 Task: Find a house in Altona Meadows, Australia for 8 guests from 12th to 16th August, with a price range of ₹10,000 to ₹16,000, including amenities like TV, breakfast, gym, and free parking.
Action: Mouse moved to (525, 133)
Screenshot: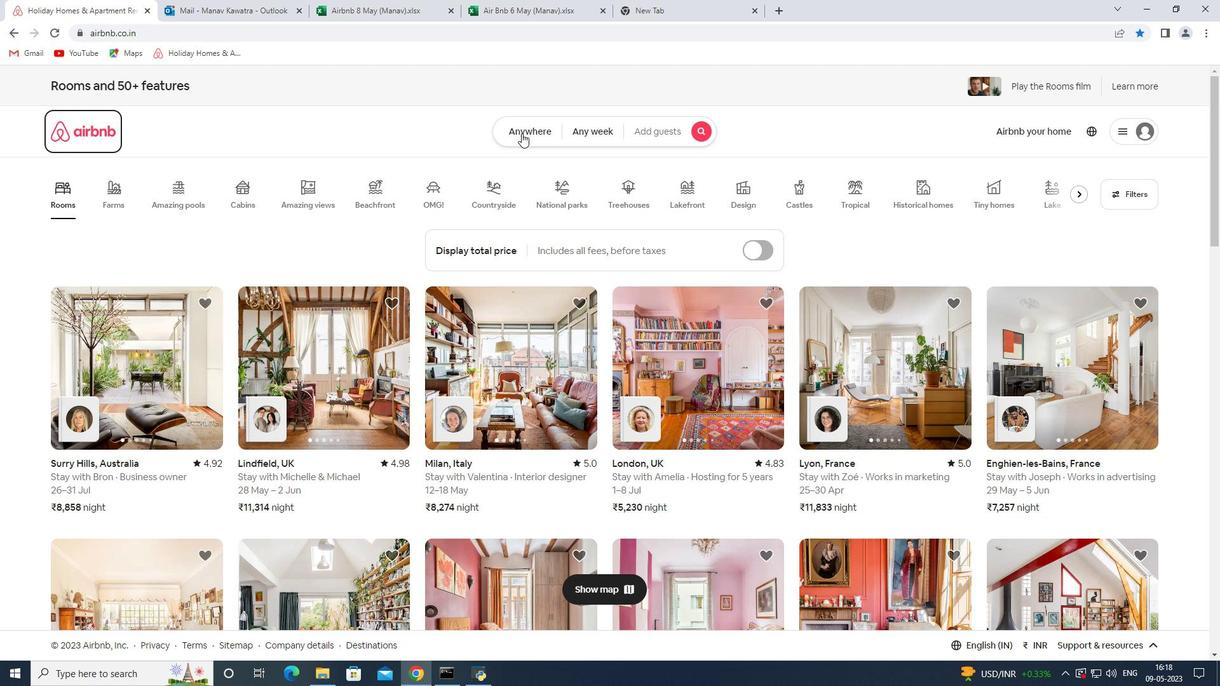 
Action: Mouse pressed left at (525, 133)
Screenshot: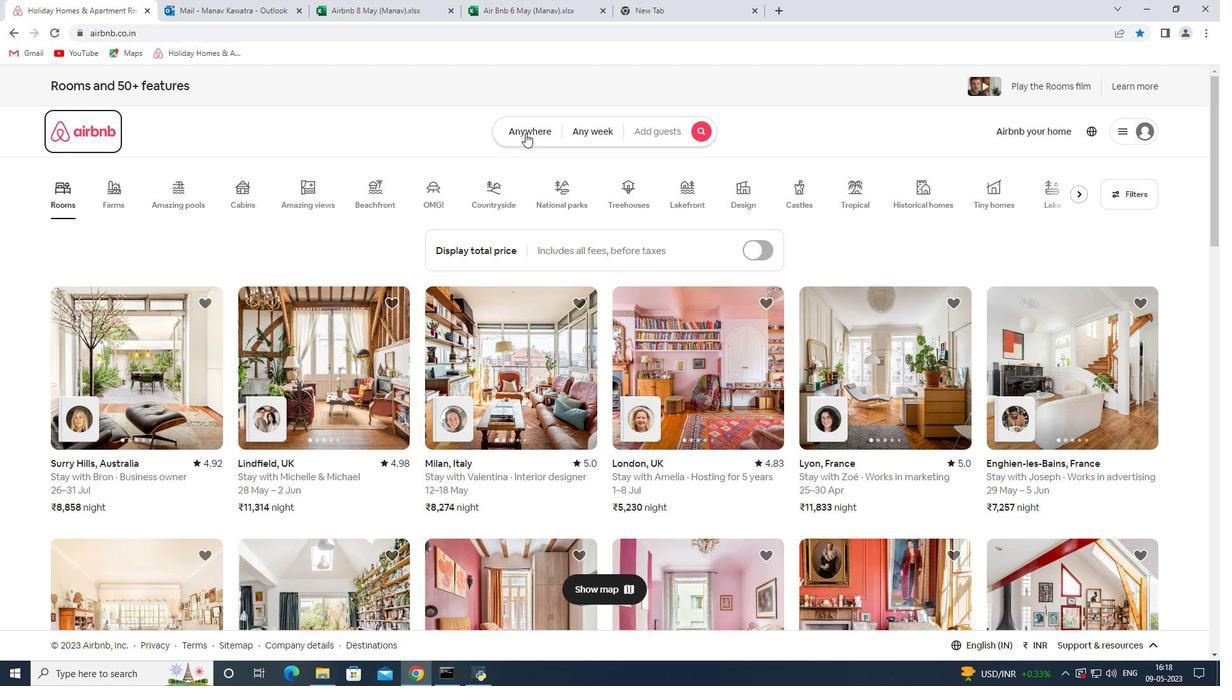 
Action: Mouse moved to (412, 192)
Screenshot: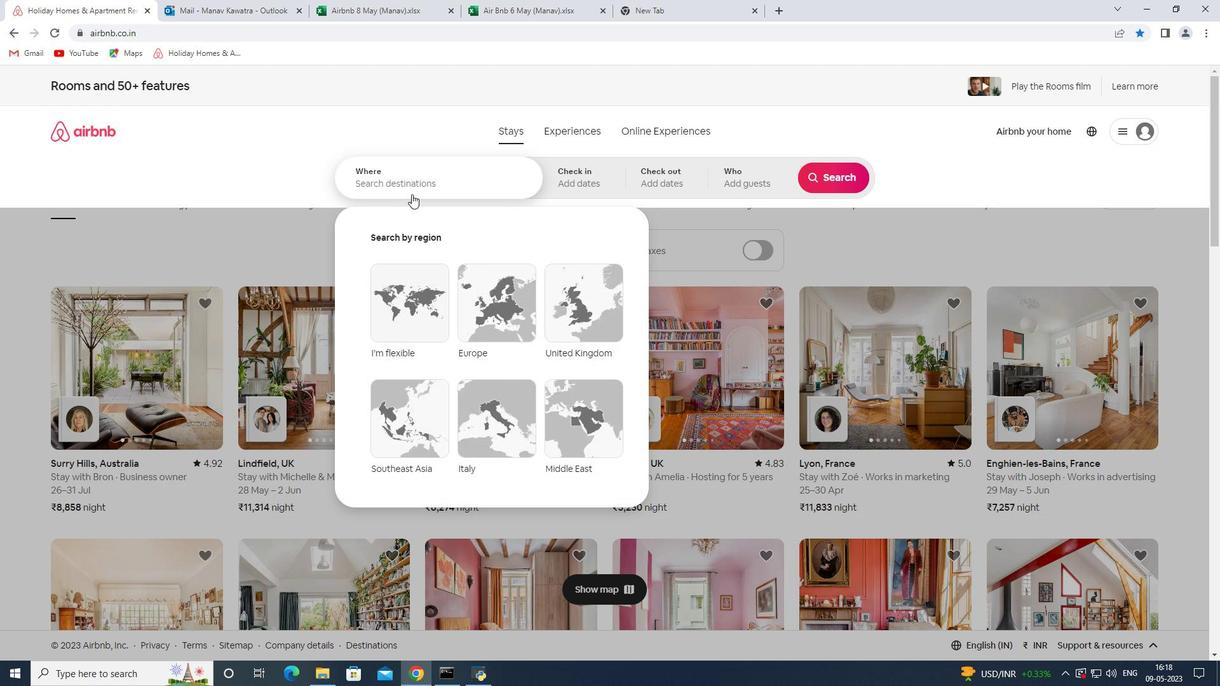 
Action: Mouse pressed left at (412, 192)
Screenshot: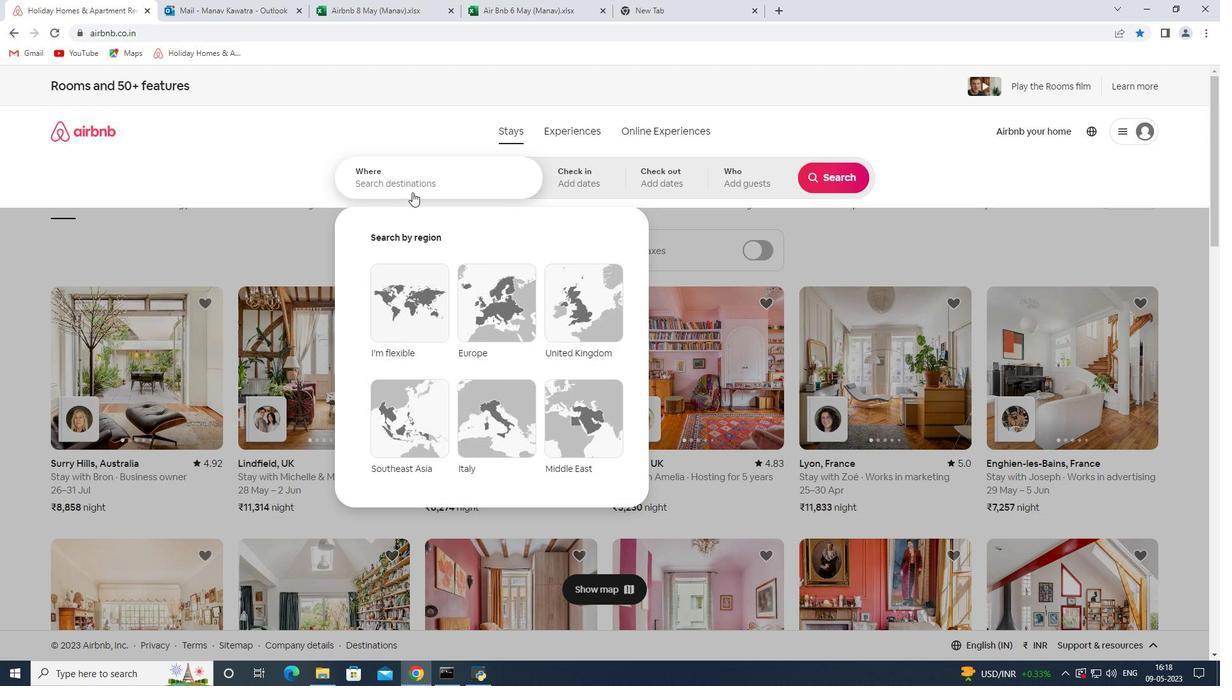 
Action: Key pressed <Key.shift>Altona<Key.space>mead
Screenshot: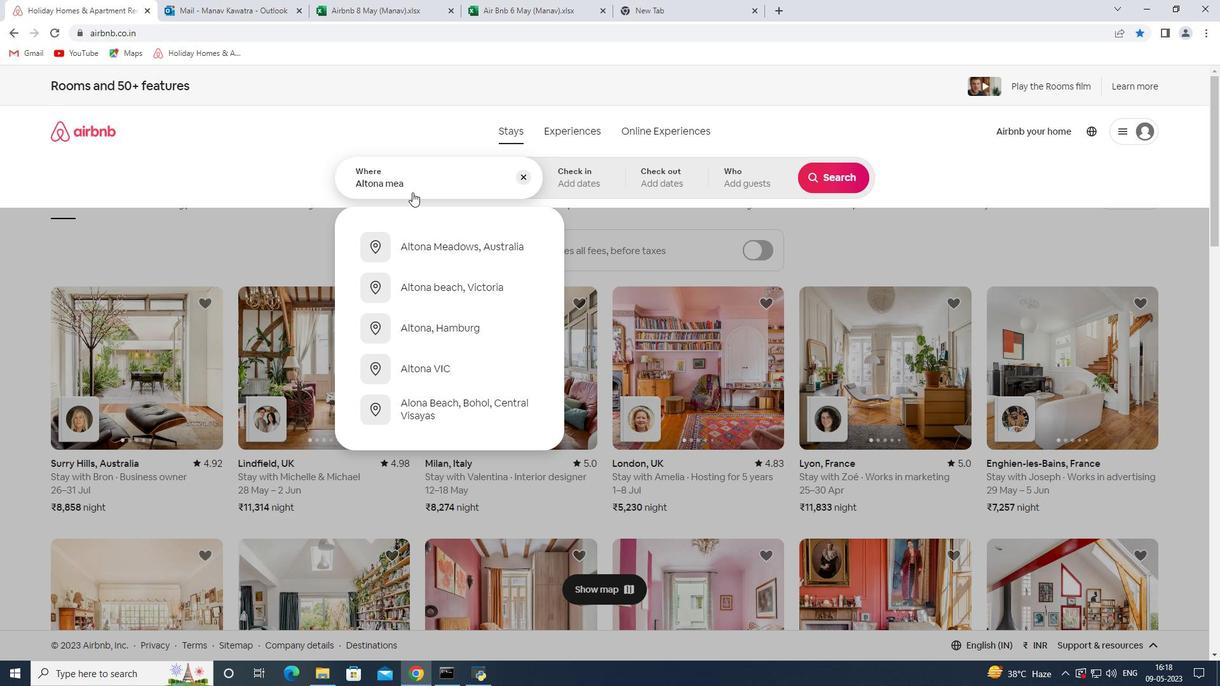 
Action: Mouse moved to (498, 242)
Screenshot: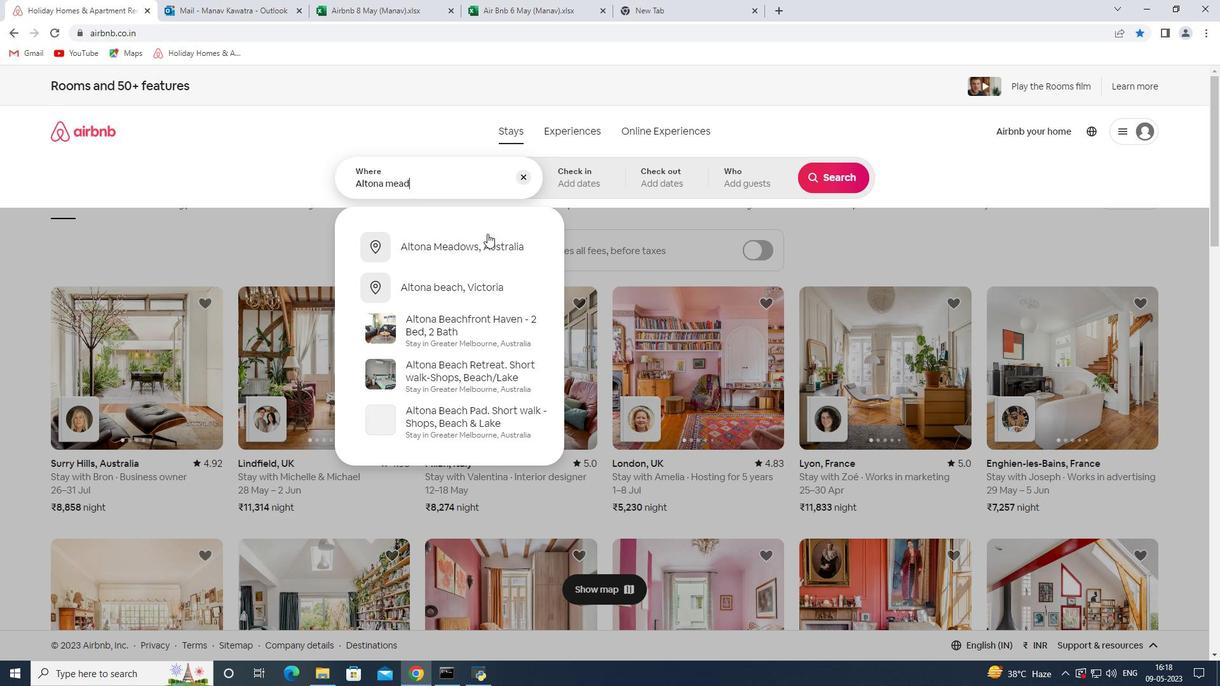 
Action: Mouse pressed left at (498, 242)
Screenshot: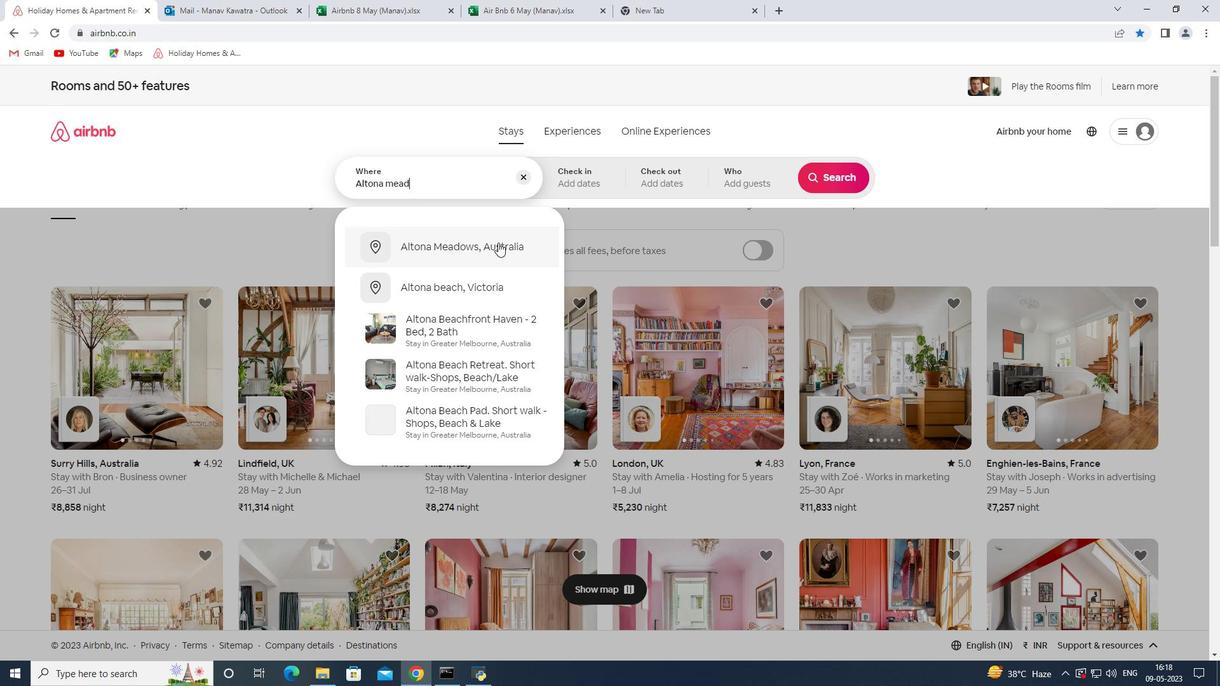 
Action: Mouse moved to (827, 277)
Screenshot: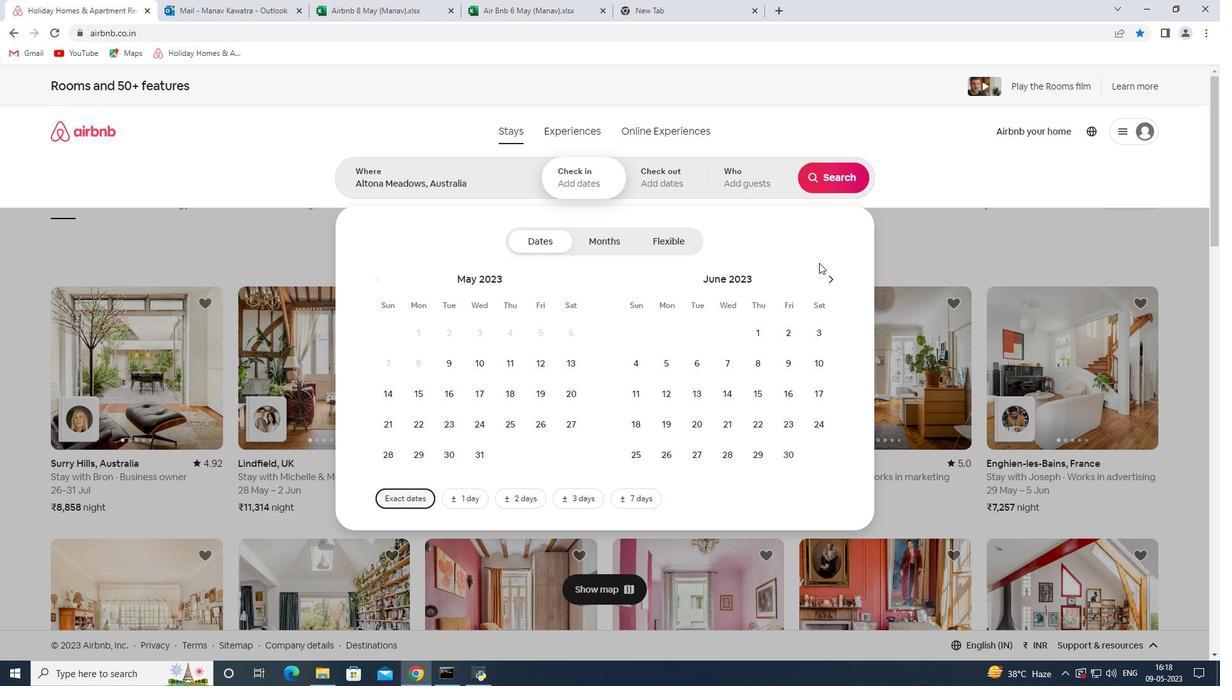 
Action: Mouse pressed left at (827, 277)
Screenshot: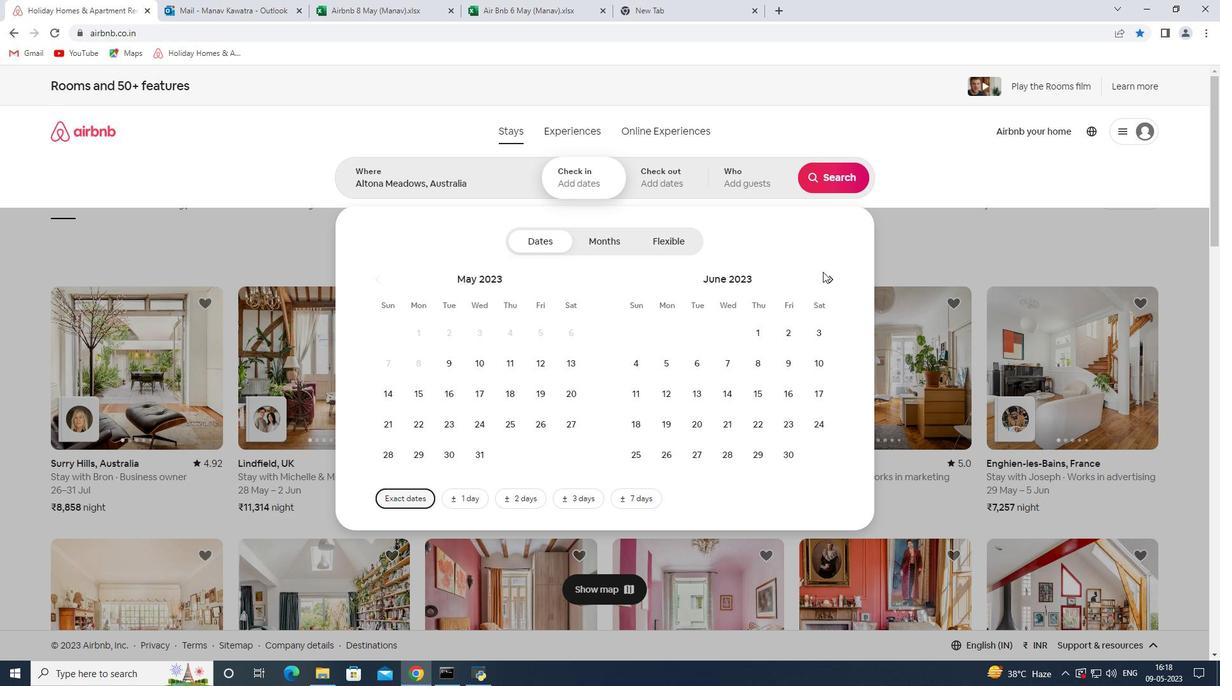 
Action: Mouse moved to (831, 276)
Screenshot: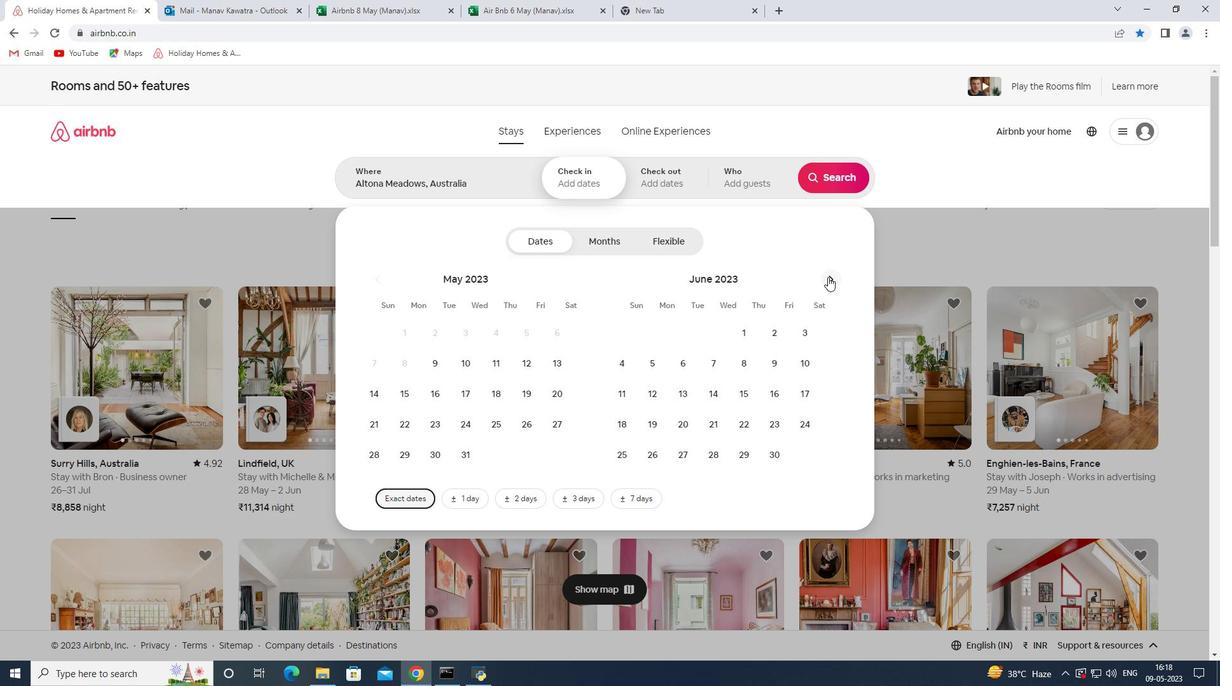 
Action: Mouse pressed left at (831, 276)
Screenshot: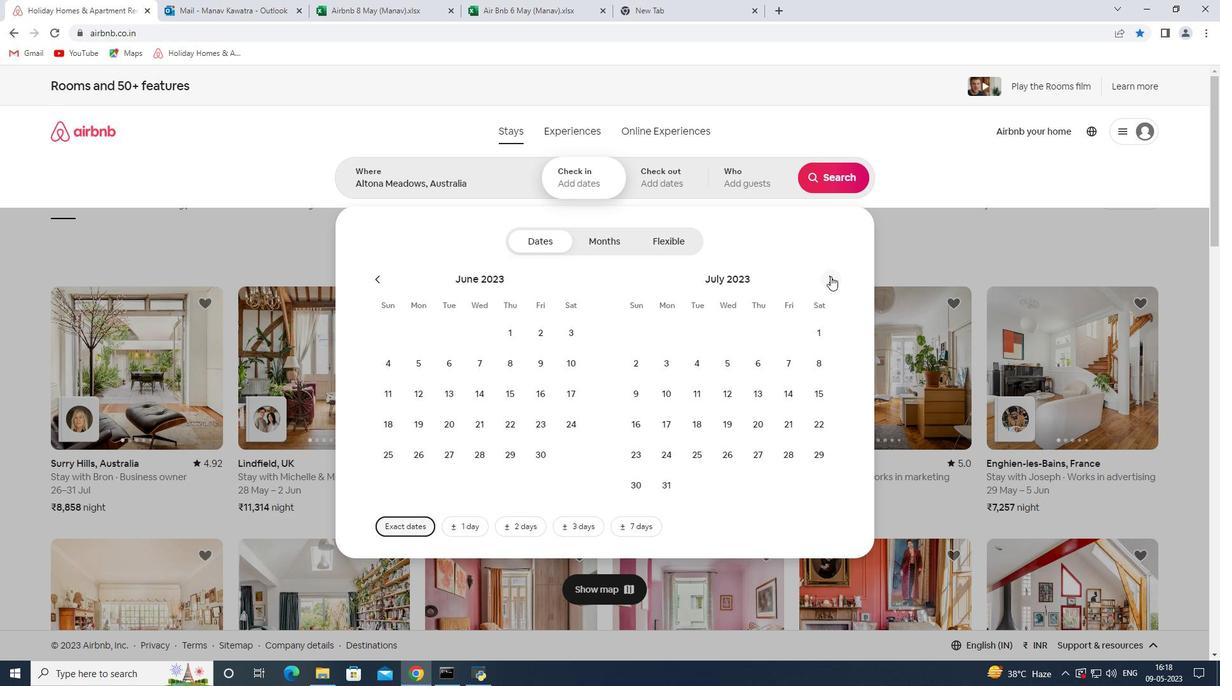 
Action: Mouse moved to (825, 285)
Screenshot: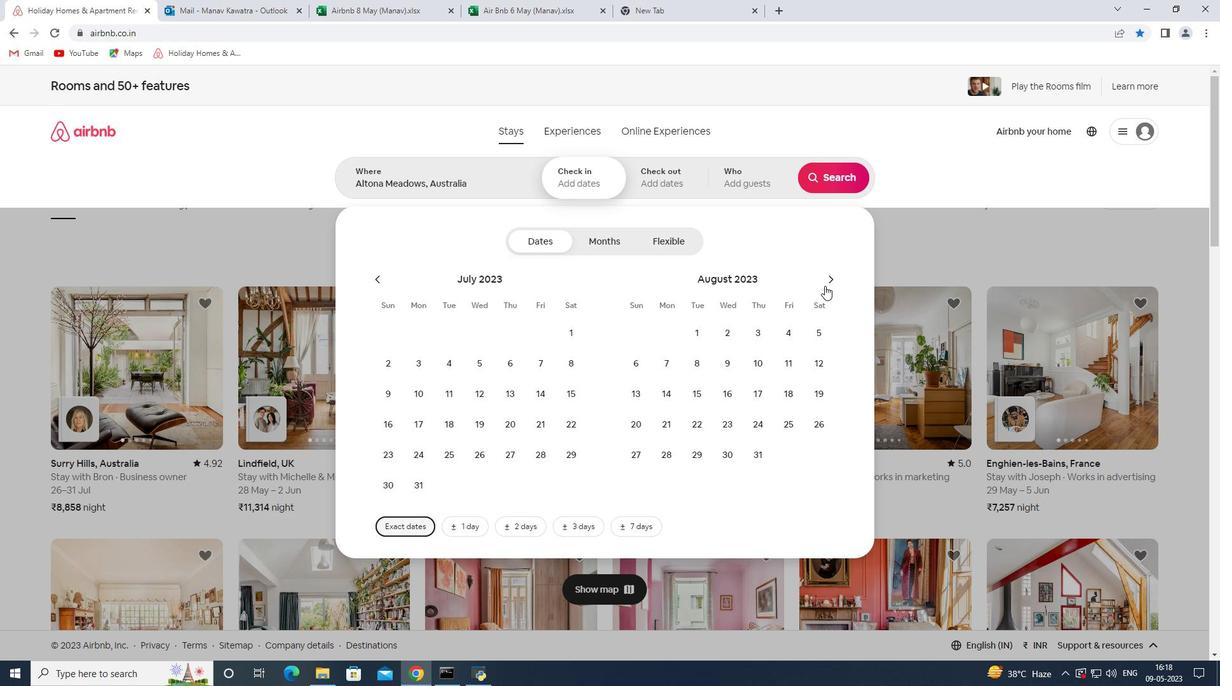 
Action: Mouse pressed left at (825, 285)
Screenshot: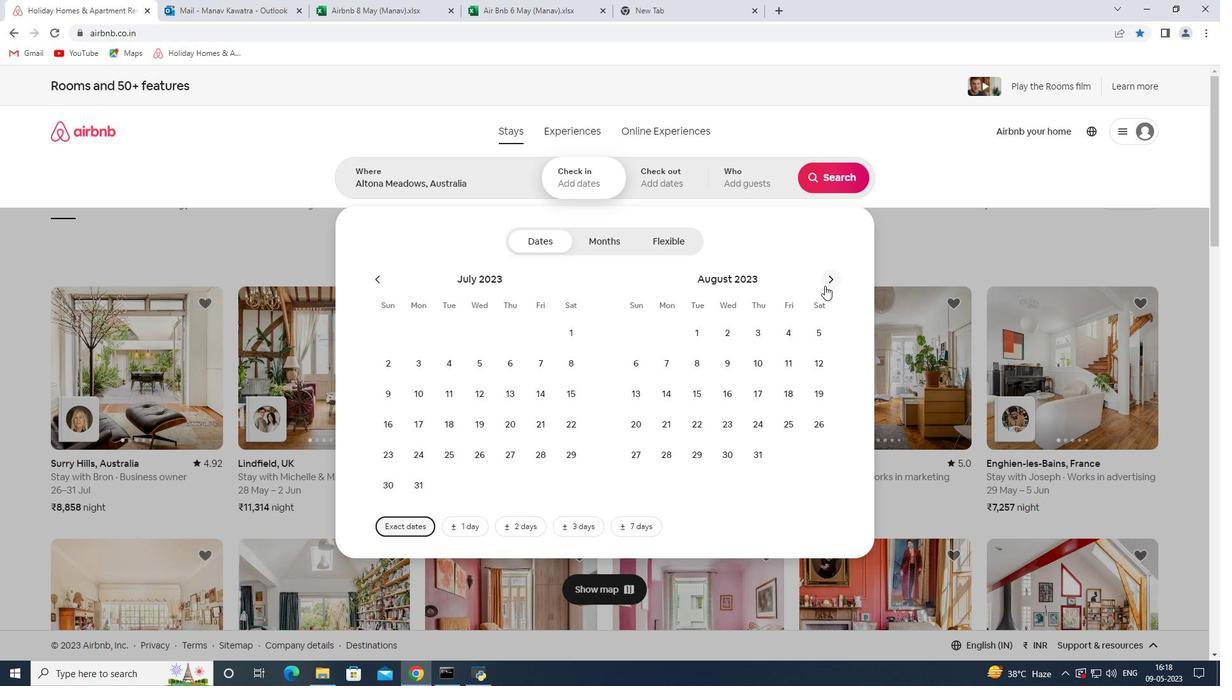 
Action: Mouse moved to (564, 361)
Screenshot: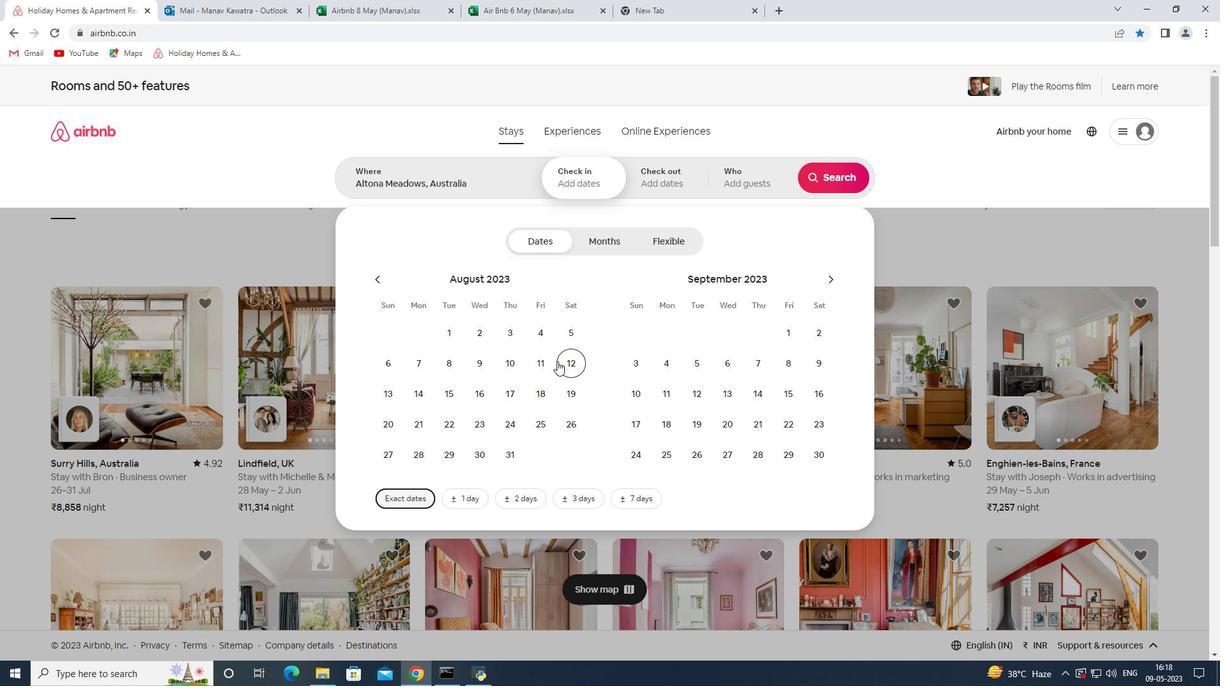 
Action: Mouse pressed left at (564, 361)
Screenshot: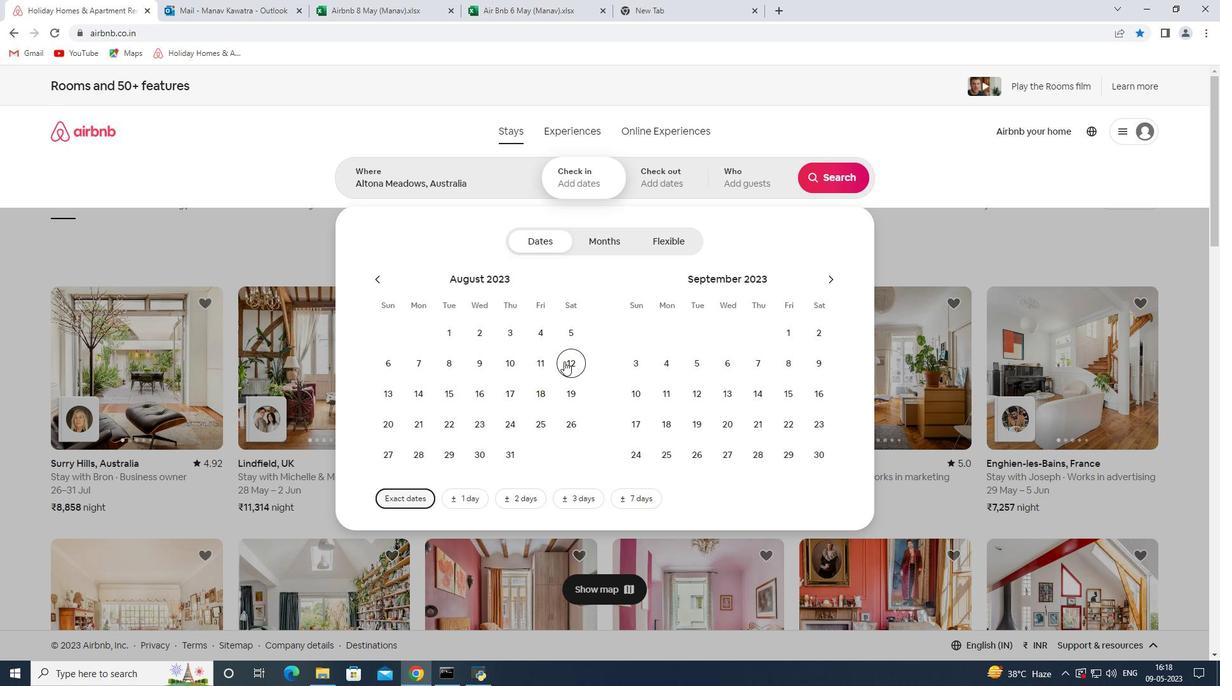 
Action: Mouse moved to (481, 390)
Screenshot: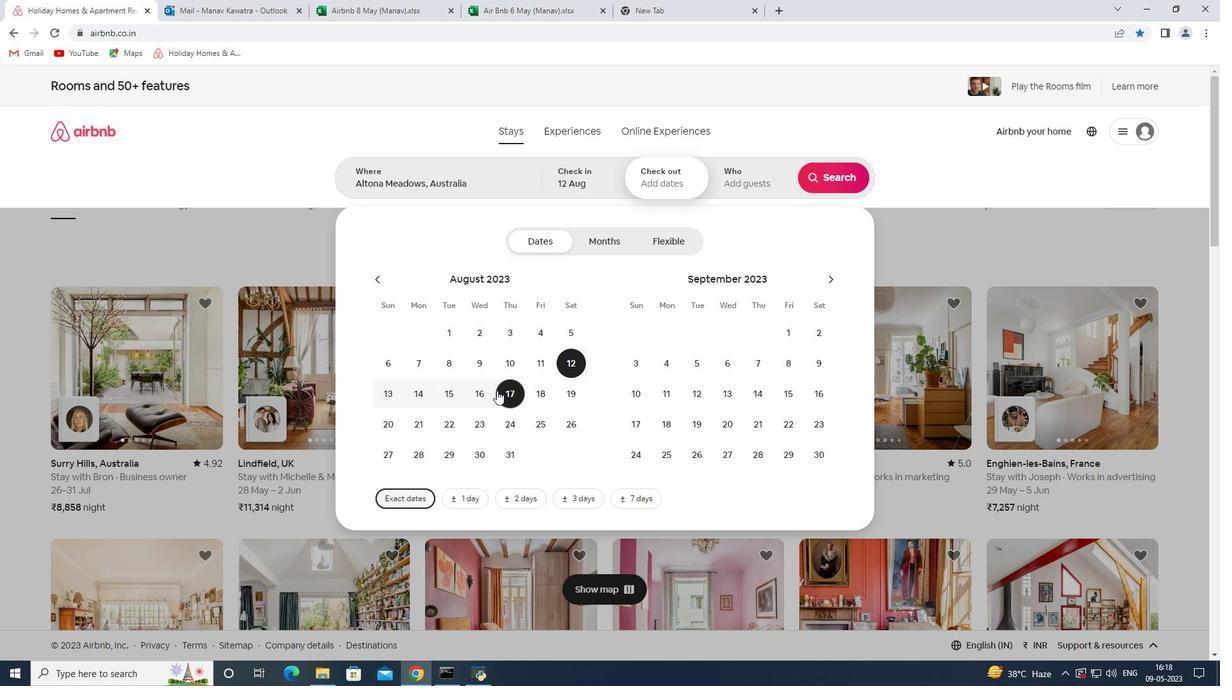 
Action: Mouse pressed left at (481, 390)
Screenshot: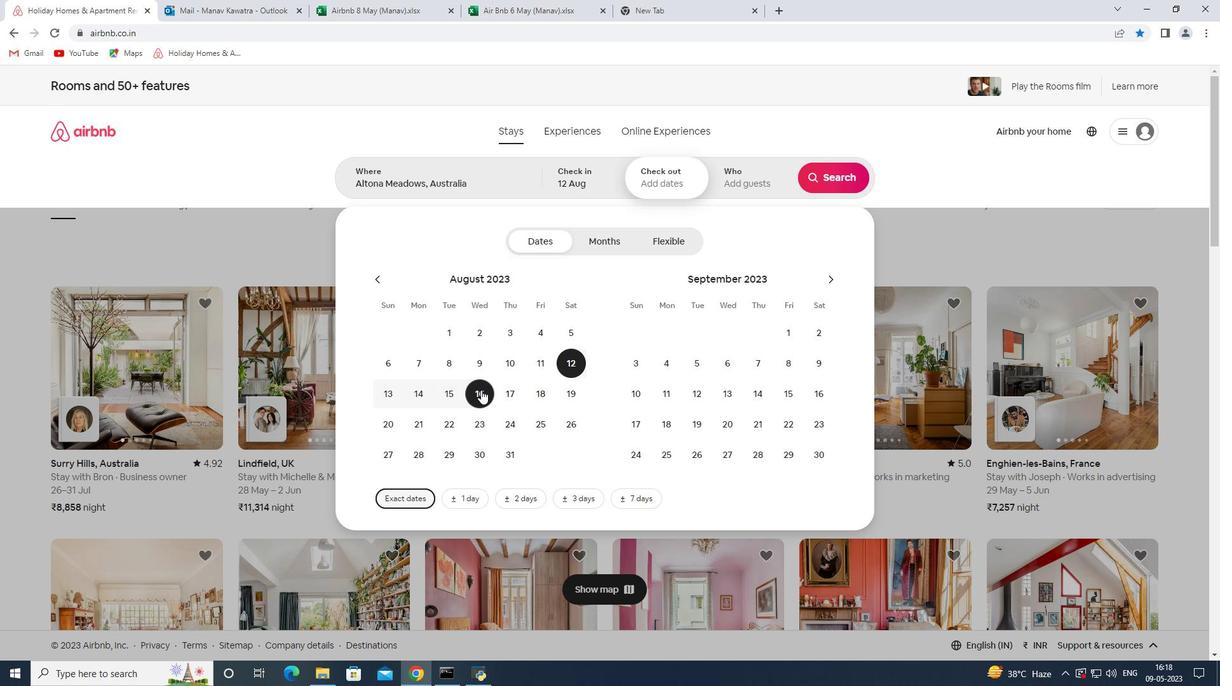 
Action: Mouse moved to (734, 174)
Screenshot: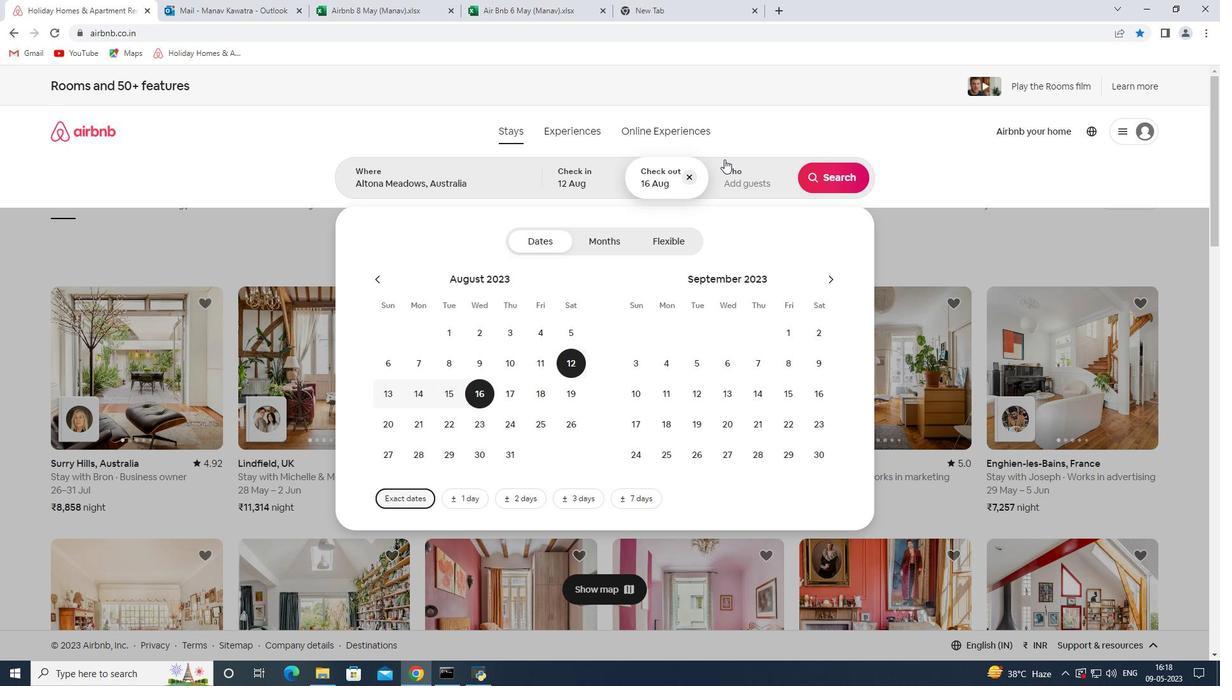 
Action: Mouse pressed left at (734, 174)
Screenshot: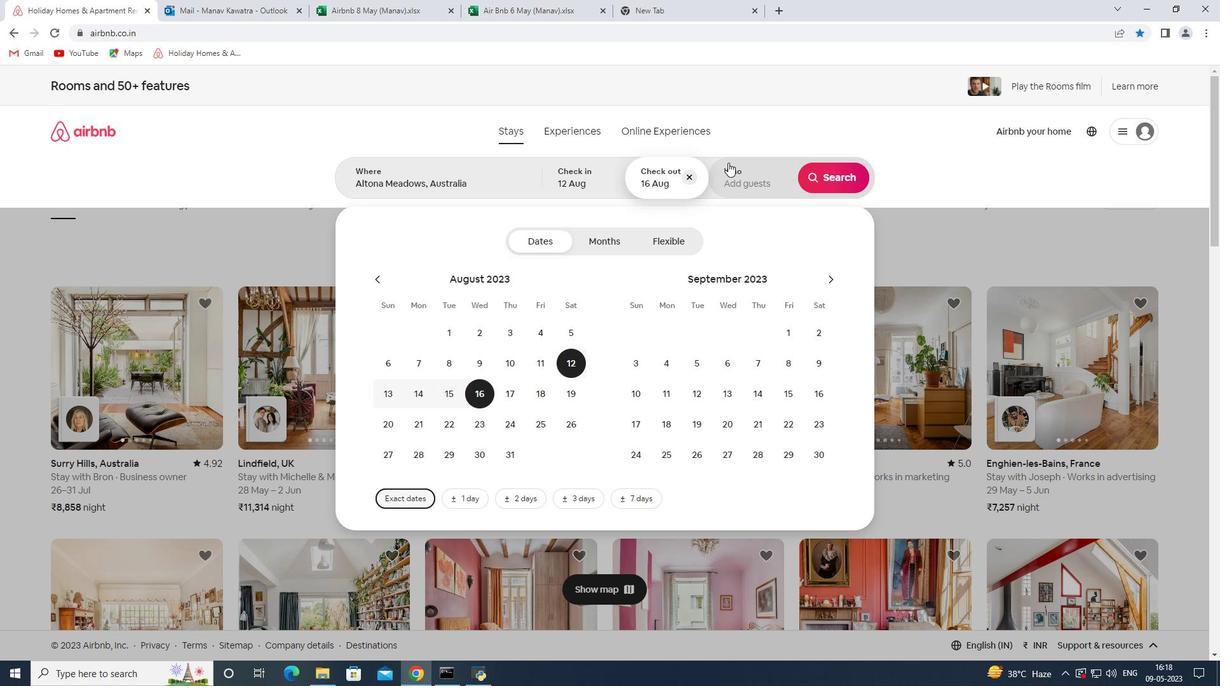 
Action: Mouse moved to (841, 242)
Screenshot: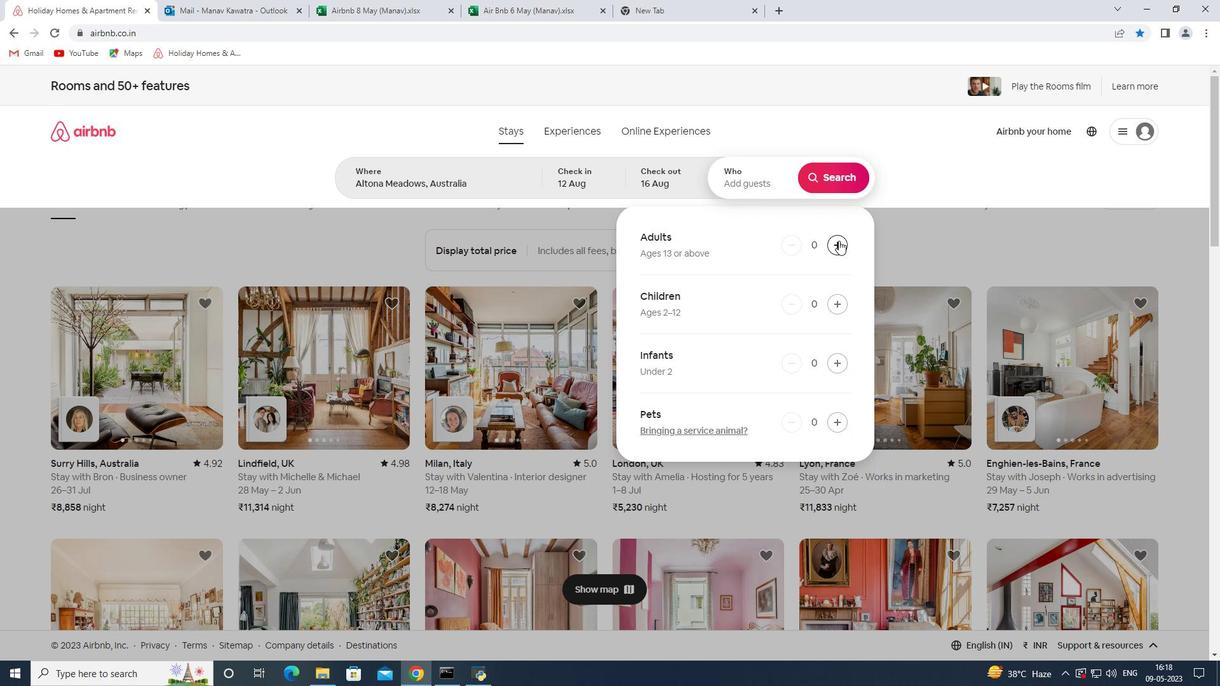 
Action: Mouse pressed left at (841, 242)
Screenshot: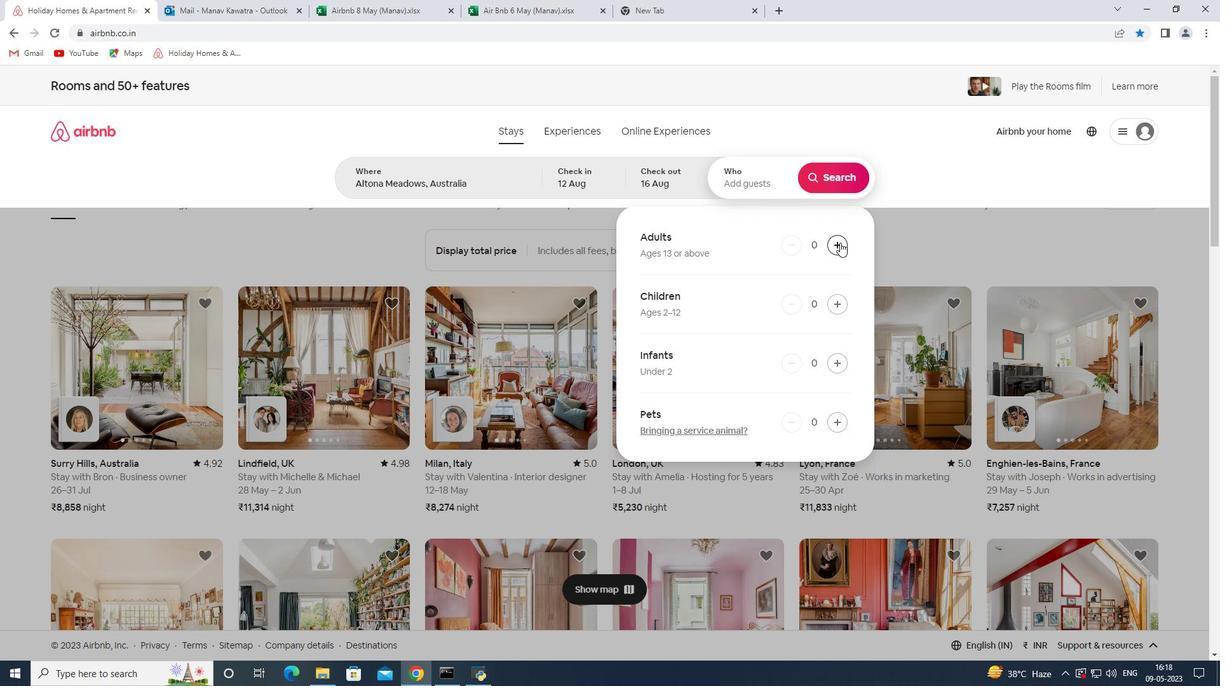 
Action: Mouse pressed left at (841, 242)
Screenshot: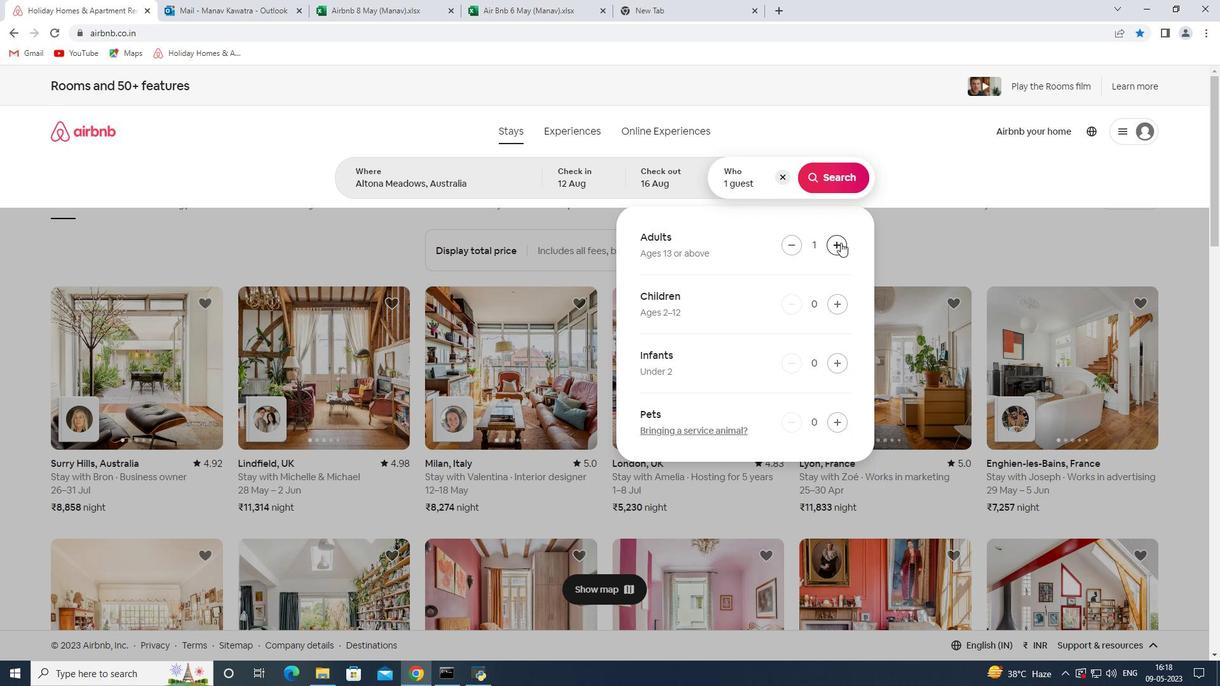 
Action: Mouse pressed left at (841, 242)
Screenshot: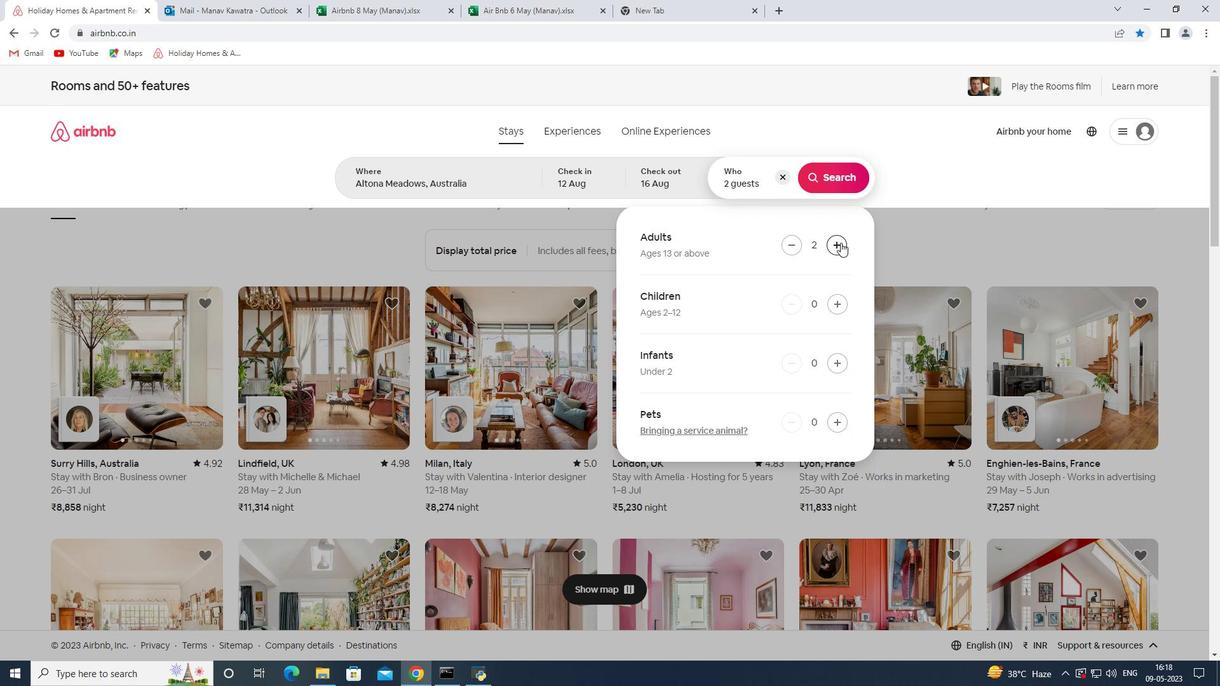 
Action: Mouse pressed left at (841, 242)
Screenshot: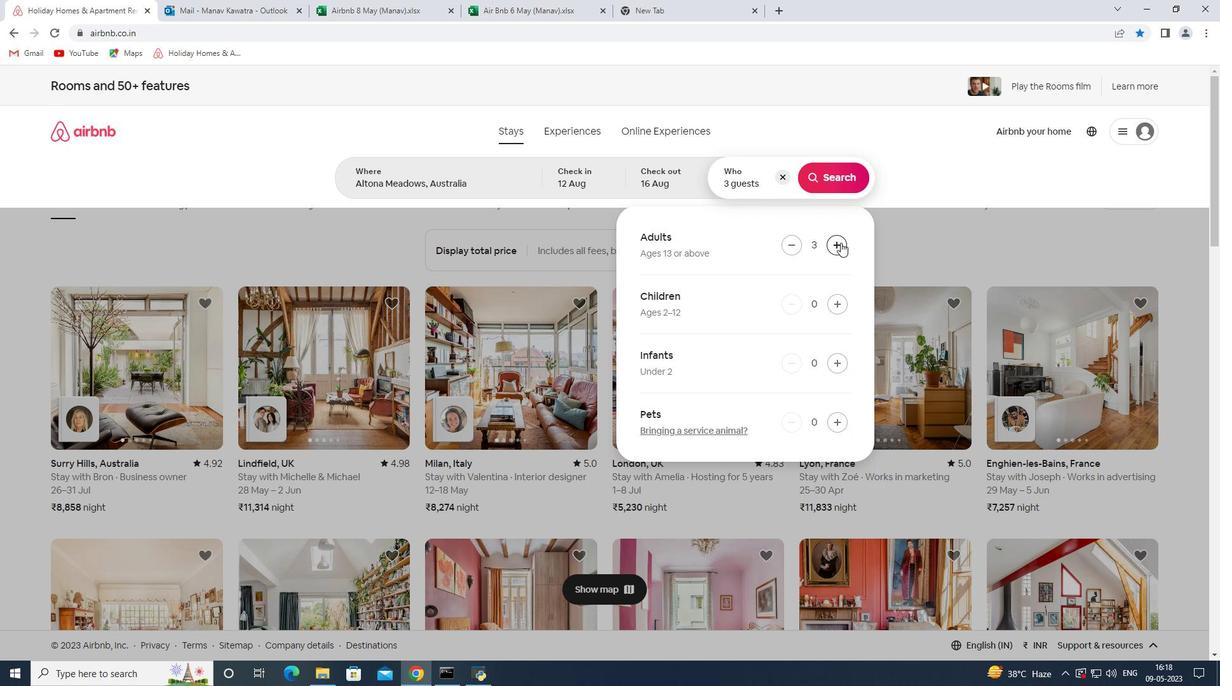
Action: Mouse moved to (841, 242)
Screenshot: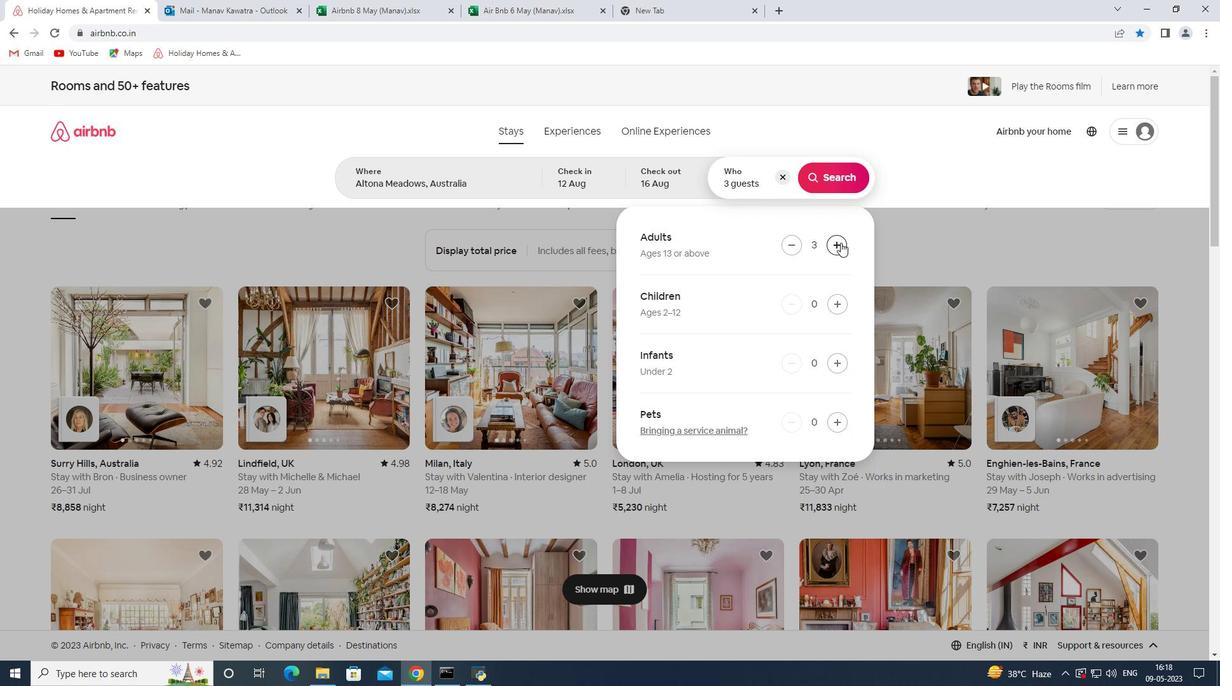 
Action: Mouse pressed left at (841, 242)
Screenshot: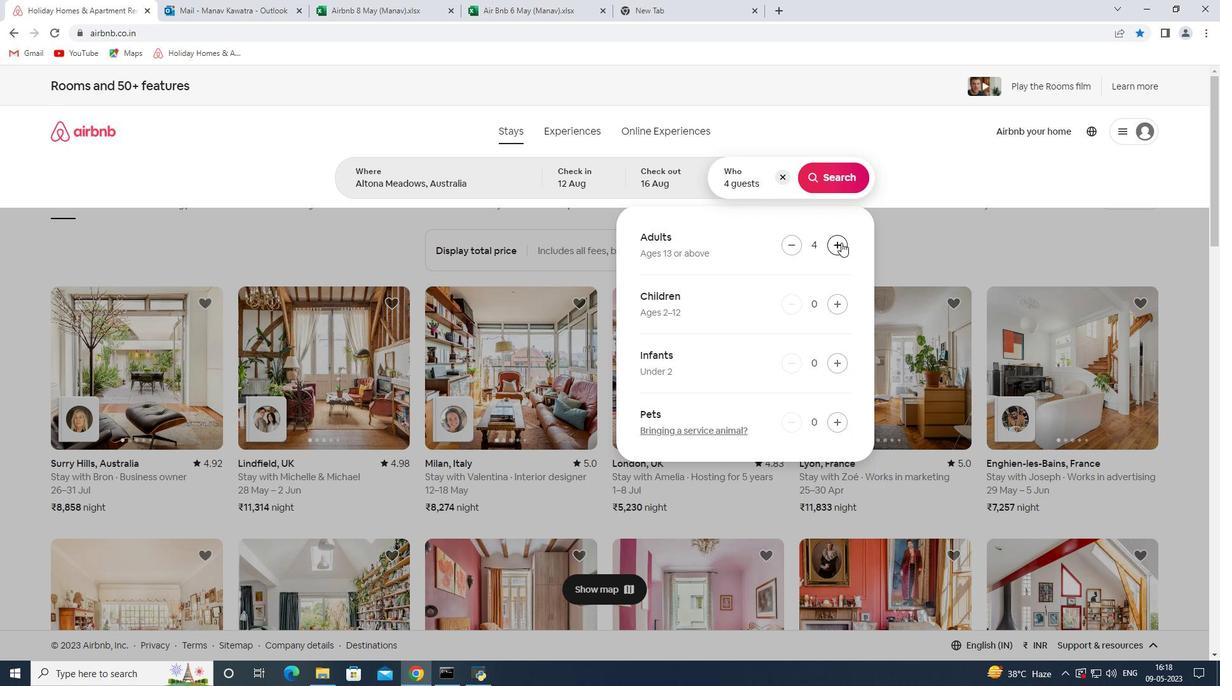 
Action: Mouse pressed left at (841, 242)
Screenshot: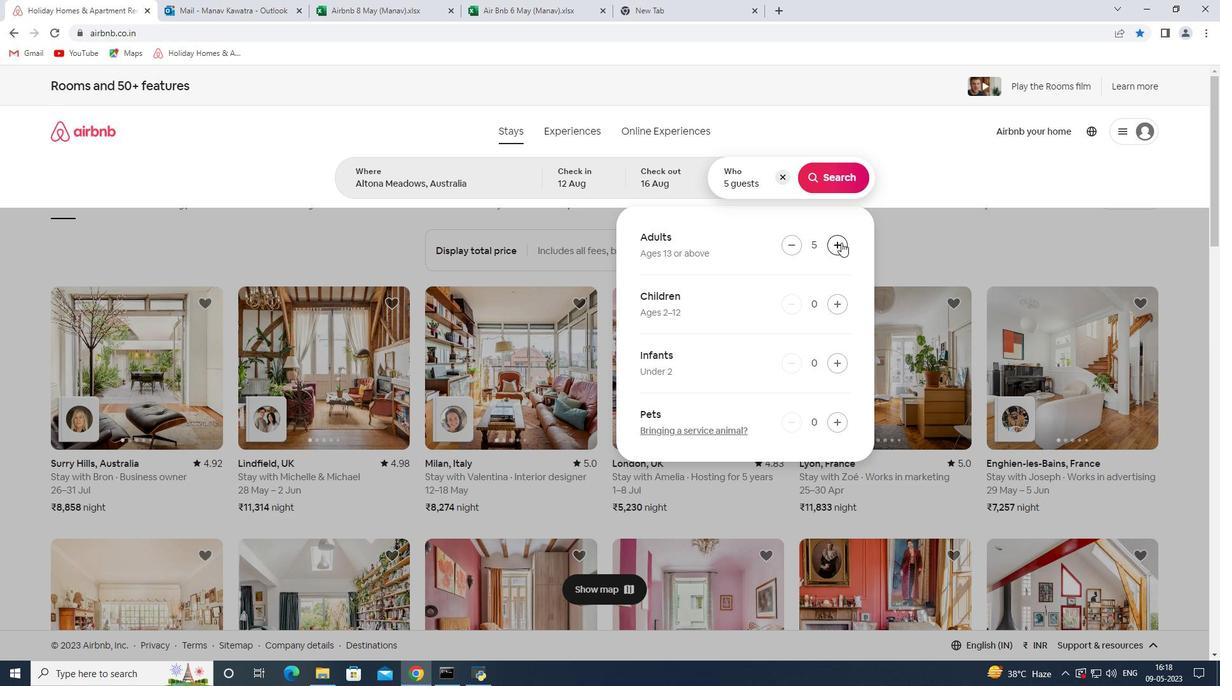 
Action: Mouse pressed left at (841, 242)
Screenshot: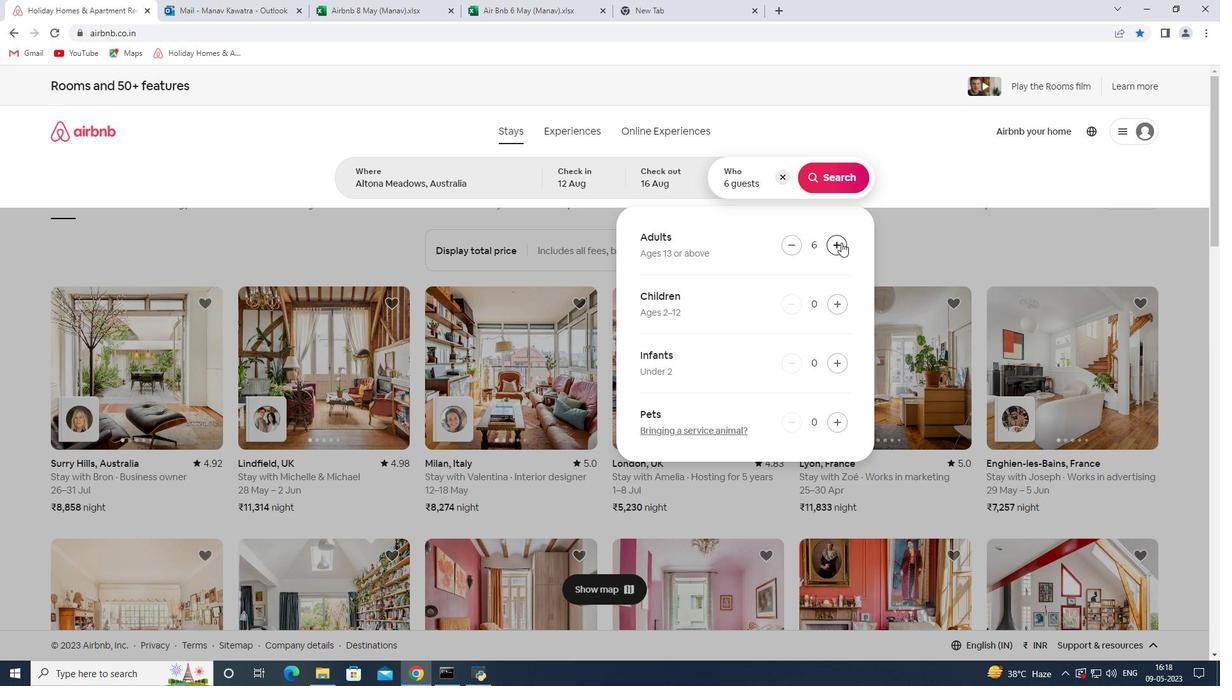 
Action: Mouse pressed left at (841, 242)
Screenshot: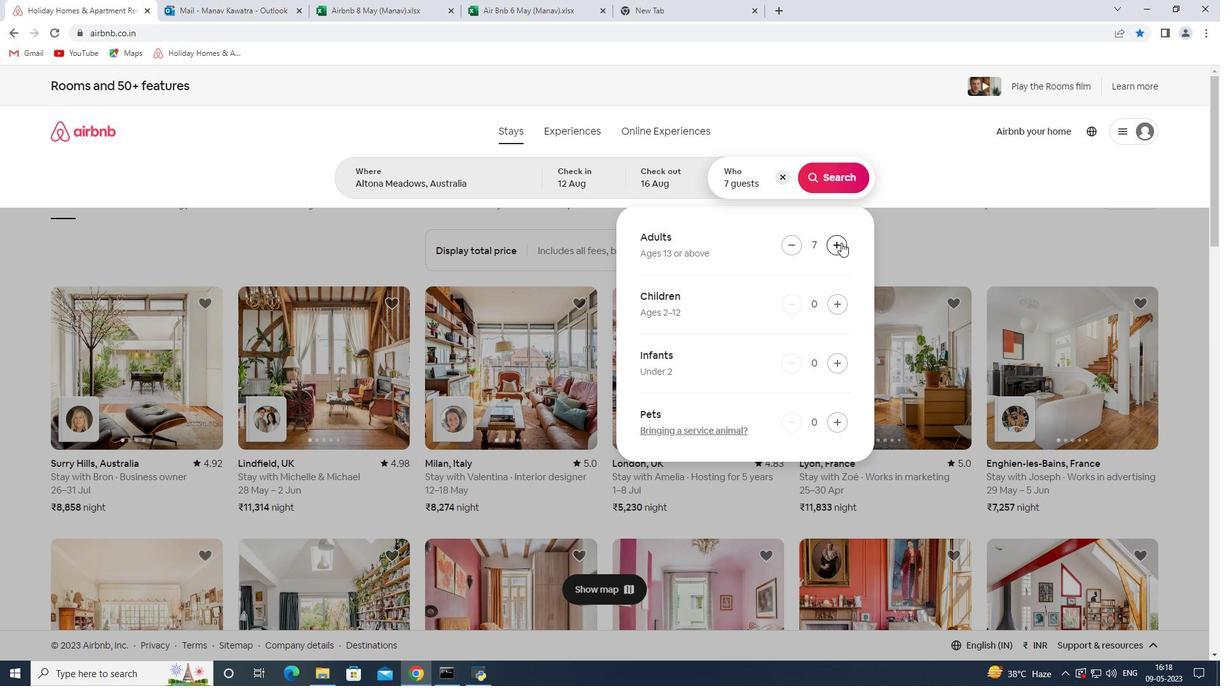 
Action: Mouse moved to (830, 189)
Screenshot: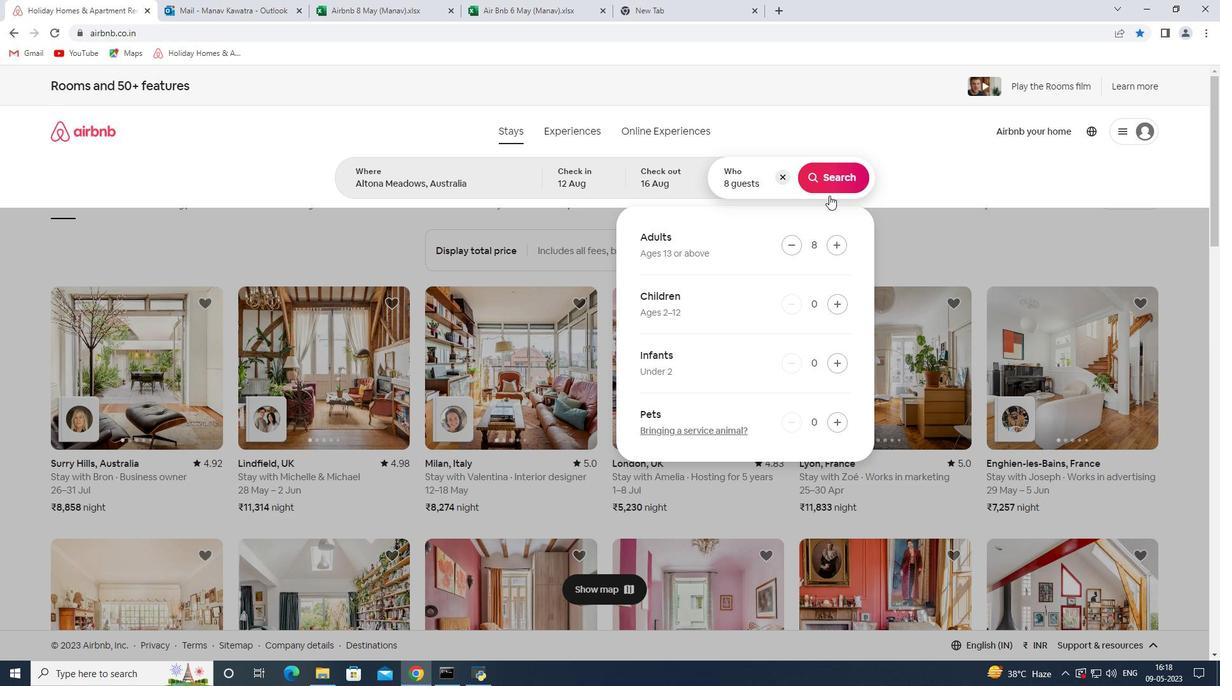 
Action: Mouse pressed left at (830, 189)
Screenshot: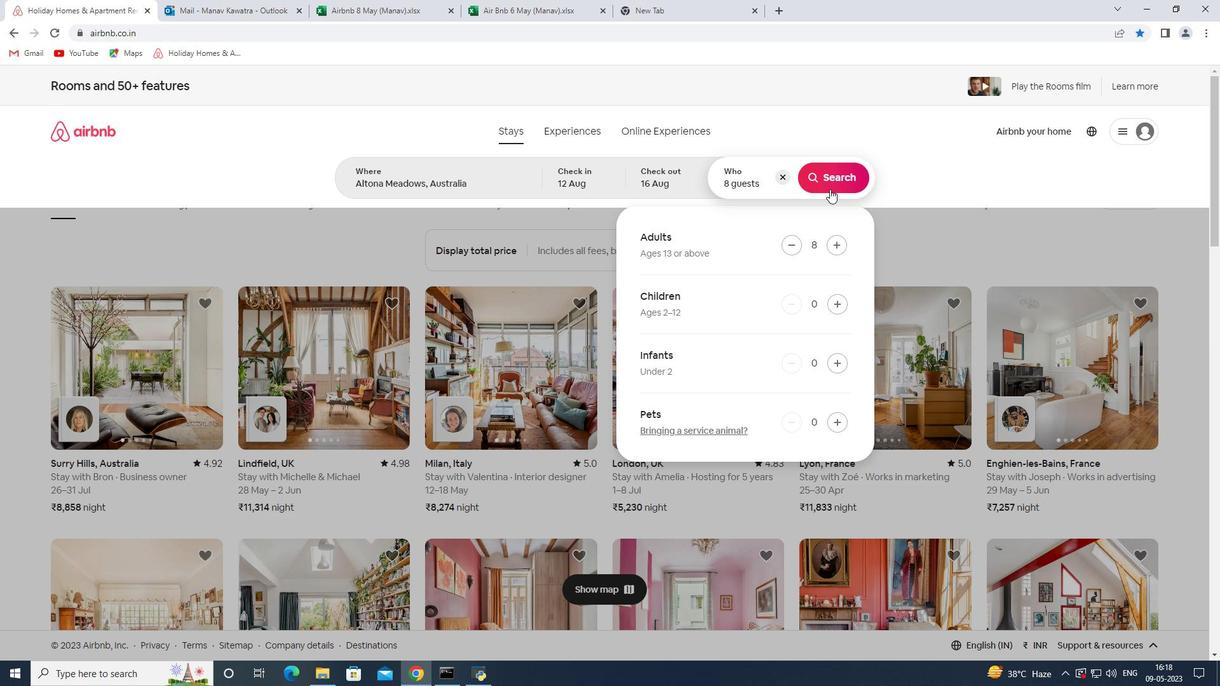 
Action: Mouse moved to (1173, 133)
Screenshot: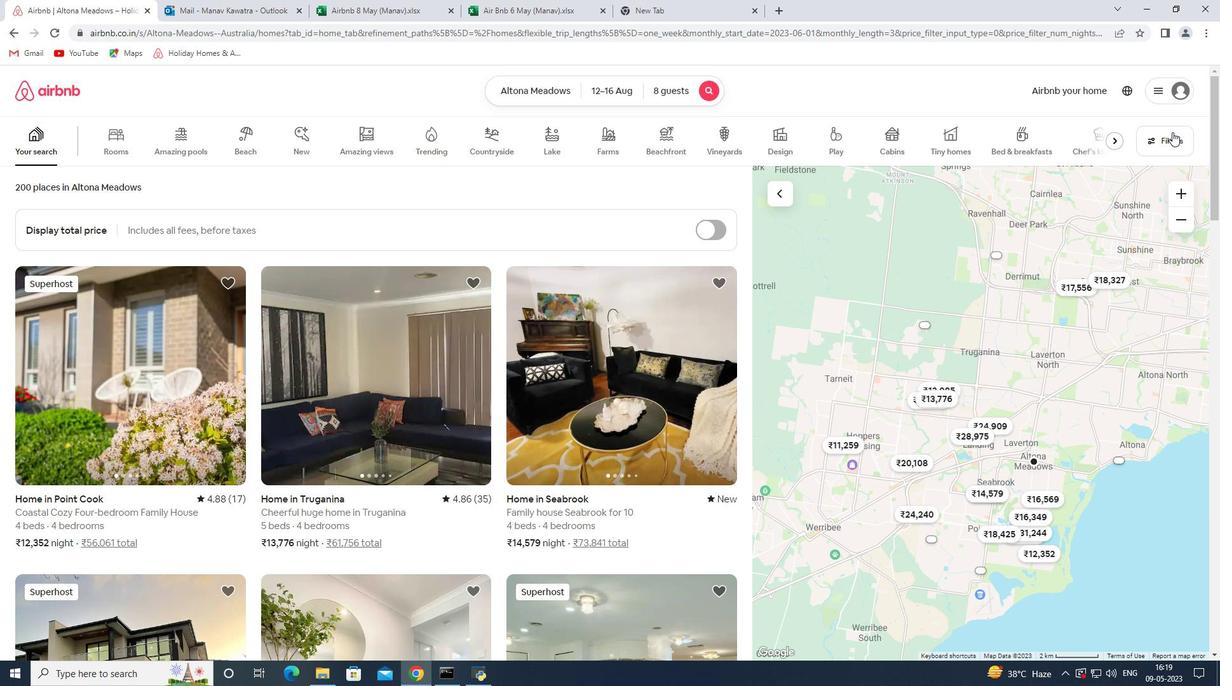 
Action: Mouse pressed left at (1173, 133)
Screenshot: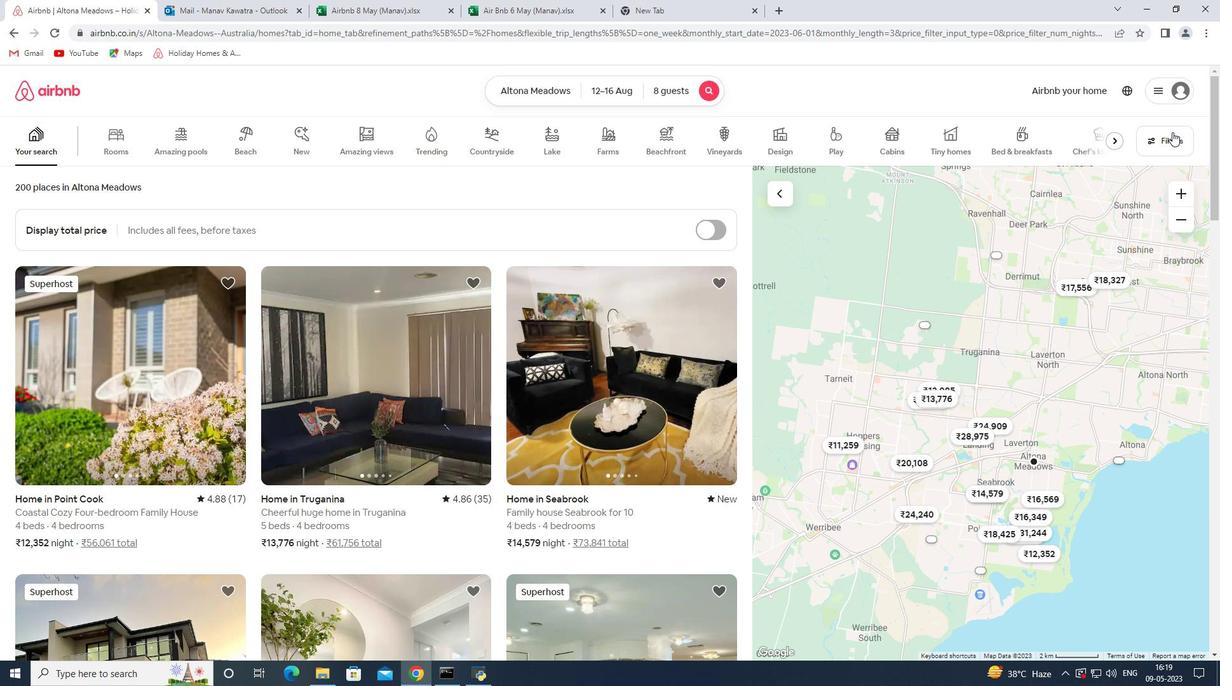 
Action: Mouse moved to (455, 455)
Screenshot: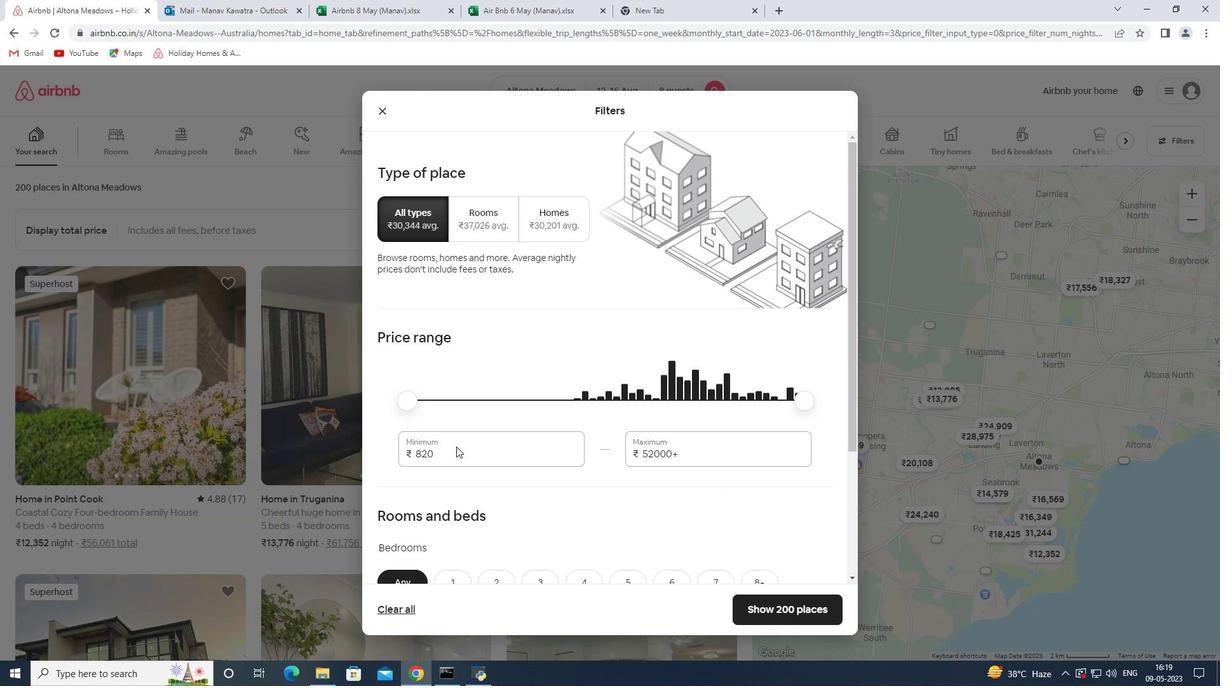 
Action: Mouse pressed left at (455, 455)
Screenshot: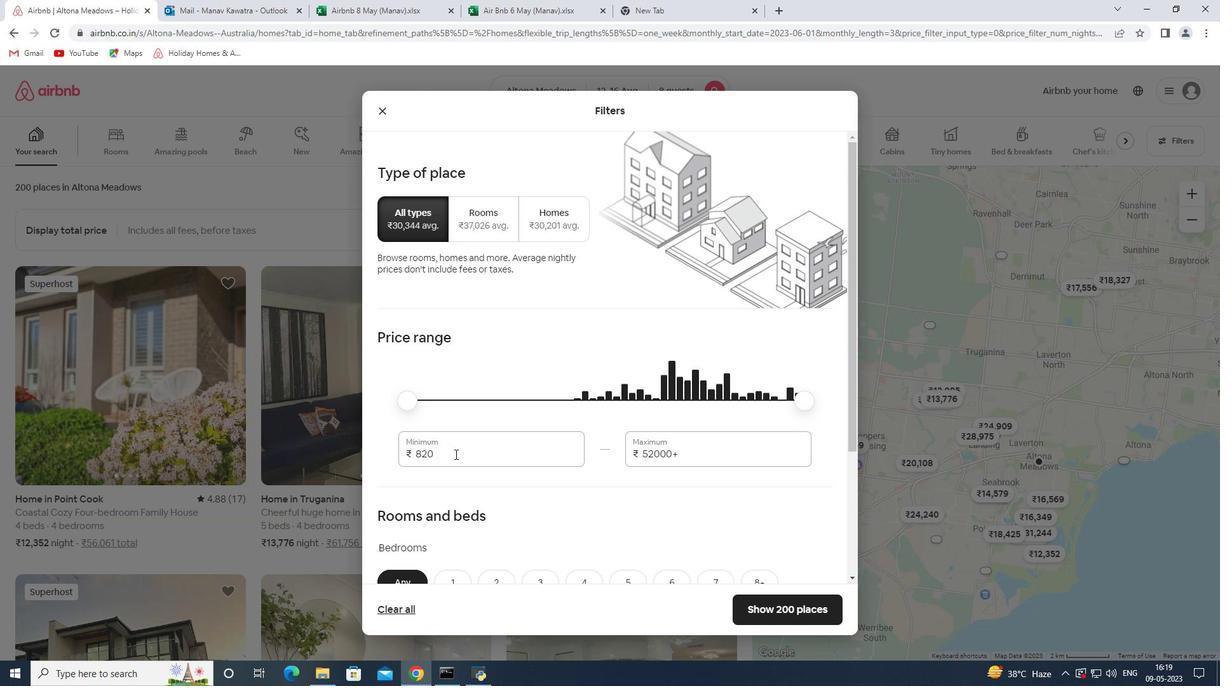 
Action: Mouse moved to (464, 455)
Screenshot: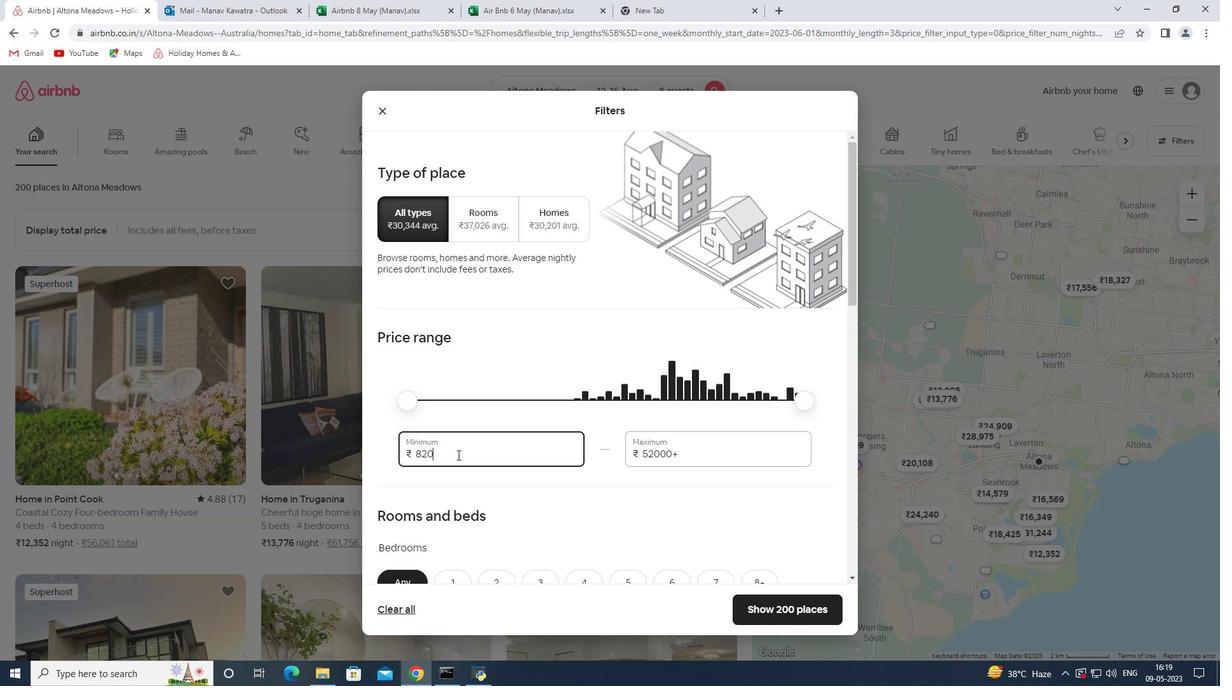
Action: Mouse pressed left at (464, 455)
Screenshot: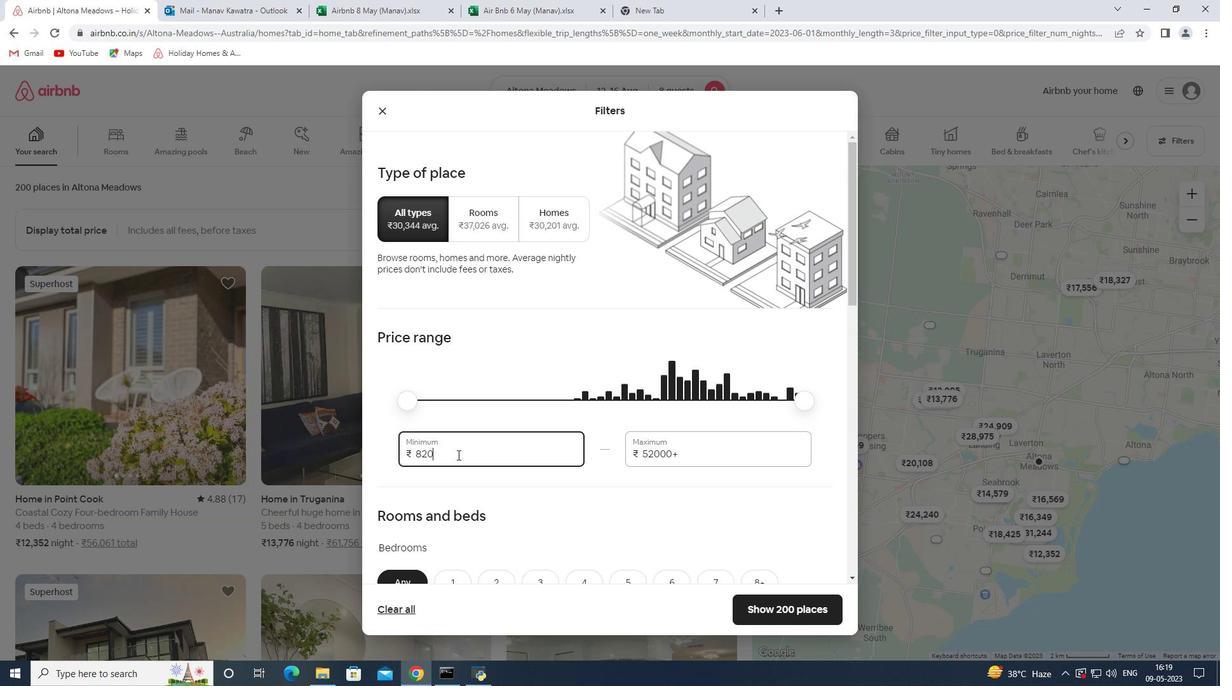 
Action: Mouse pressed left at (464, 455)
Screenshot: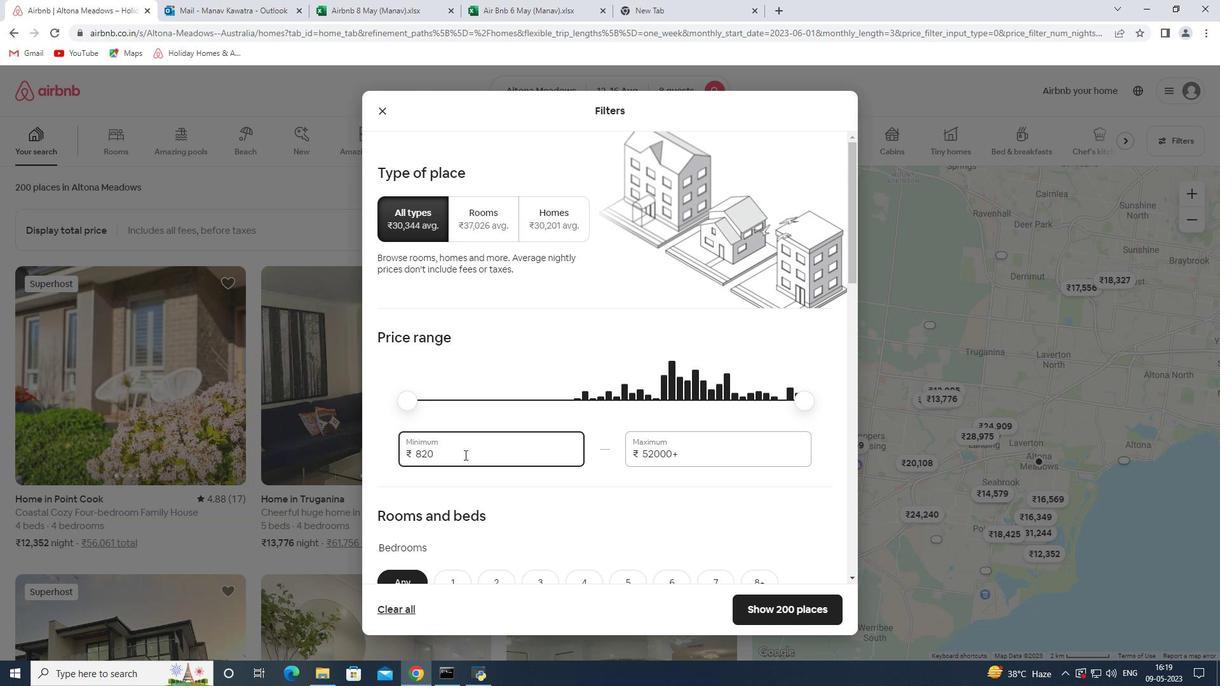 
Action: Key pressed 10000<Key.tab>16000
Screenshot: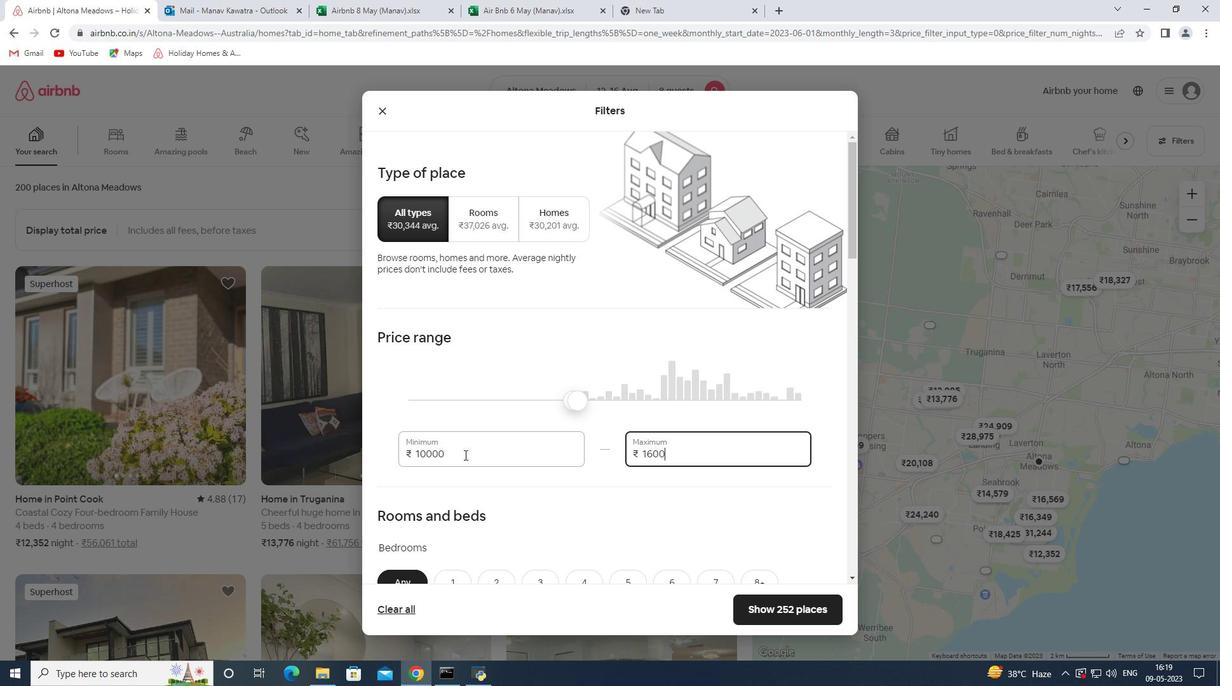 
Action: Mouse moved to (492, 447)
Screenshot: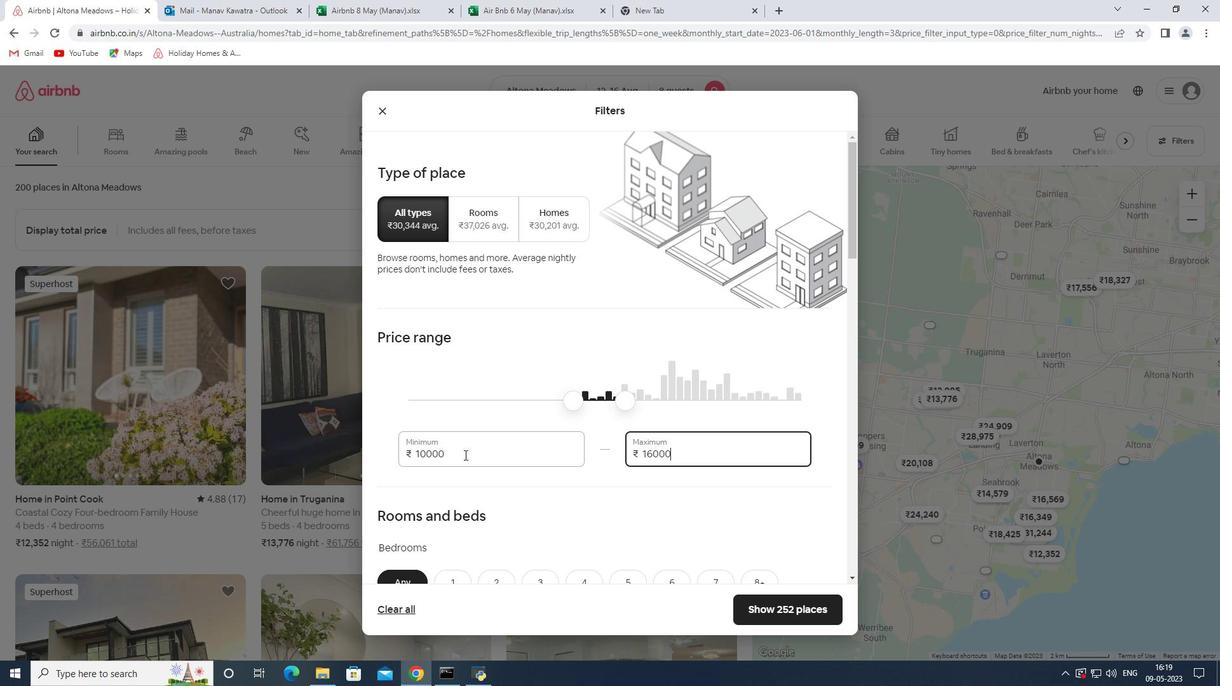 
Action: Mouse scrolled (492, 446) with delta (0, 0)
Screenshot: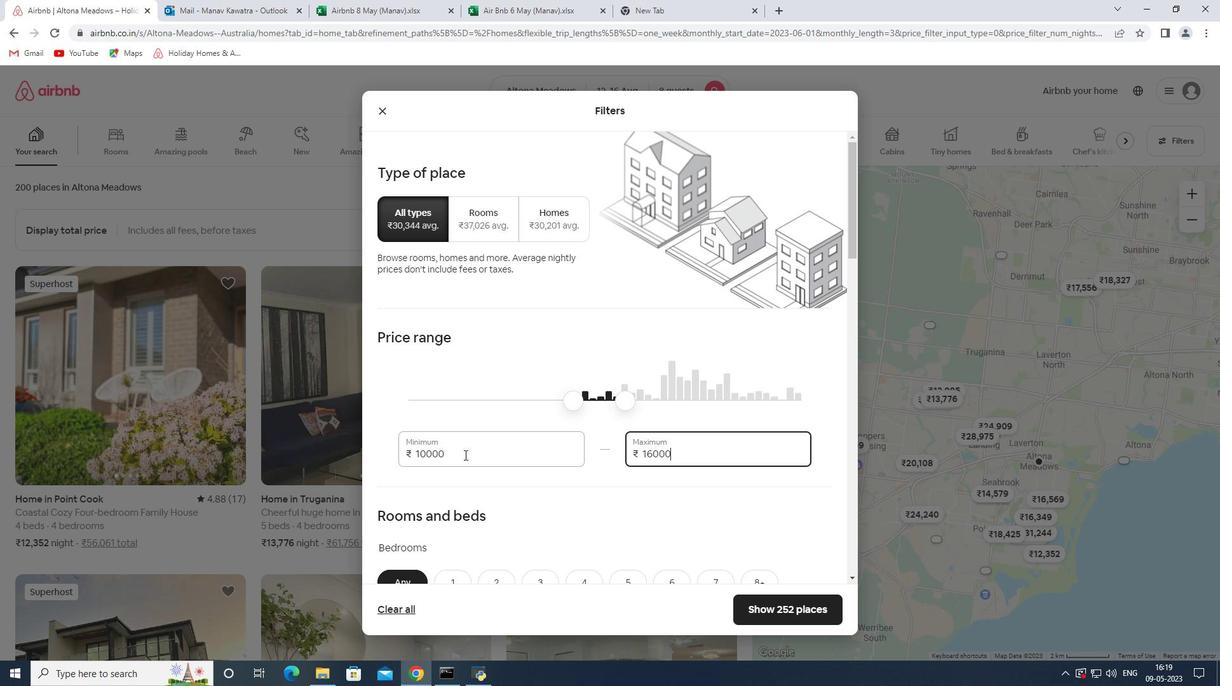 
Action: Mouse moved to (524, 436)
Screenshot: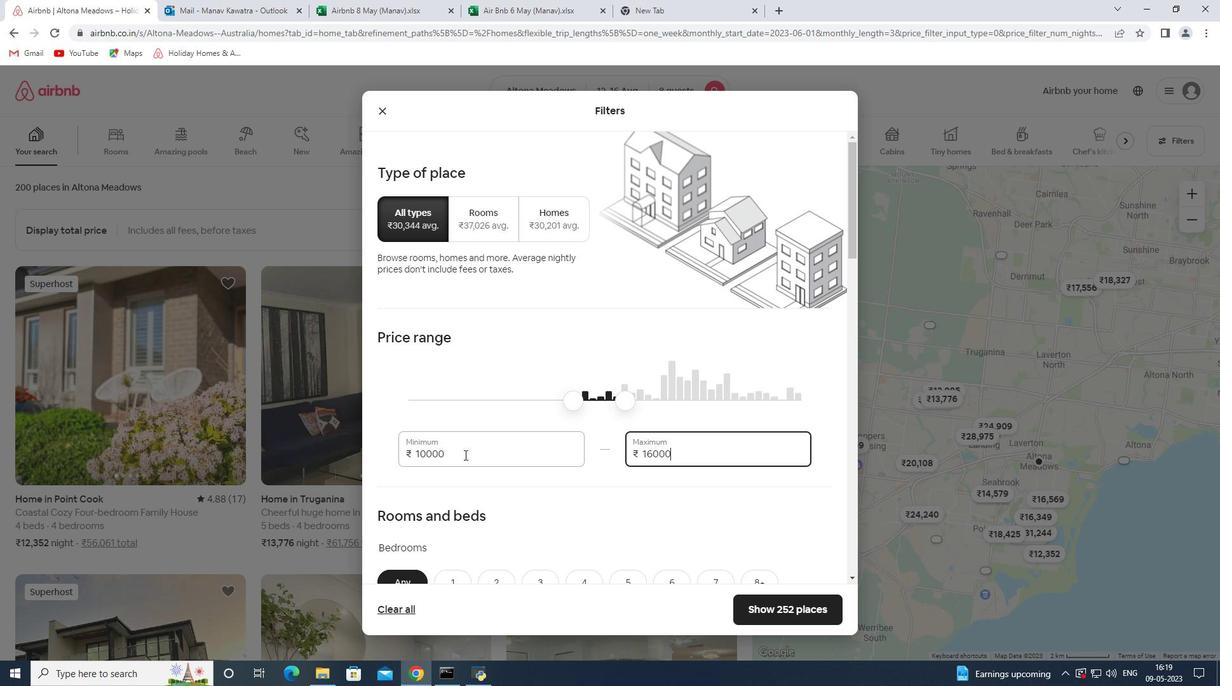 
Action: Mouse scrolled (524, 436) with delta (0, 0)
Screenshot: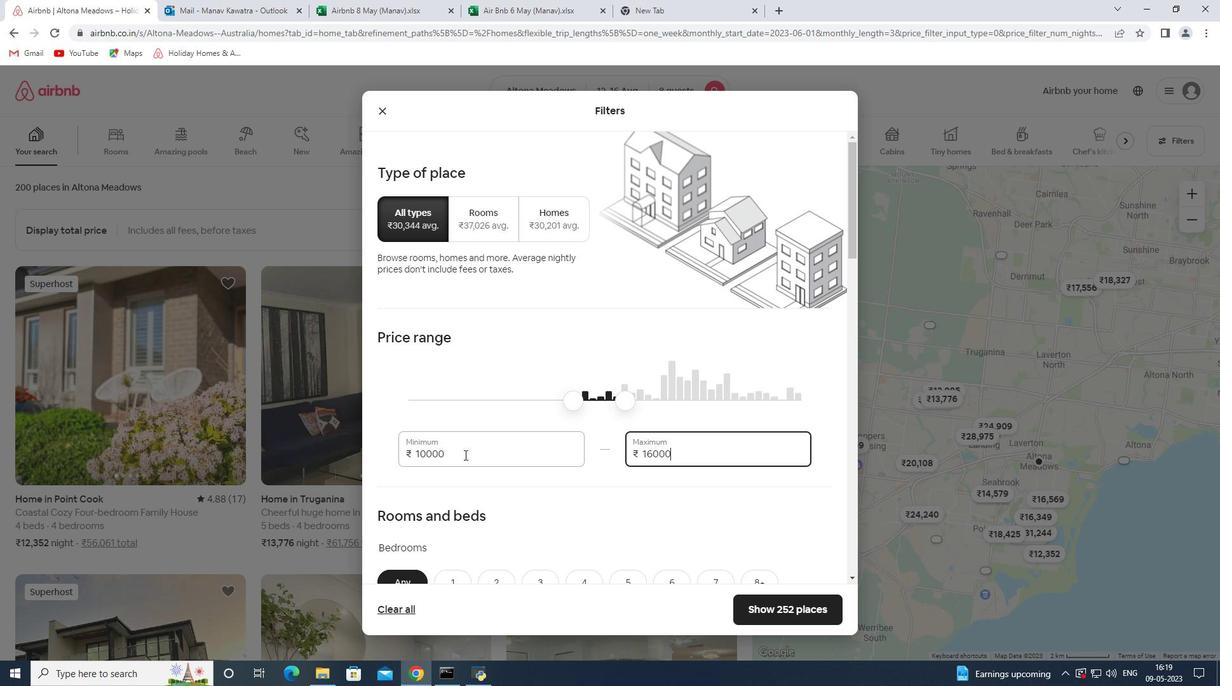 
Action: Mouse moved to (548, 427)
Screenshot: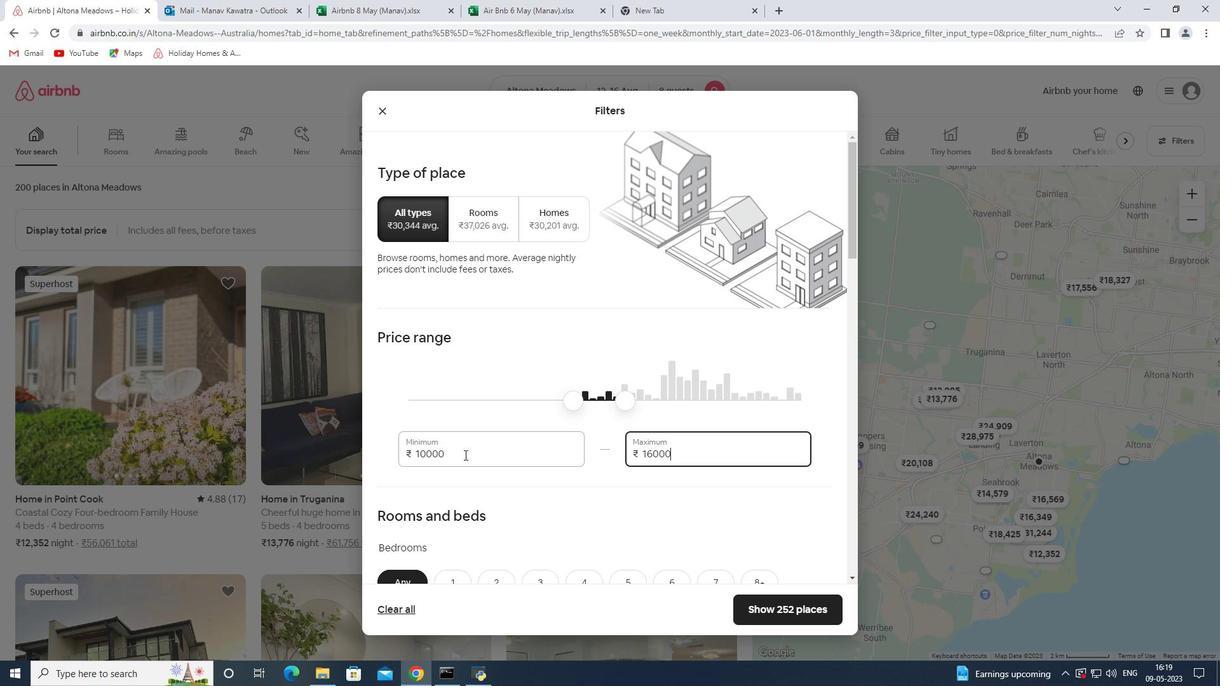 
Action: Mouse scrolled (548, 427) with delta (0, 0)
Screenshot: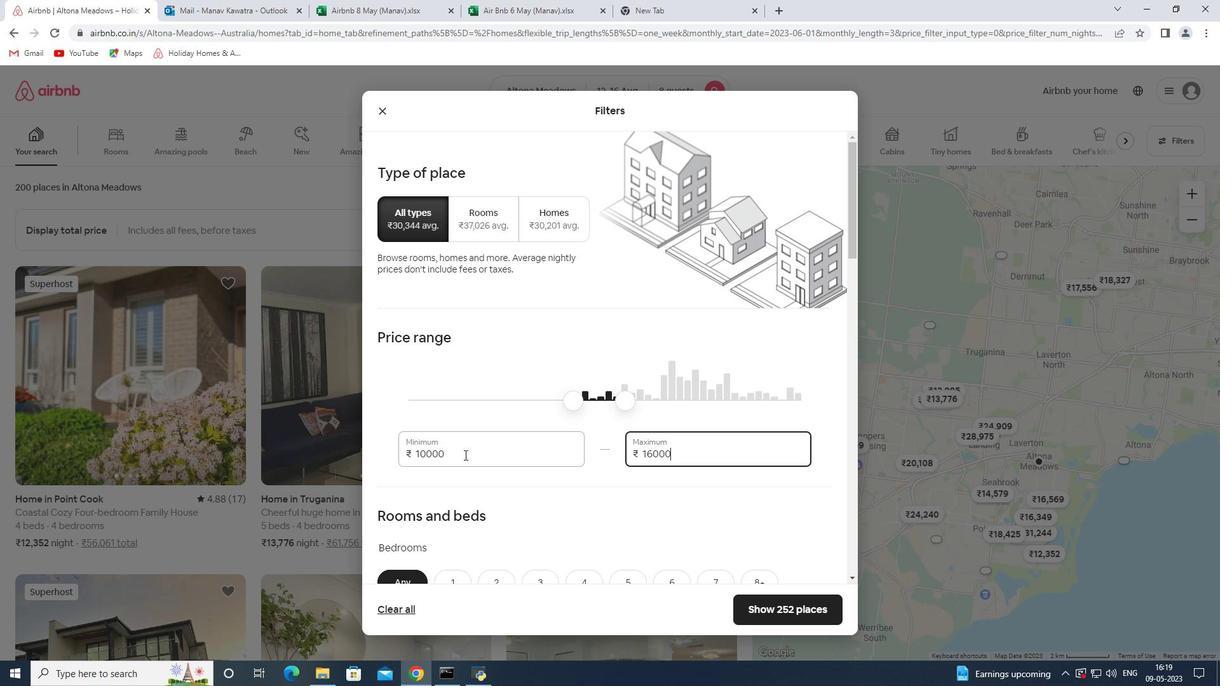 
Action: Mouse moved to (574, 411)
Screenshot: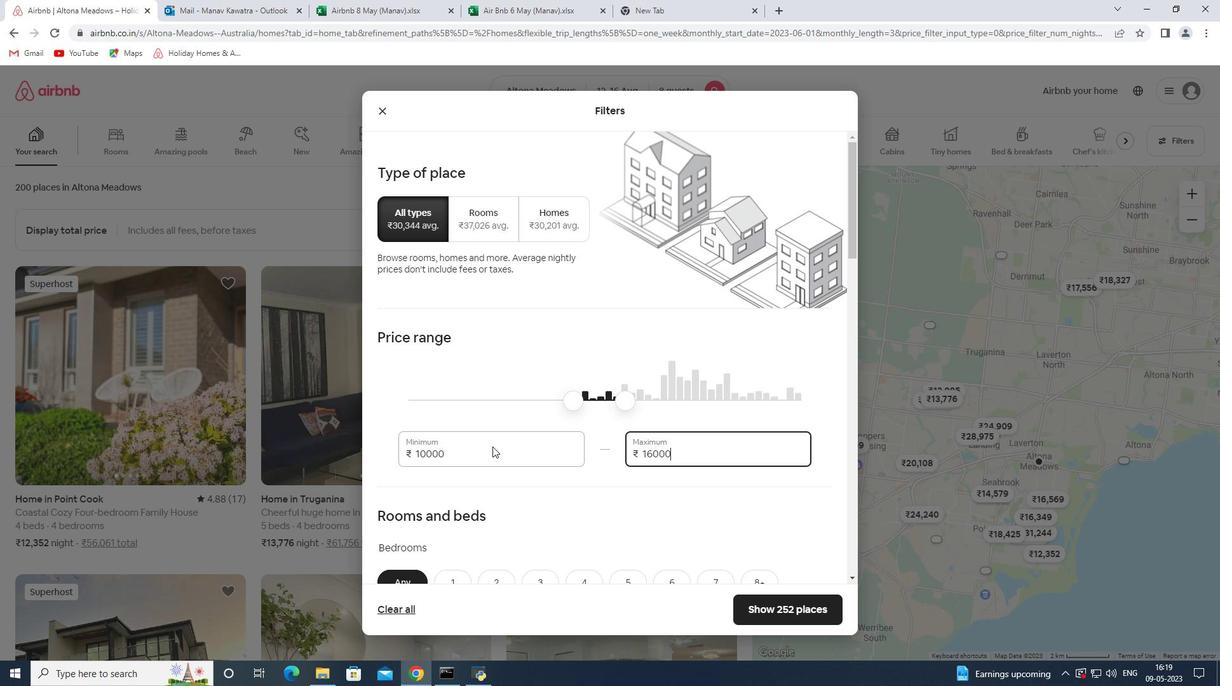 
Action: Mouse scrolled (574, 410) with delta (0, 0)
Screenshot: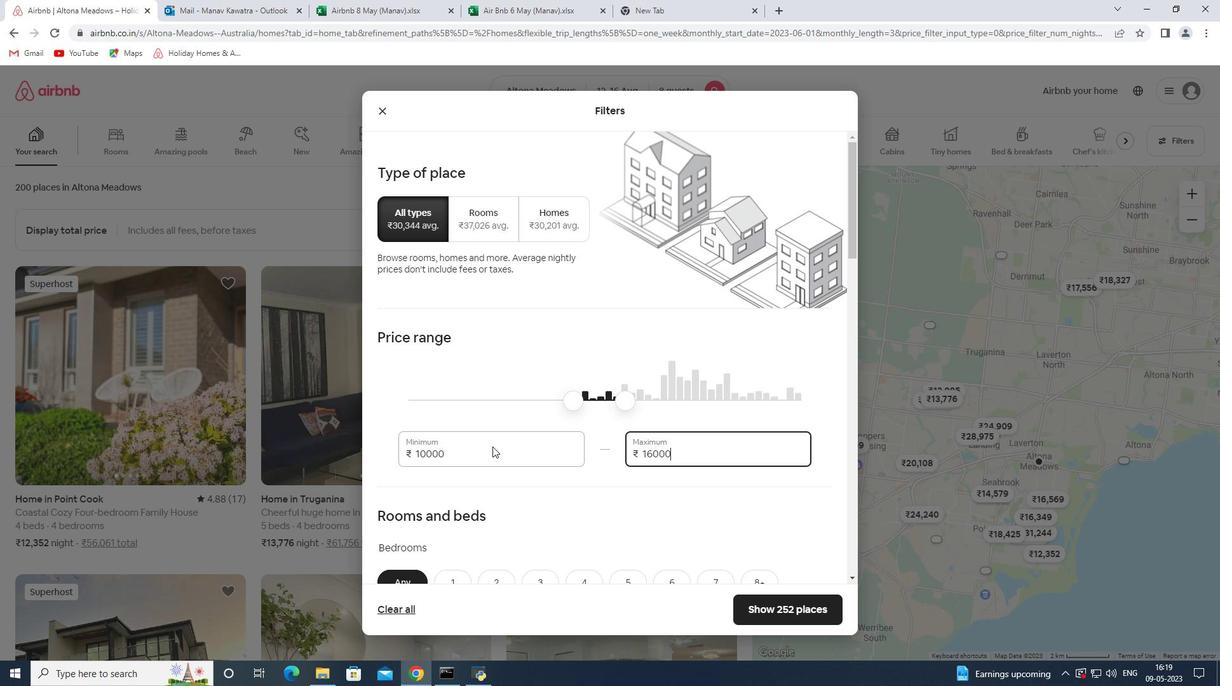 
Action: Mouse moved to (771, 335)
Screenshot: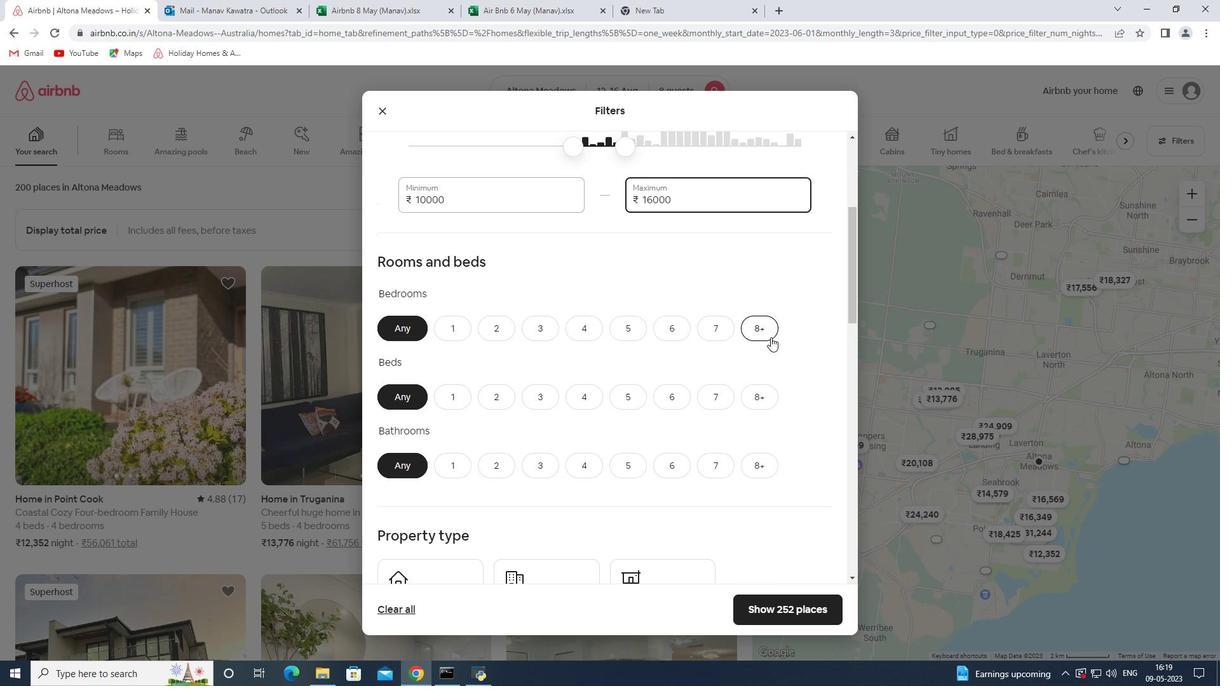 
Action: Mouse pressed left at (771, 335)
Screenshot: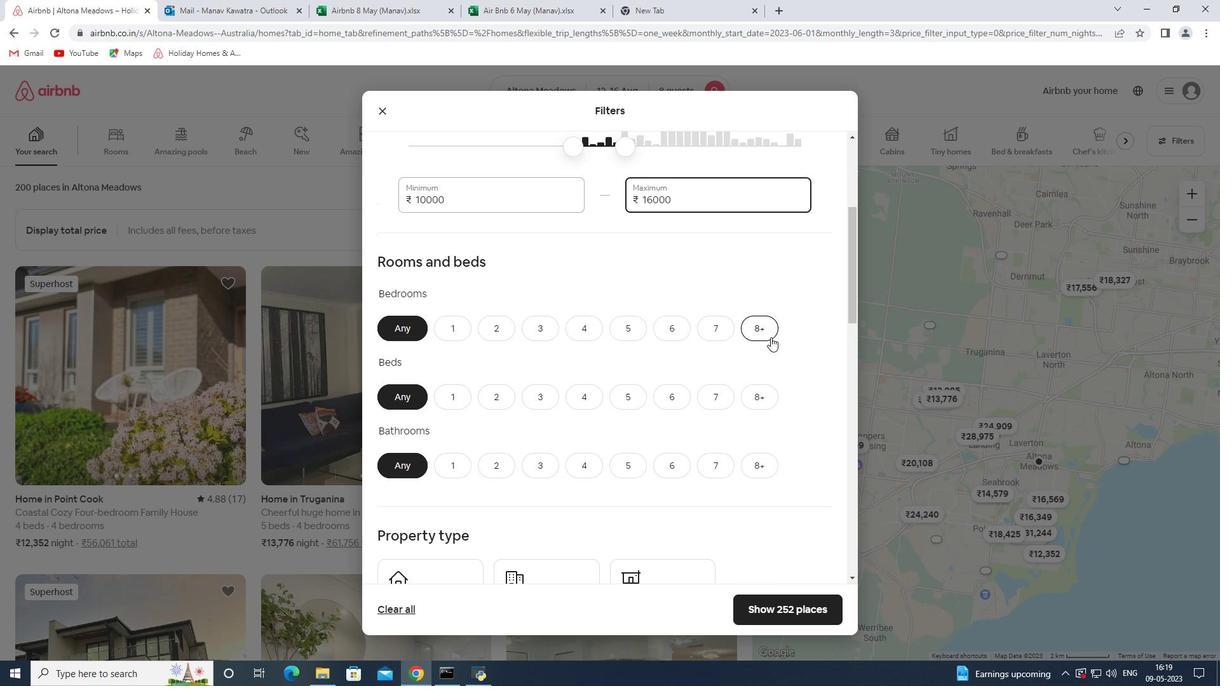 
Action: Mouse moved to (767, 392)
Screenshot: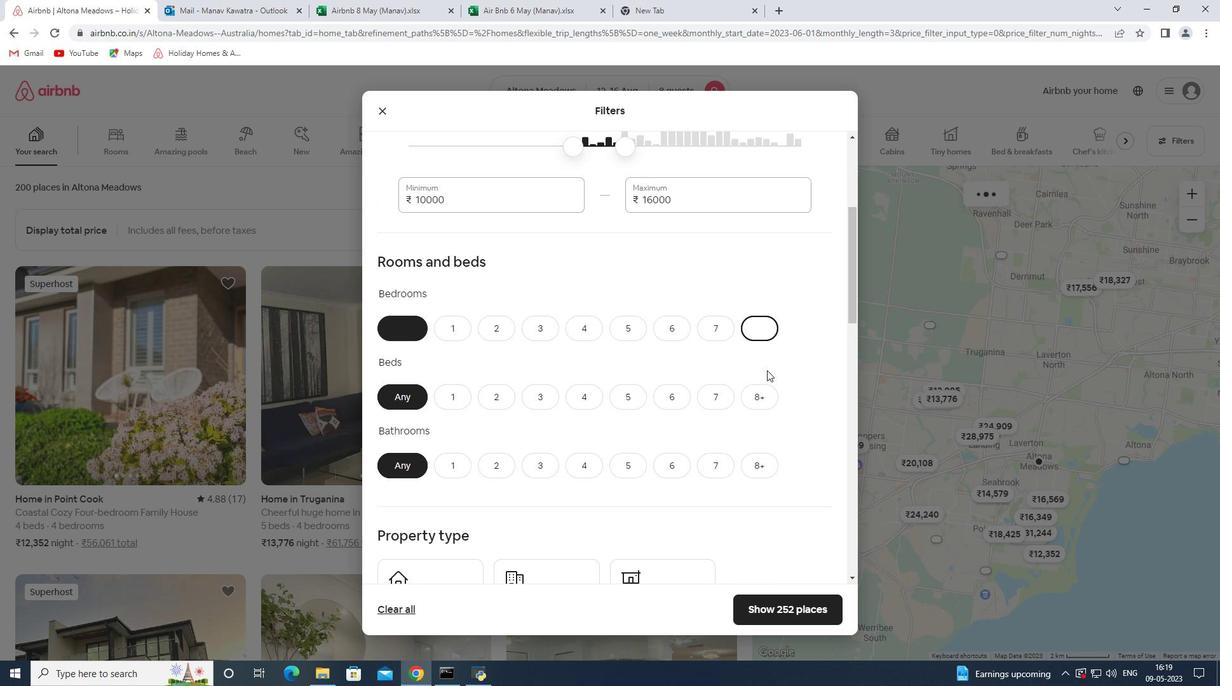 
Action: Mouse pressed left at (767, 392)
Screenshot: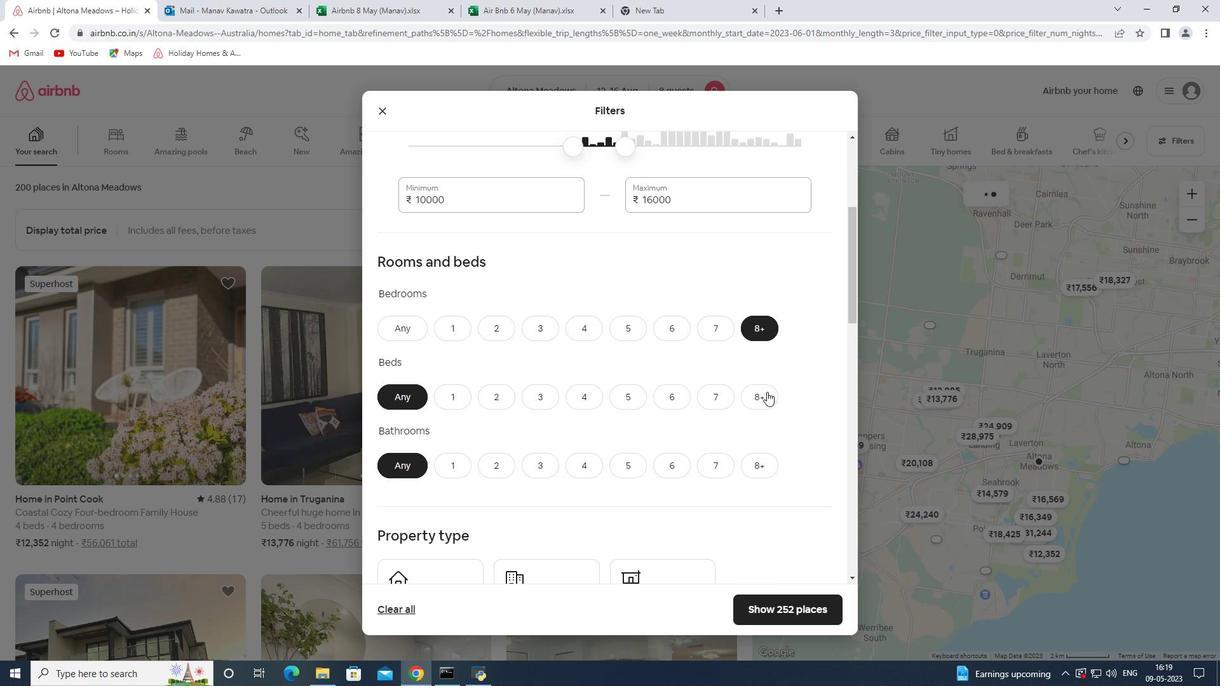 
Action: Mouse moved to (773, 462)
Screenshot: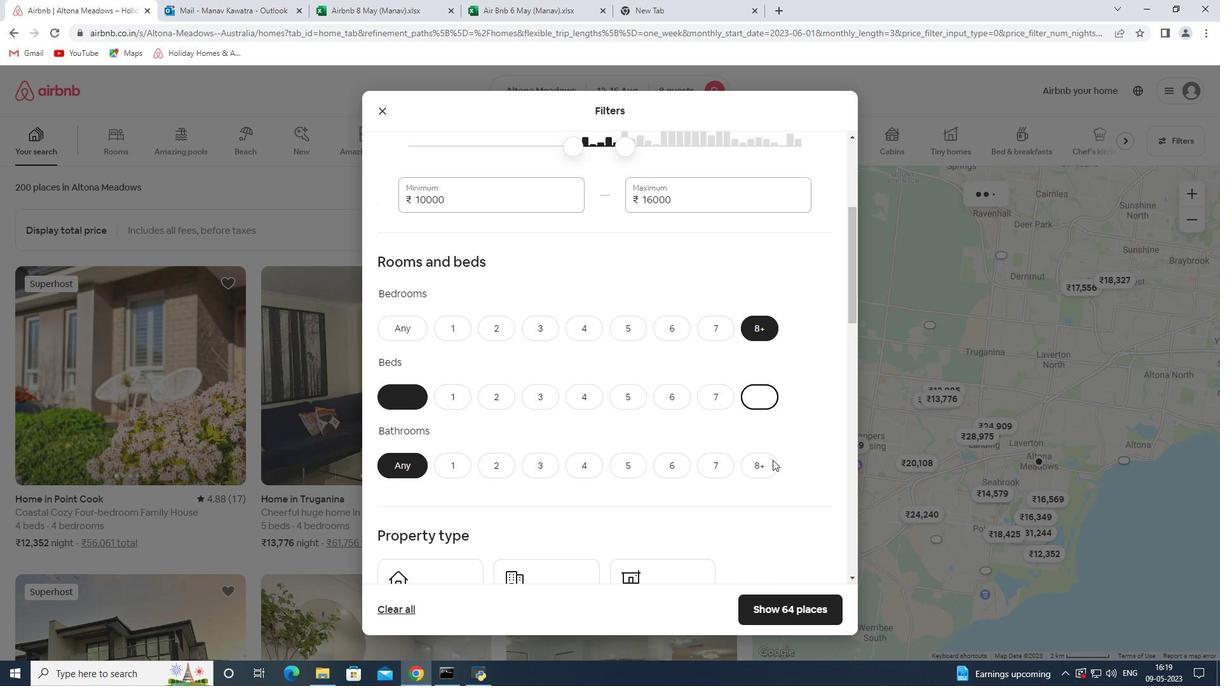 
Action: Mouse pressed left at (773, 462)
Screenshot: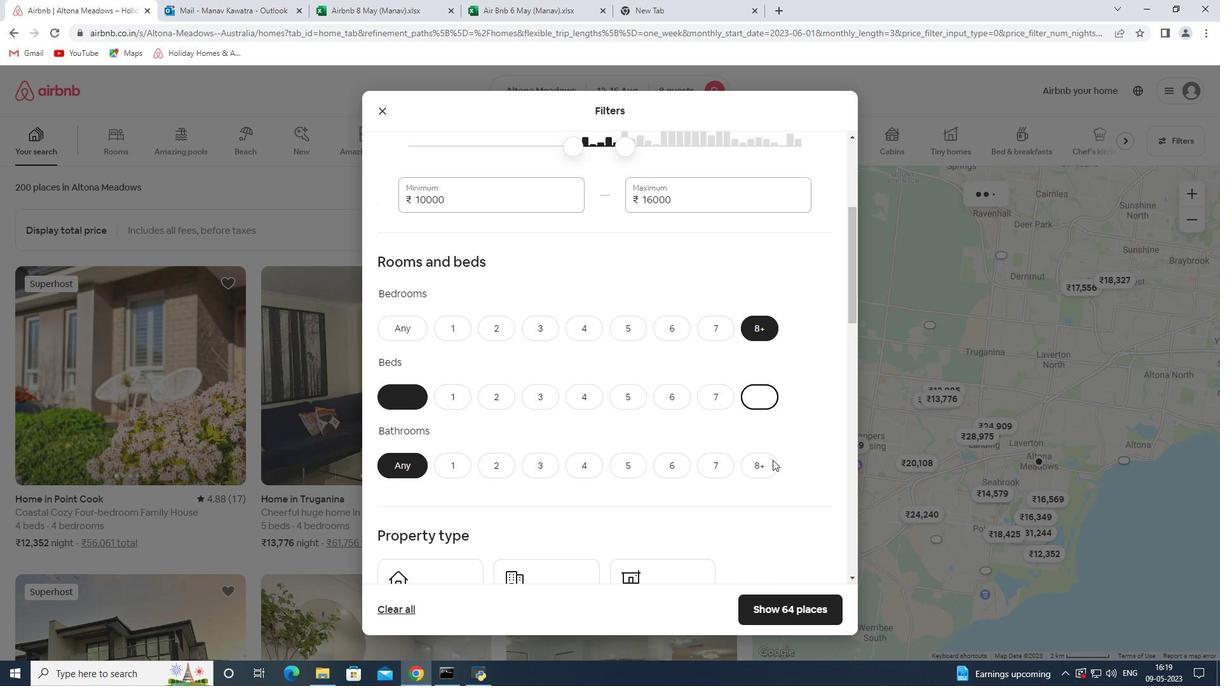 
Action: Mouse moved to (670, 436)
Screenshot: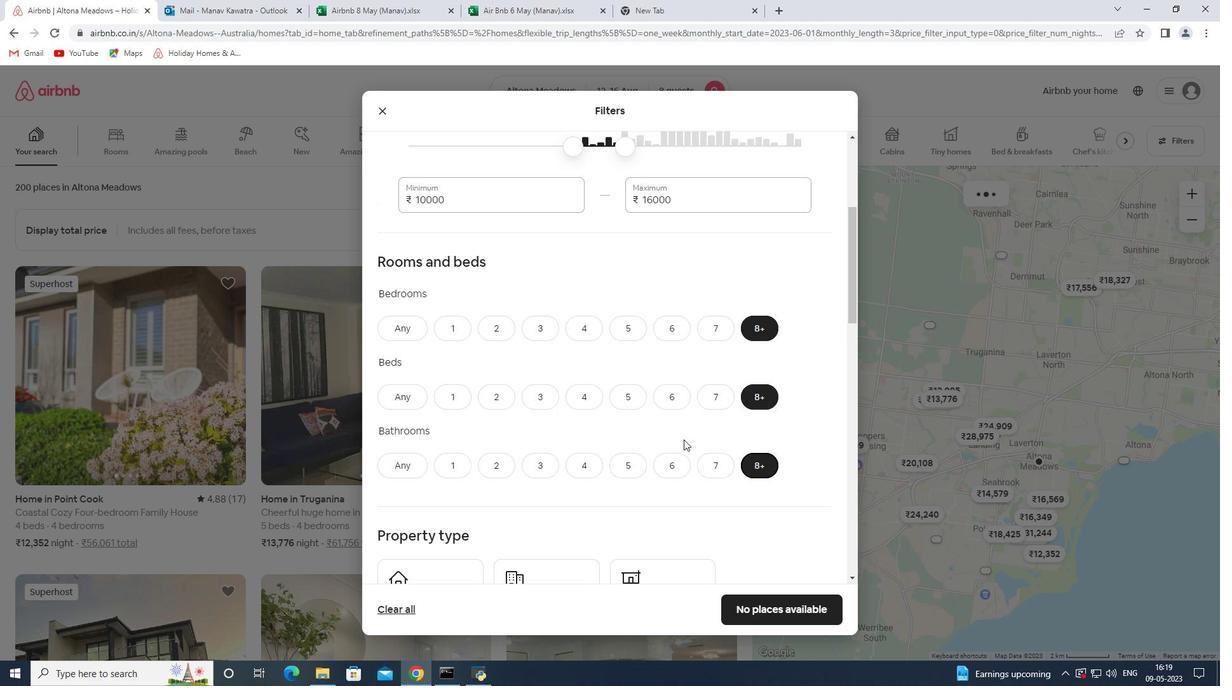 
Action: Mouse scrolled (670, 435) with delta (0, 0)
Screenshot: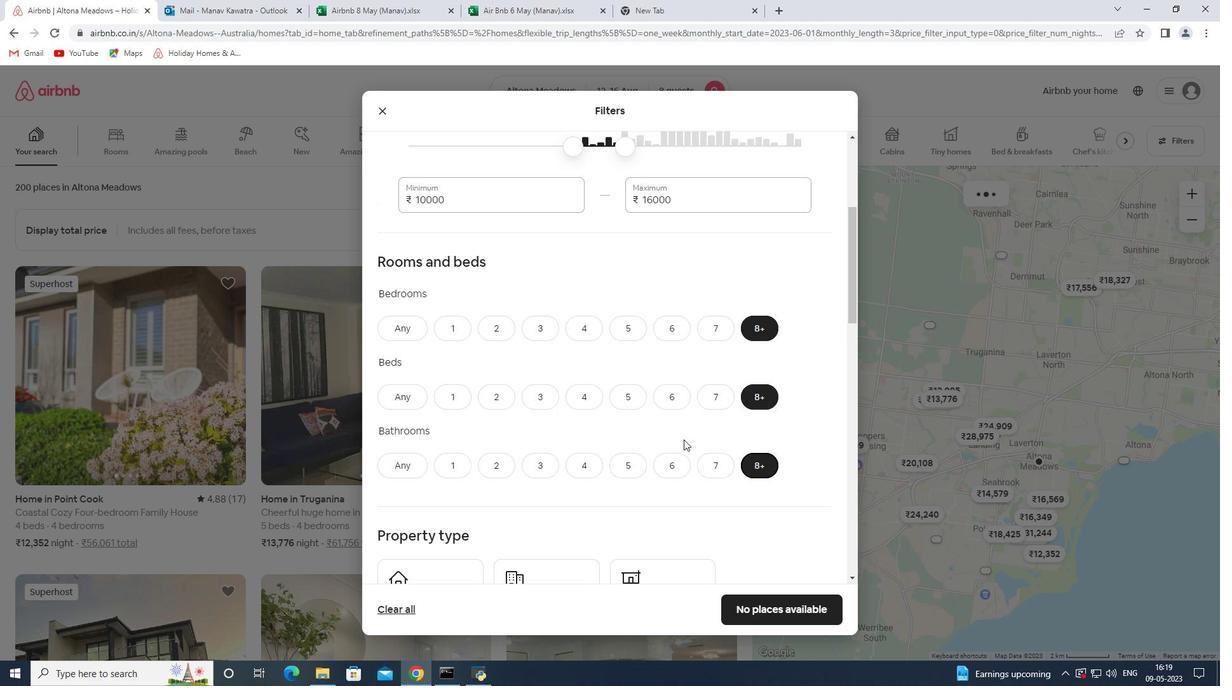 
Action: Mouse moved to (665, 433)
Screenshot: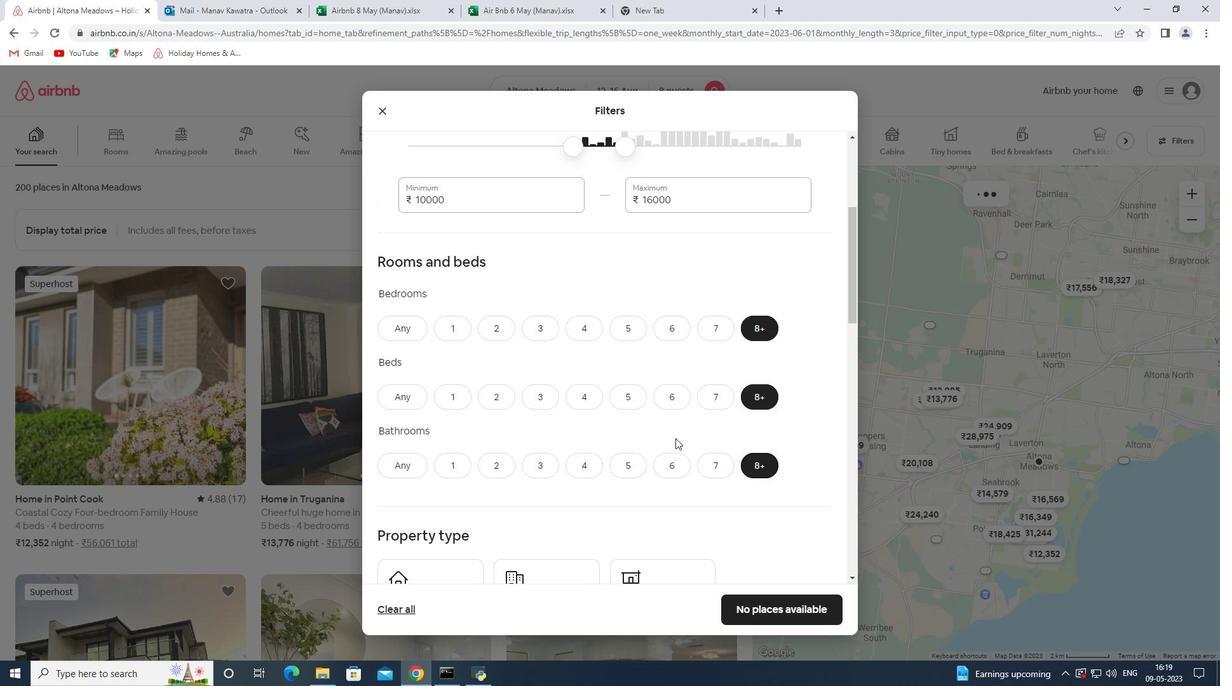 
Action: Mouse scrolled (665, 433) with delta (0, 0)
Screenshot: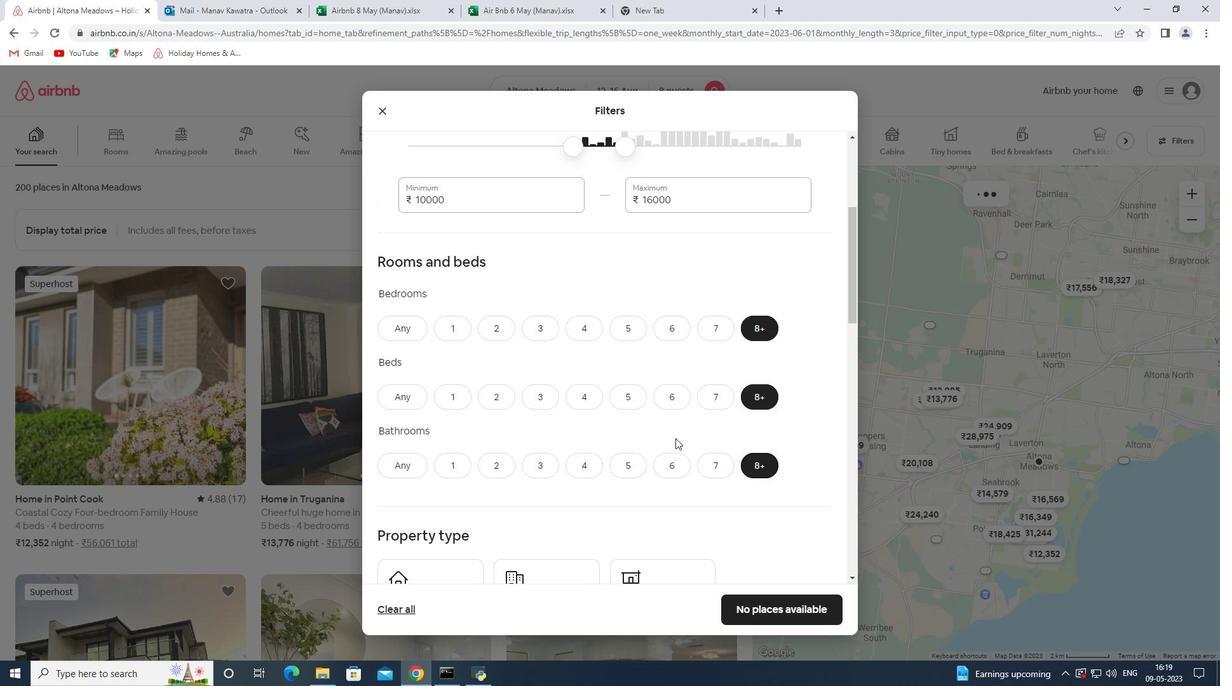 
Action: Mouse moved to (663, 431)
Screenshot: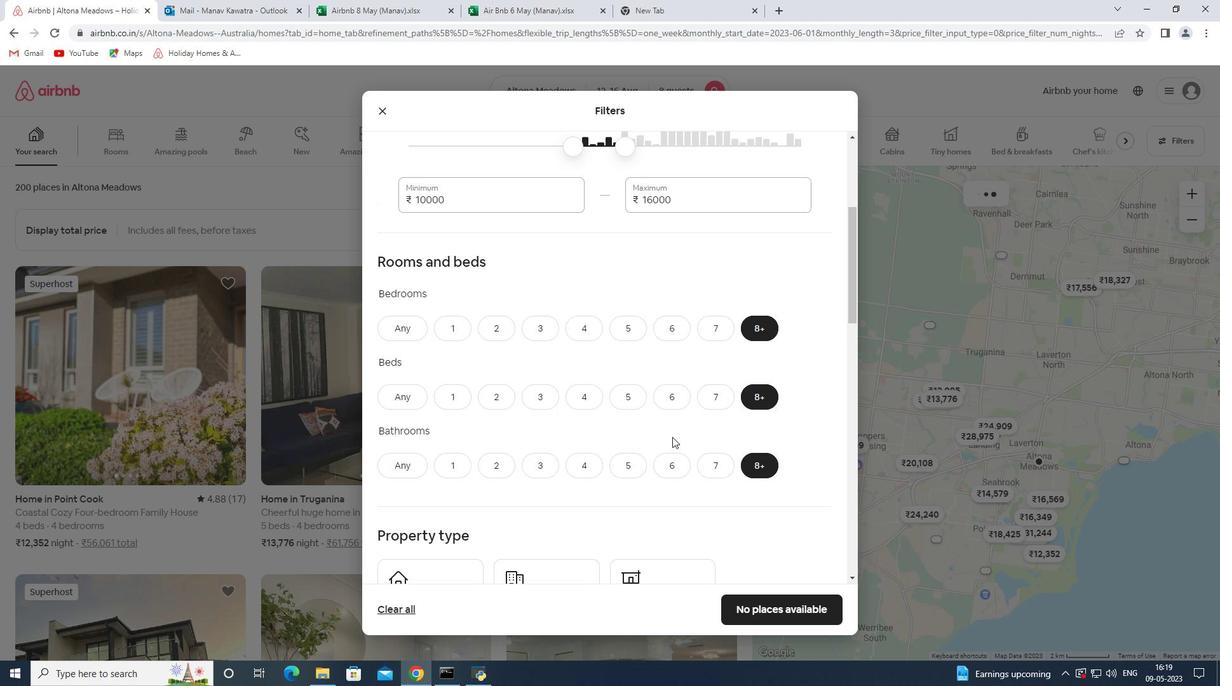 
Action: Mouse scrolled (663, 431) with delta (0, 0)
Screenshot: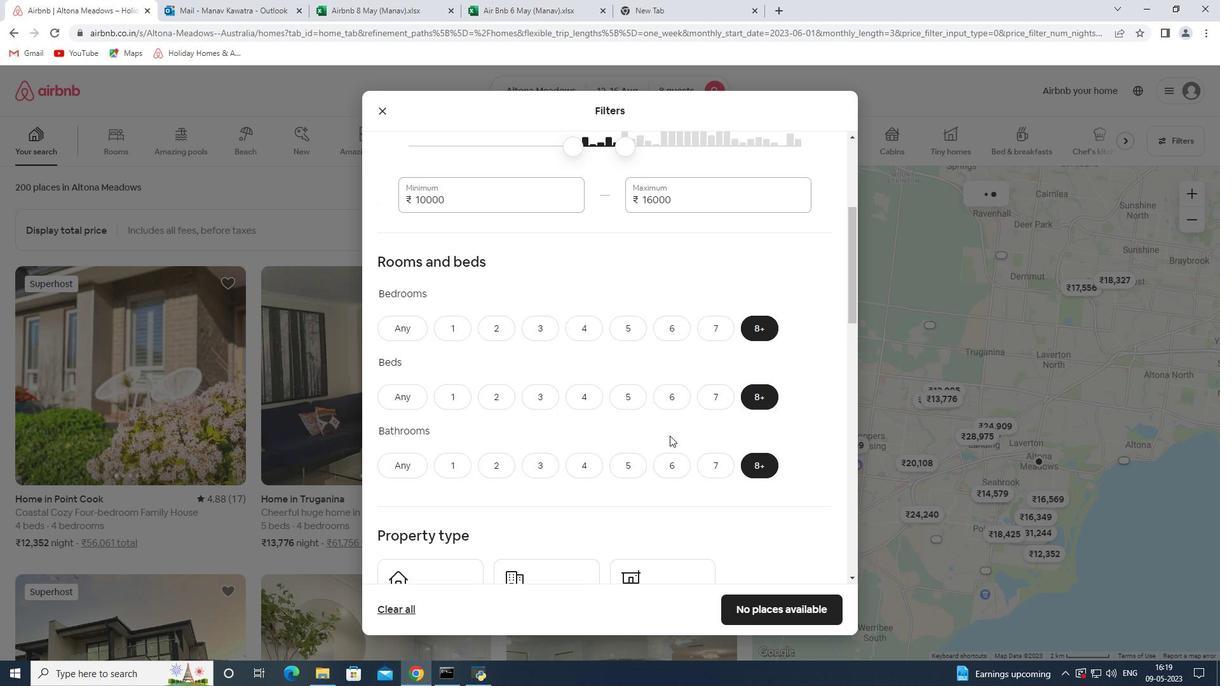 
Action: Mouse moved to (662, 429)
Screenshot: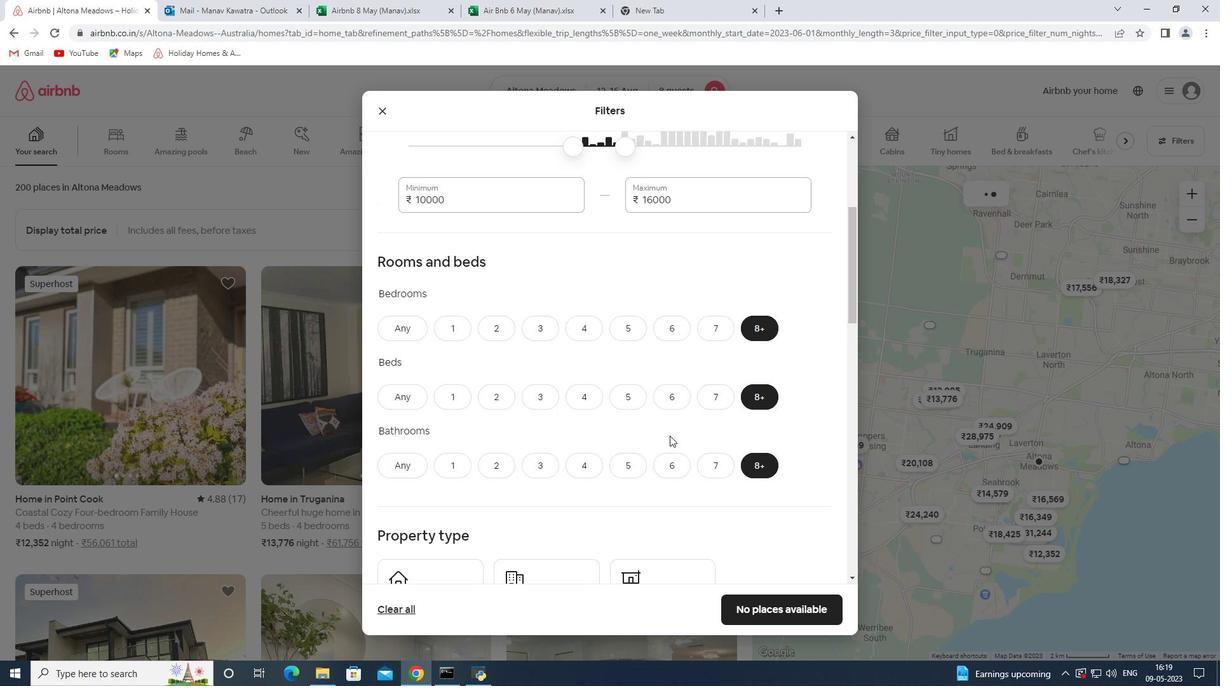 
Action: Mouse scrolled (662, 428) with delta (0, 0)
Screenshot: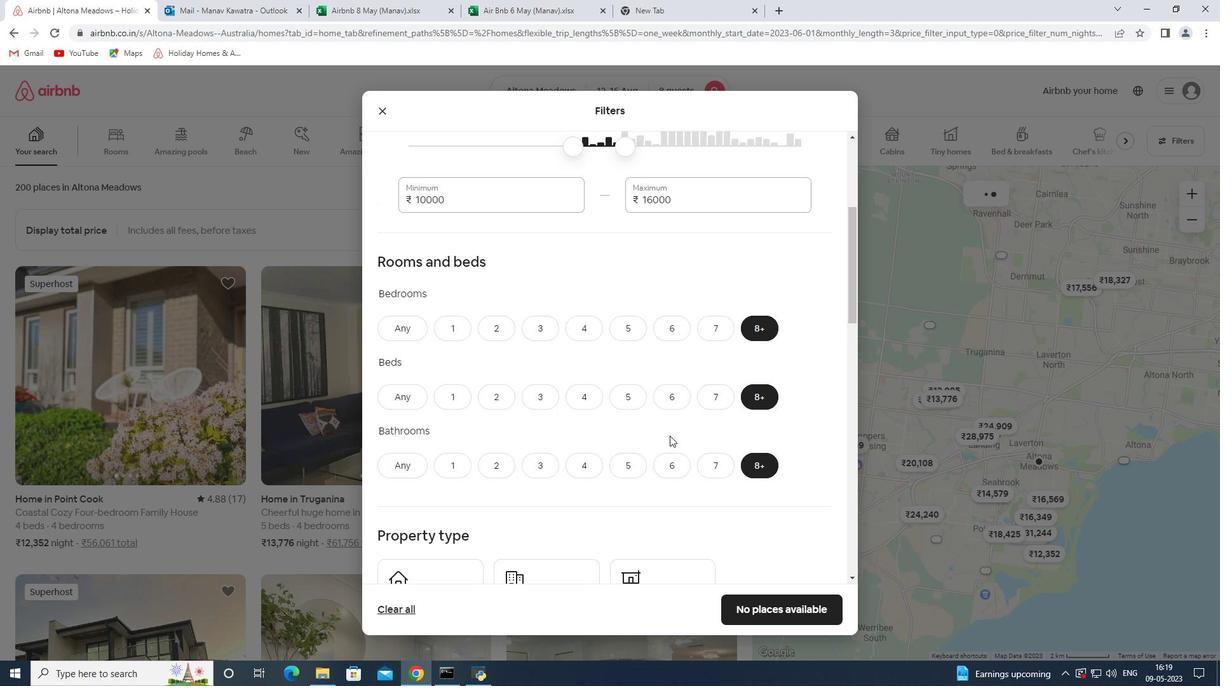 
Action: Mouse moved to (398, 355)
Screenshot: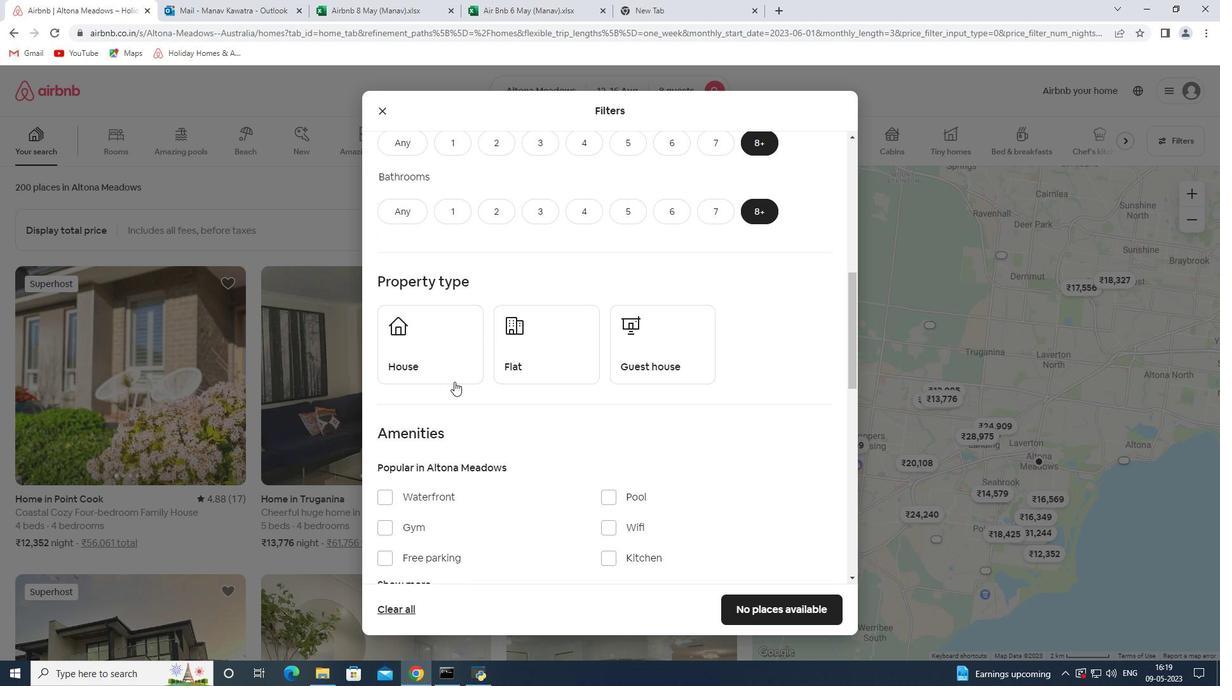 
Action: Mouse pressed left at (398, 355)
Screenshot: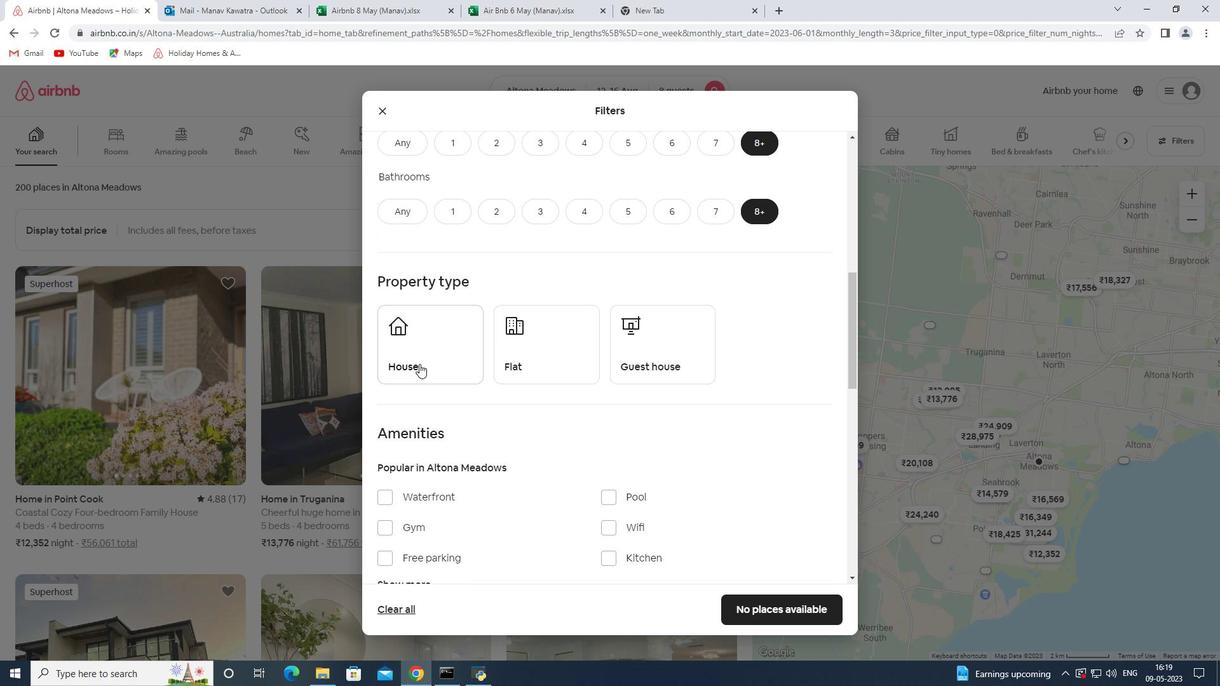 
Action: Mouse moved to (556, 386)
Screenshot: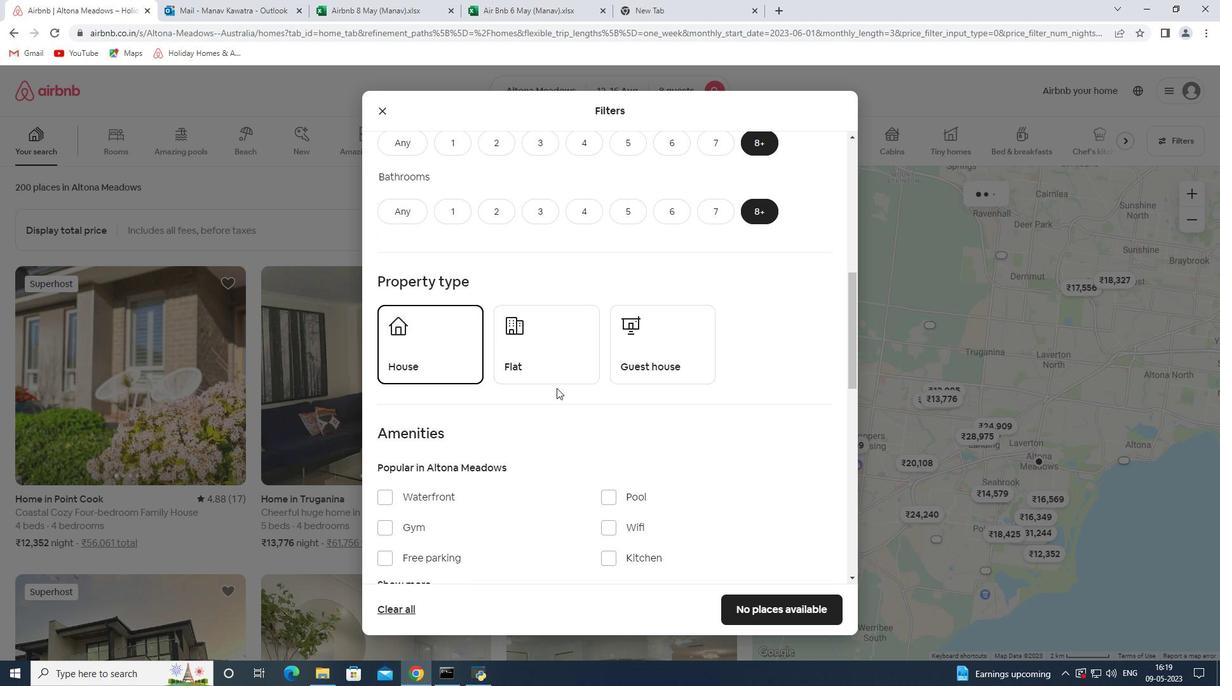 
Action: Mouse pressed left at (556, 386)
Screenshot: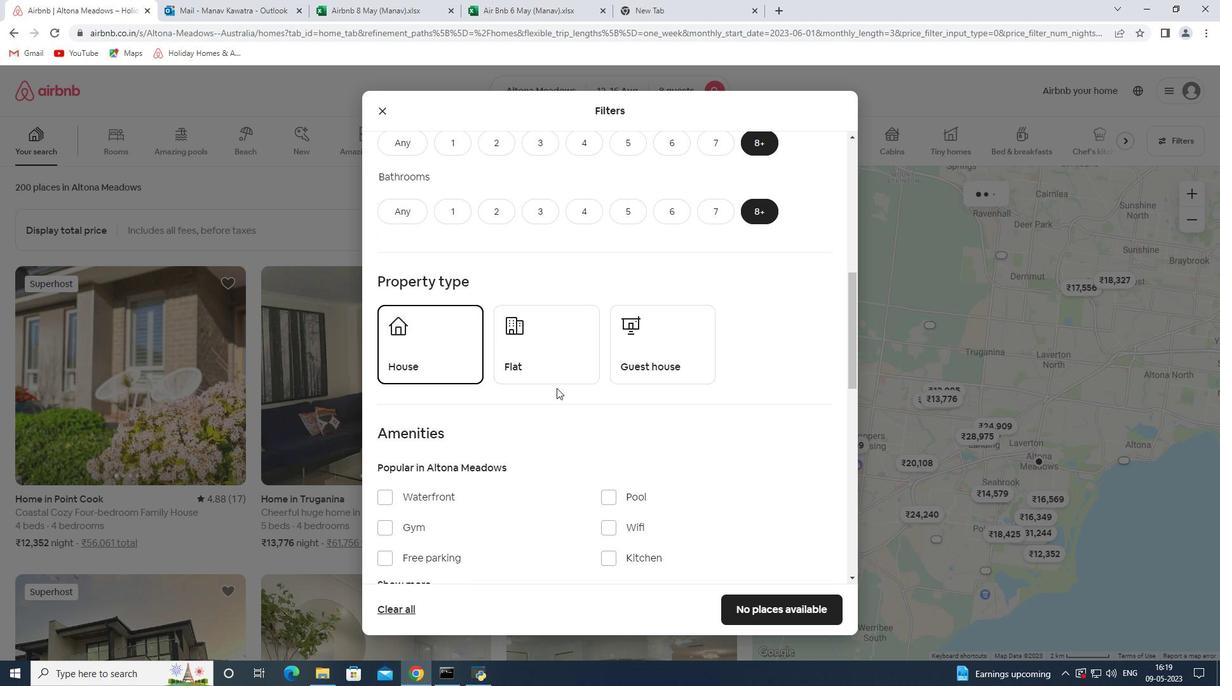 
Action: Mouse moved to (555, 345)
Screenshot: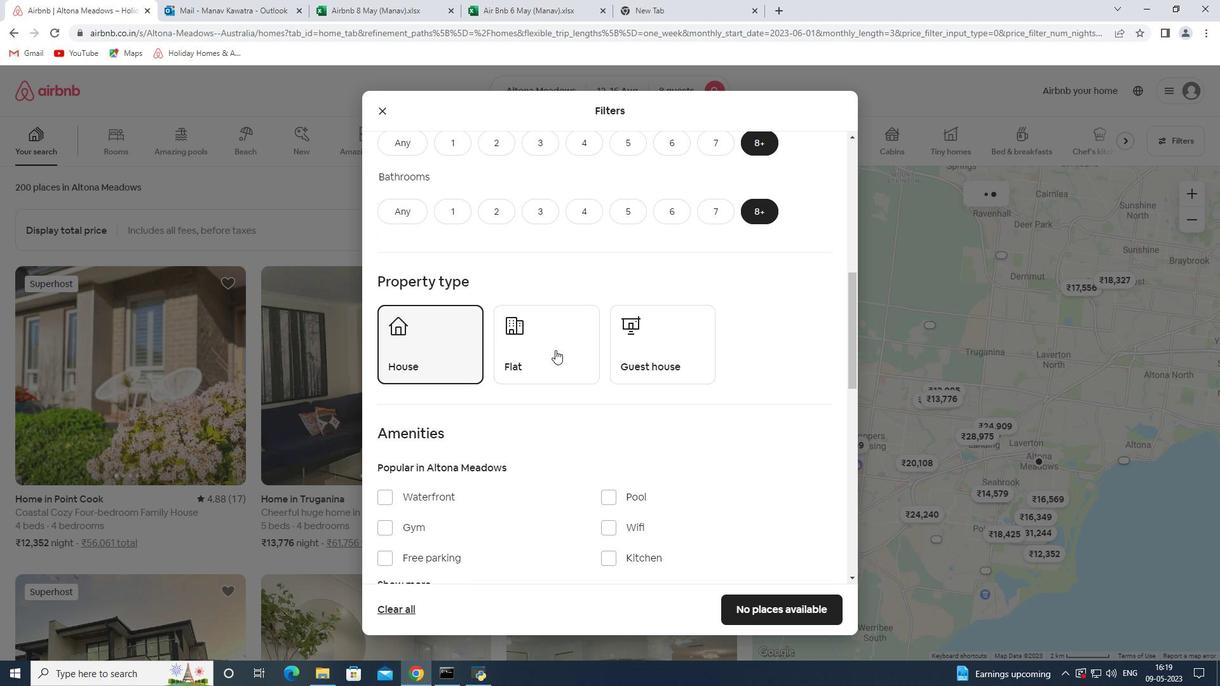 
Action: Mouse pressed left at (555, 345)
Screenshot: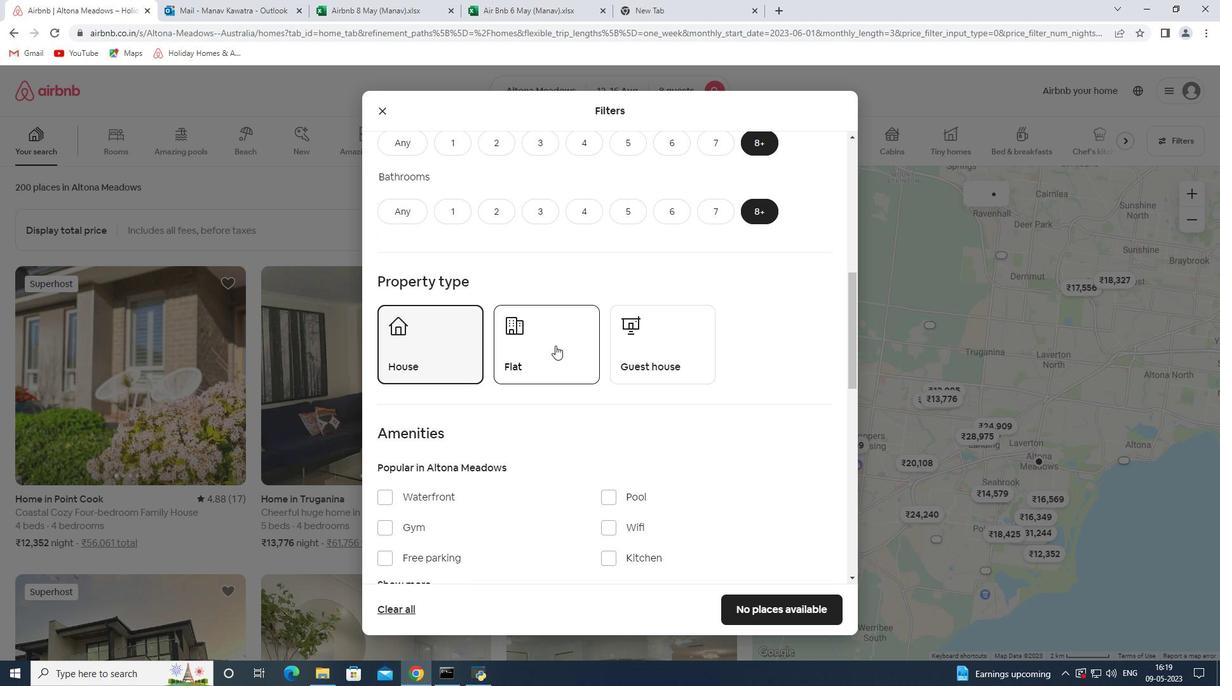 
Action: Mouse moved to (705, 358)
Screenshot: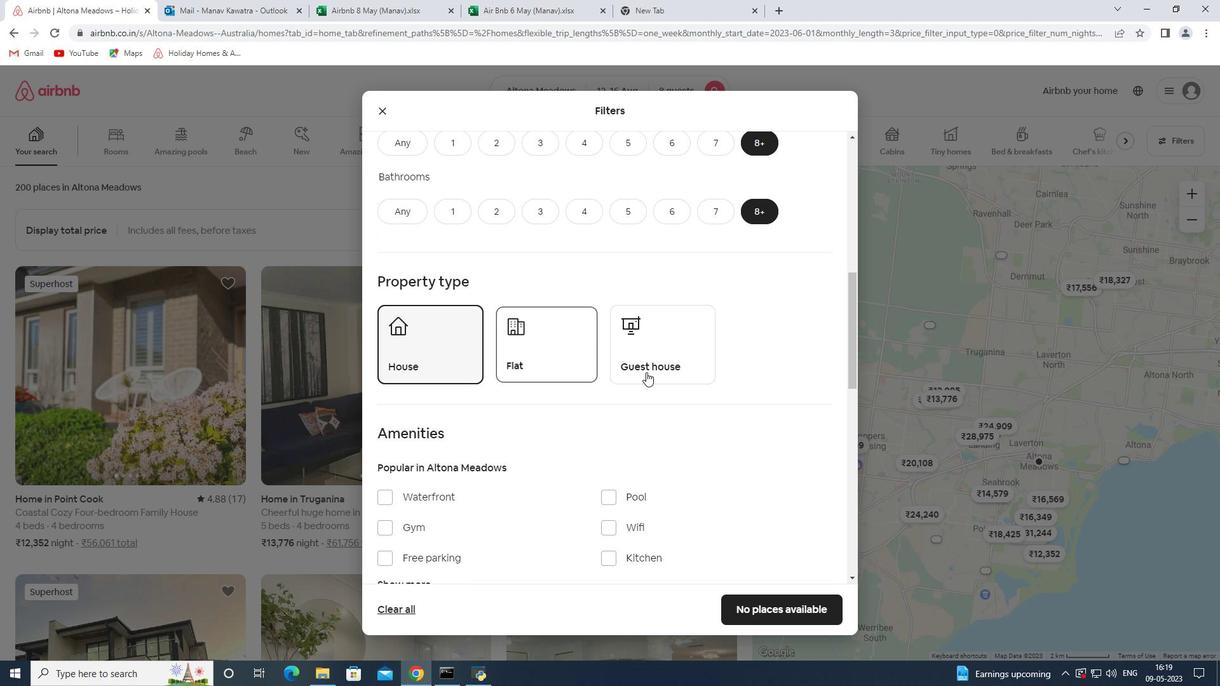 
Action: Mouse pressed left at (705, 358)
Screenshot: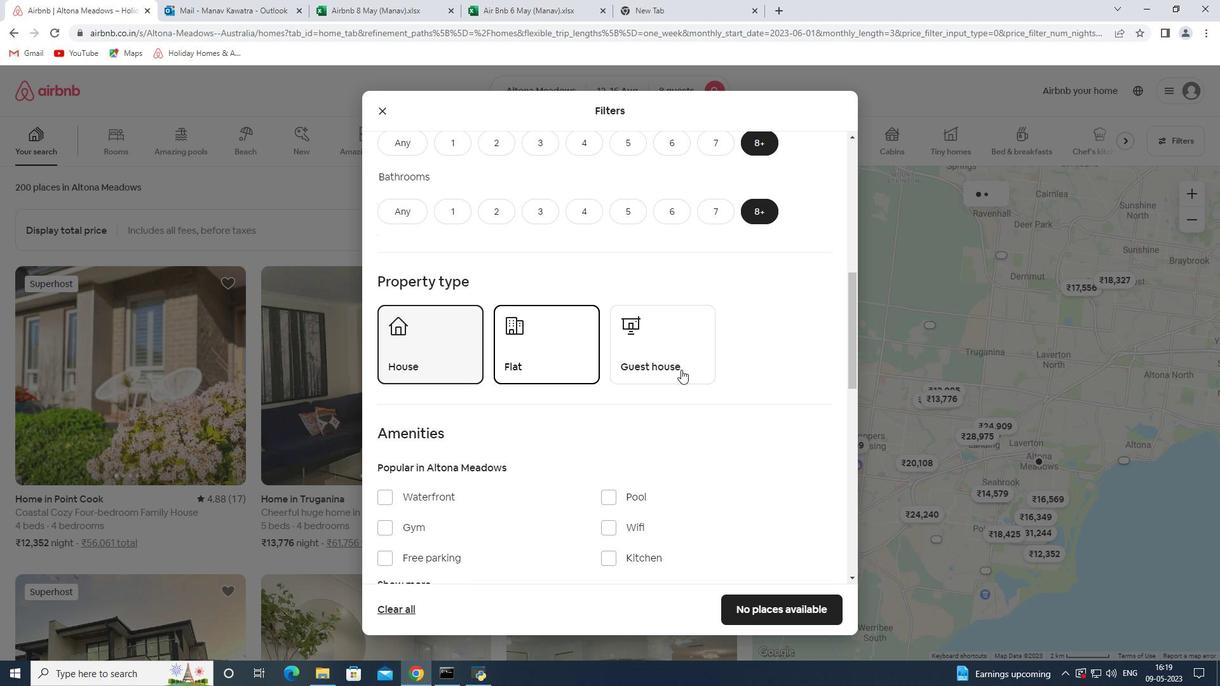 
Action: Mouse moved to (418, 527)
Screenshot: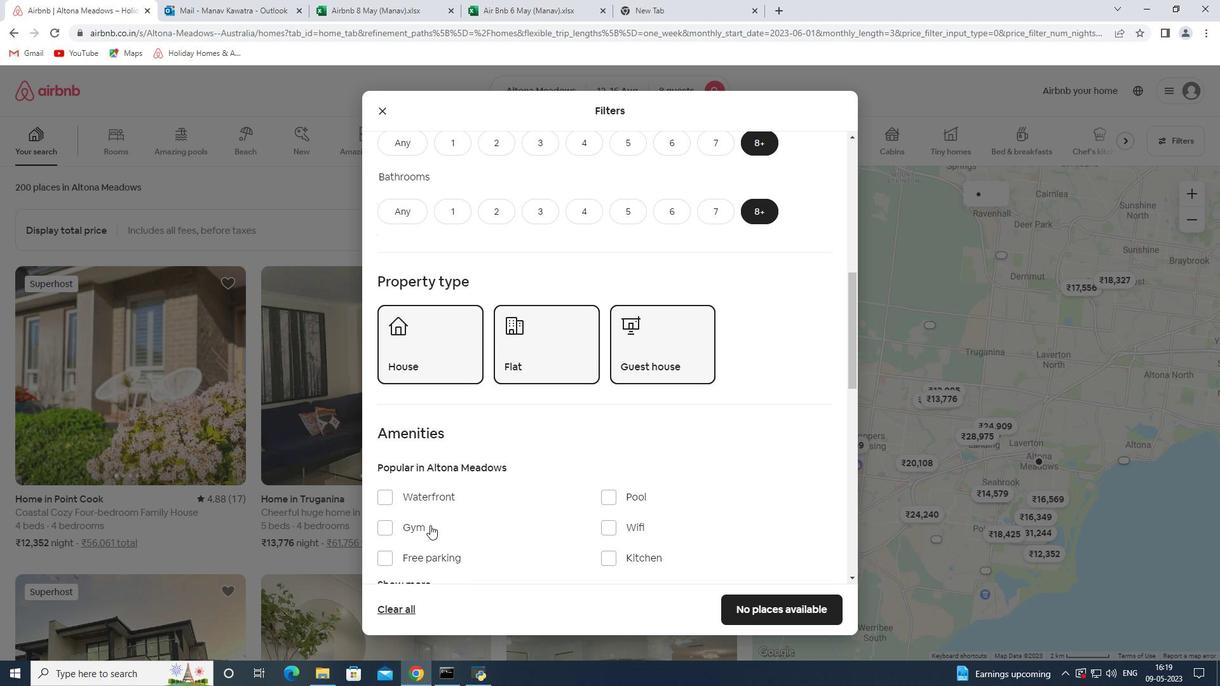 
Action: Mouse pressed left at (418, 527)
Screenshot: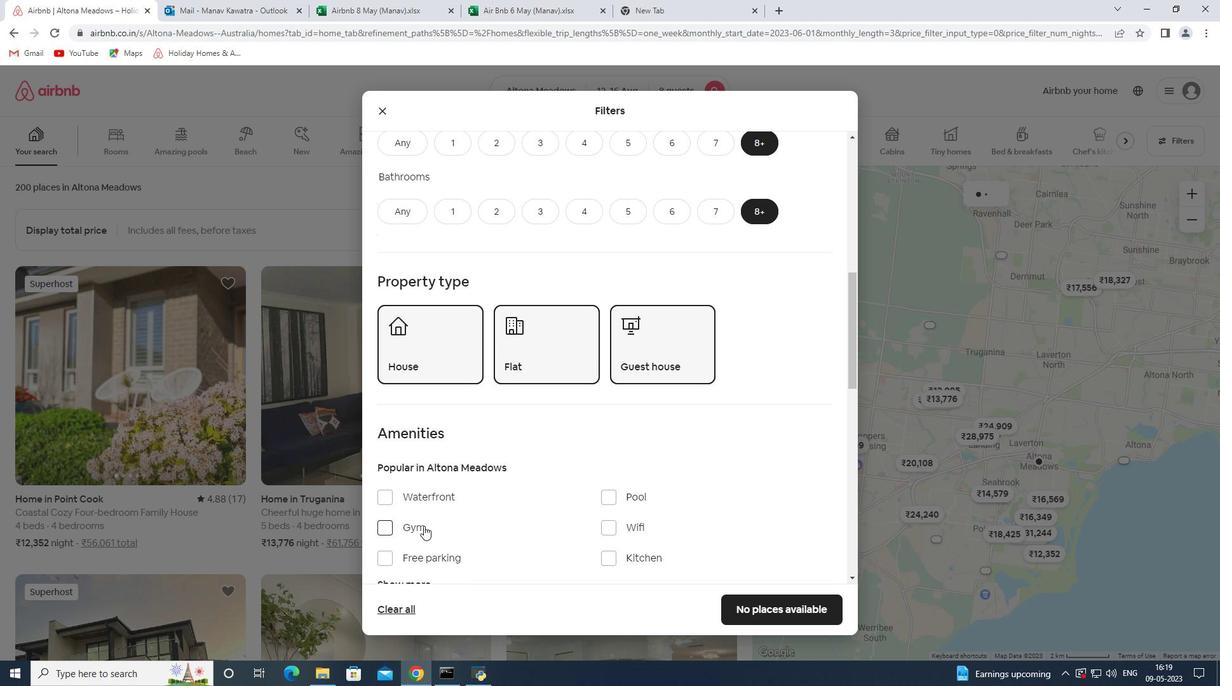 
Action: Mouse moved to (434, 551)
Screenshot: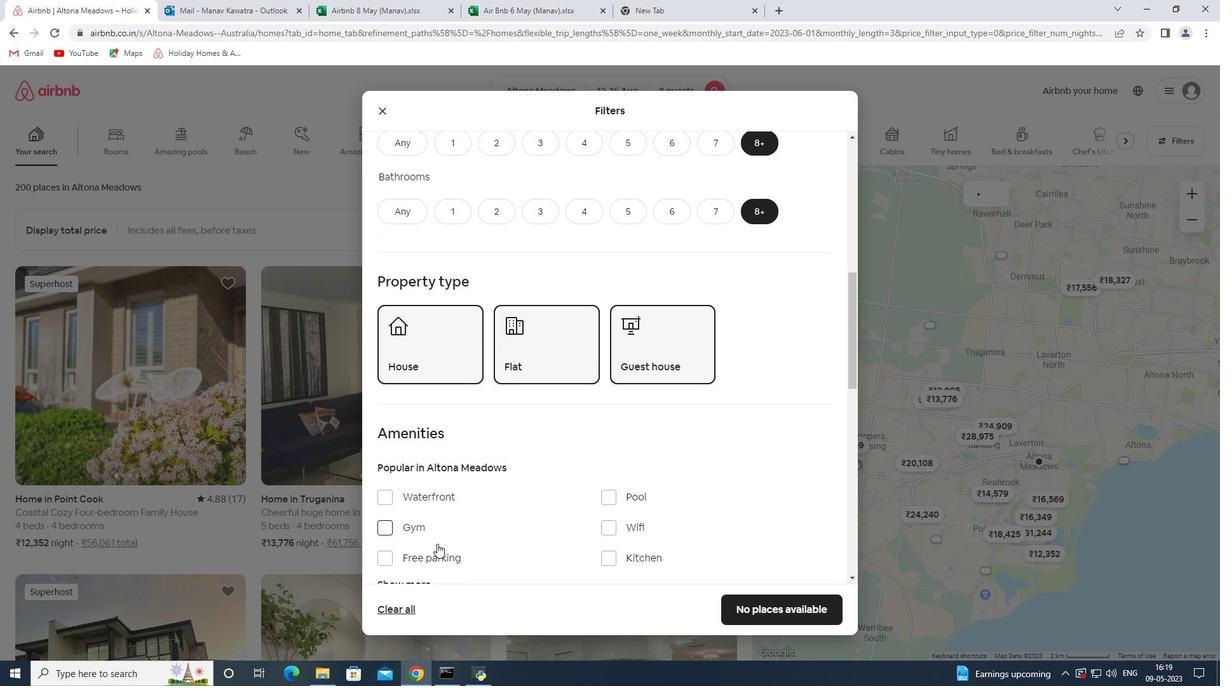 
Action: Mouse pressed left at (434, 551)
Screenshot: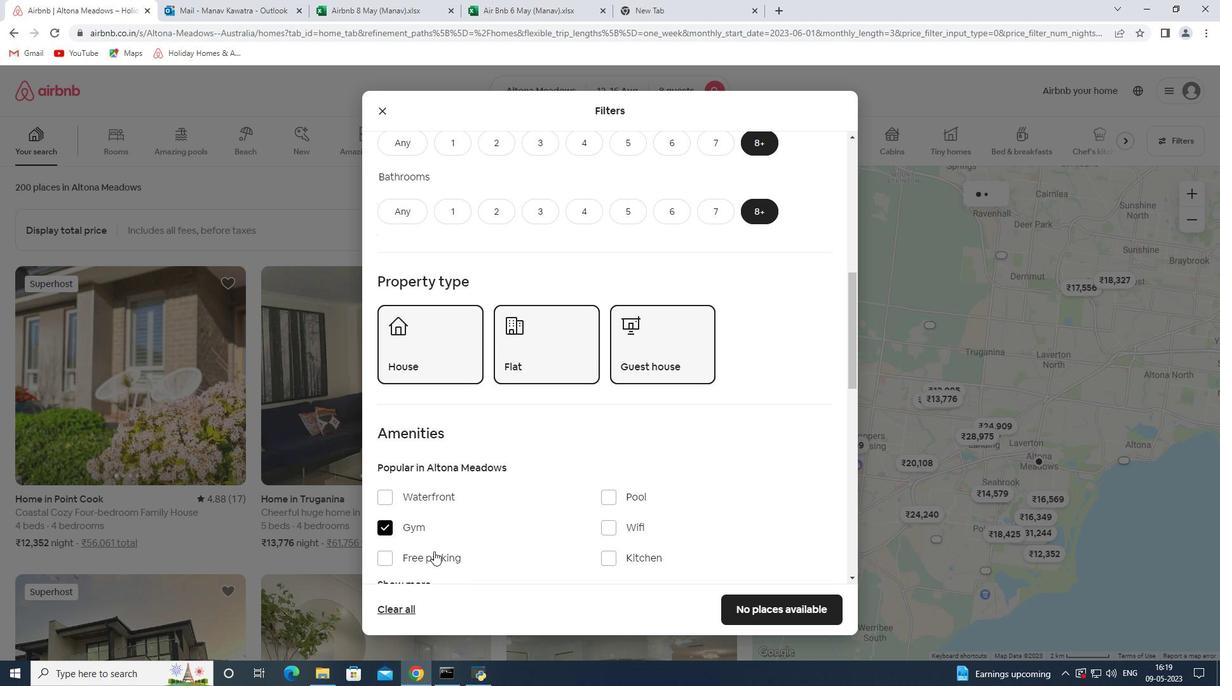 
Action: Mouse moved to (499, 493)
Screenshot: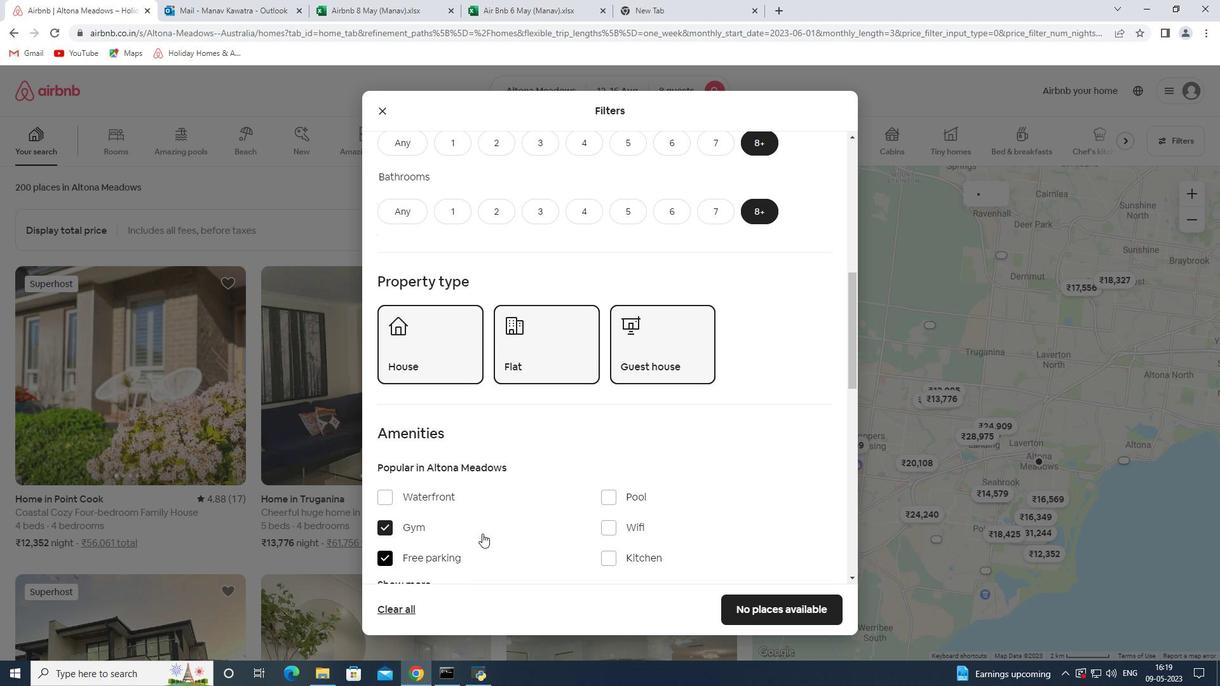
Action: Mouse scrolled (499, 492) with delta (0, 0)
Screenshot: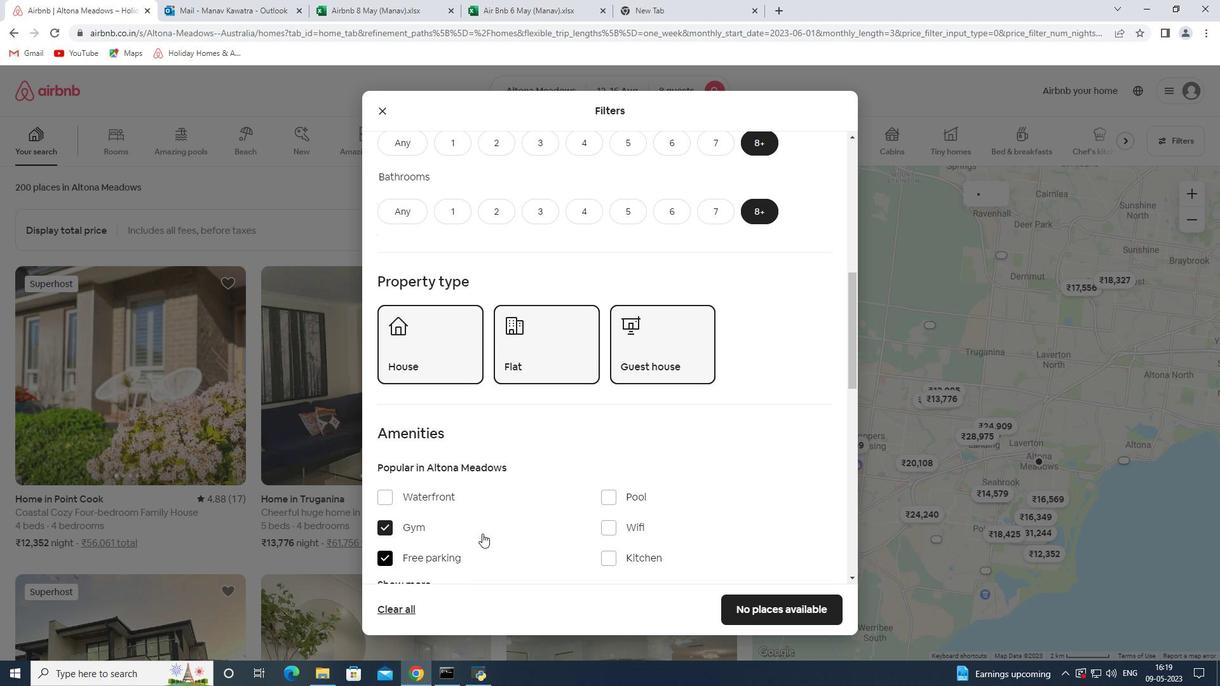 
Action: Mouse moved to (499, 489)
Screenshot: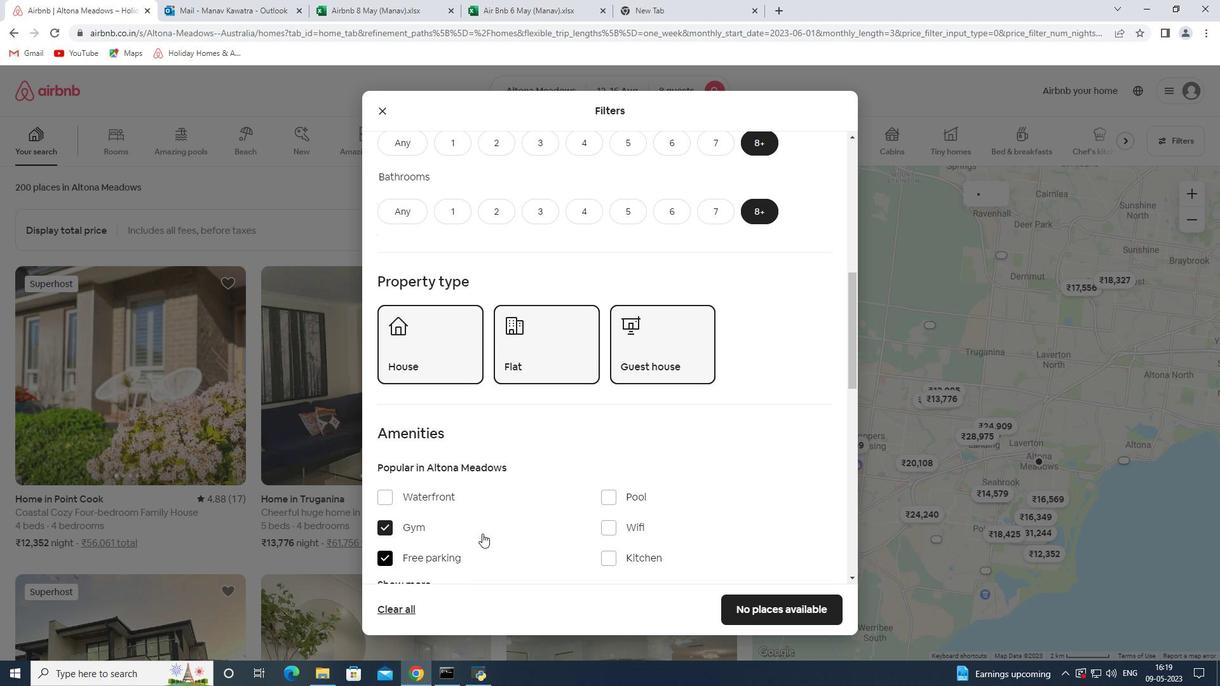 
Action: Mouse scrolled (499, 488) with delta (0, 0)
Screenshot: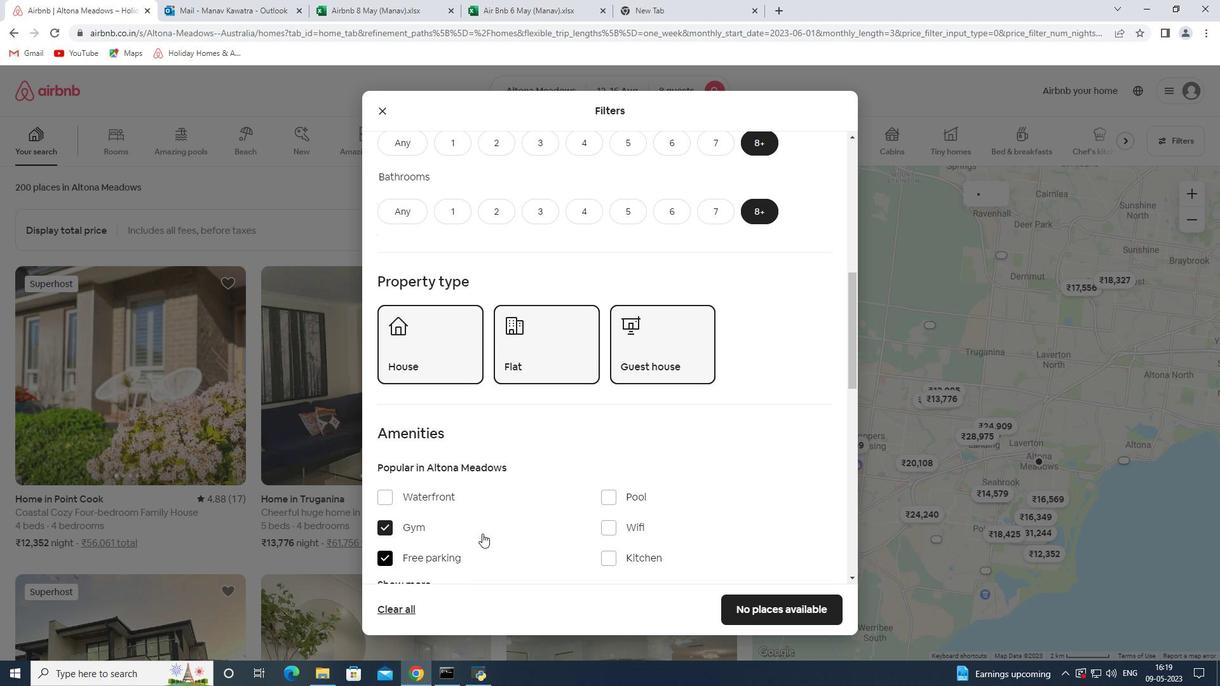 
Action: Mouse moved to (501, 480)
Screenshot: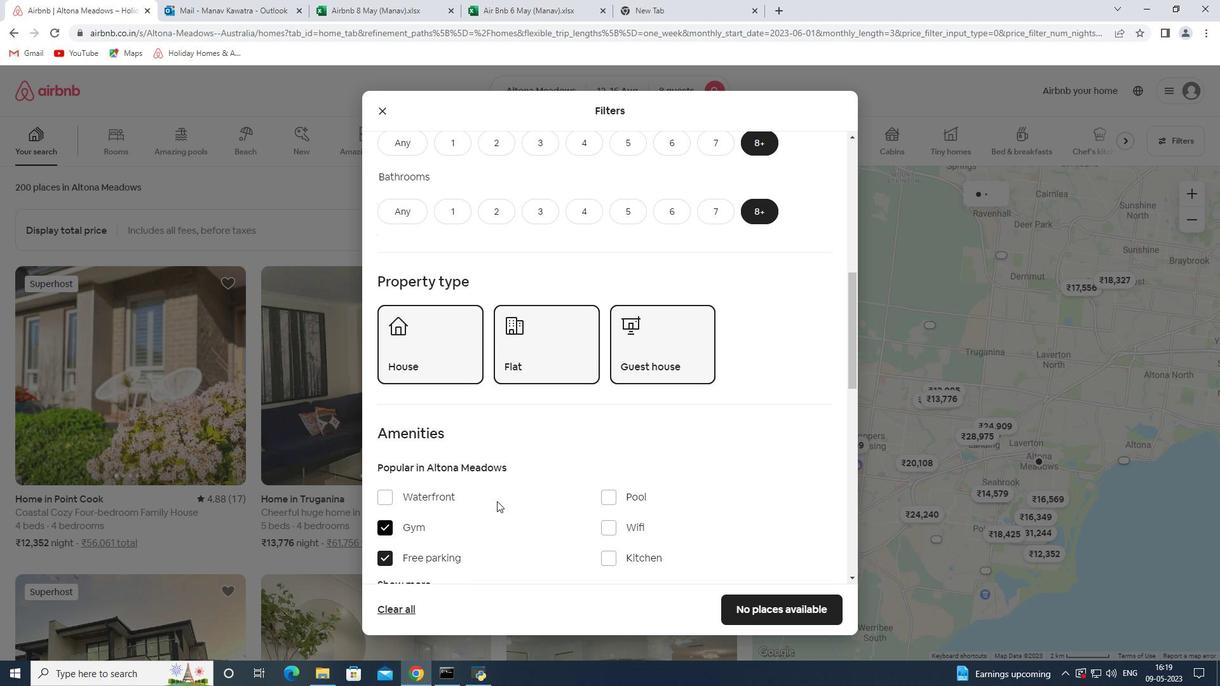 
Action: Mouse scrolled (501, 480) with delta (0, 0)
Screenshot: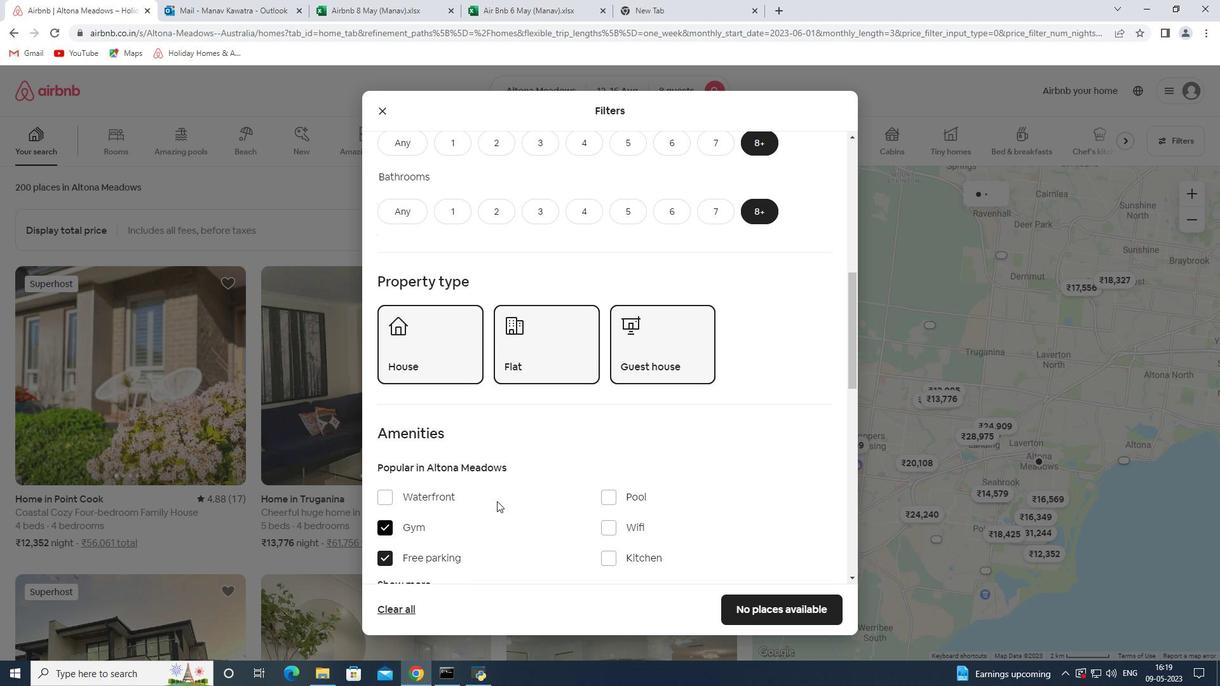 
Action: Mouse moved to (503, 472)
Screenshot: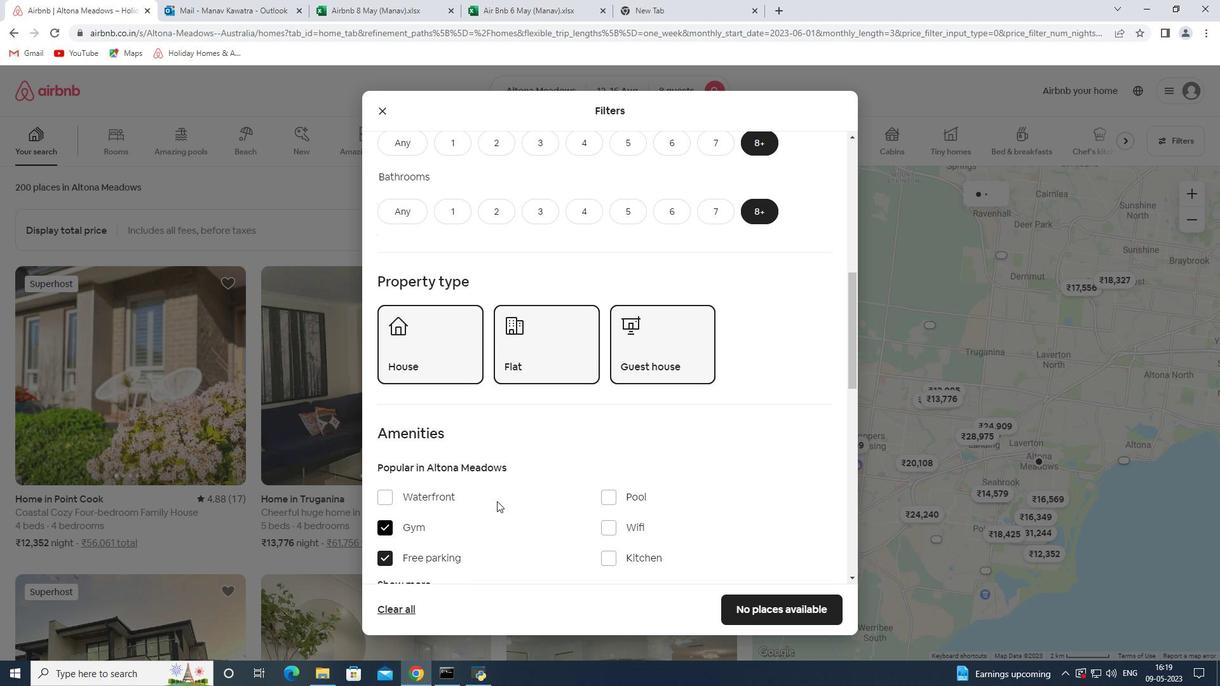 
Action: Mouse scrolled (503, 471) with delta (0, 0)
Screenshot: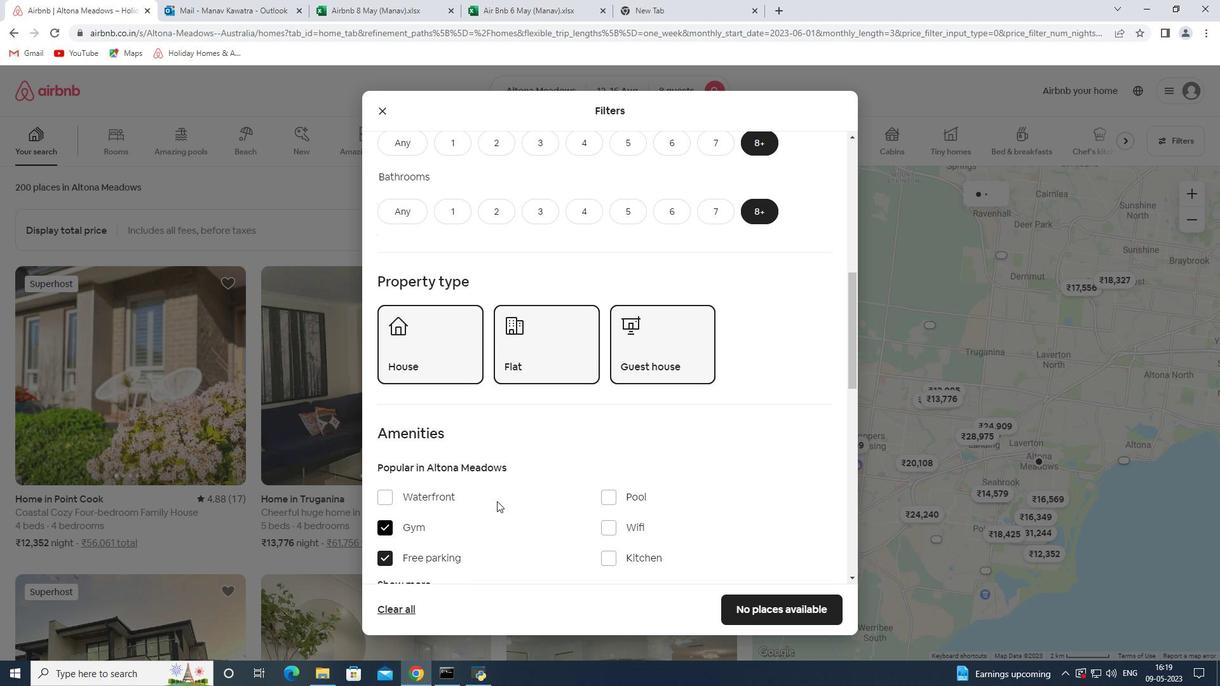
Action: Mouse moved to (420, 335)
Screenshot: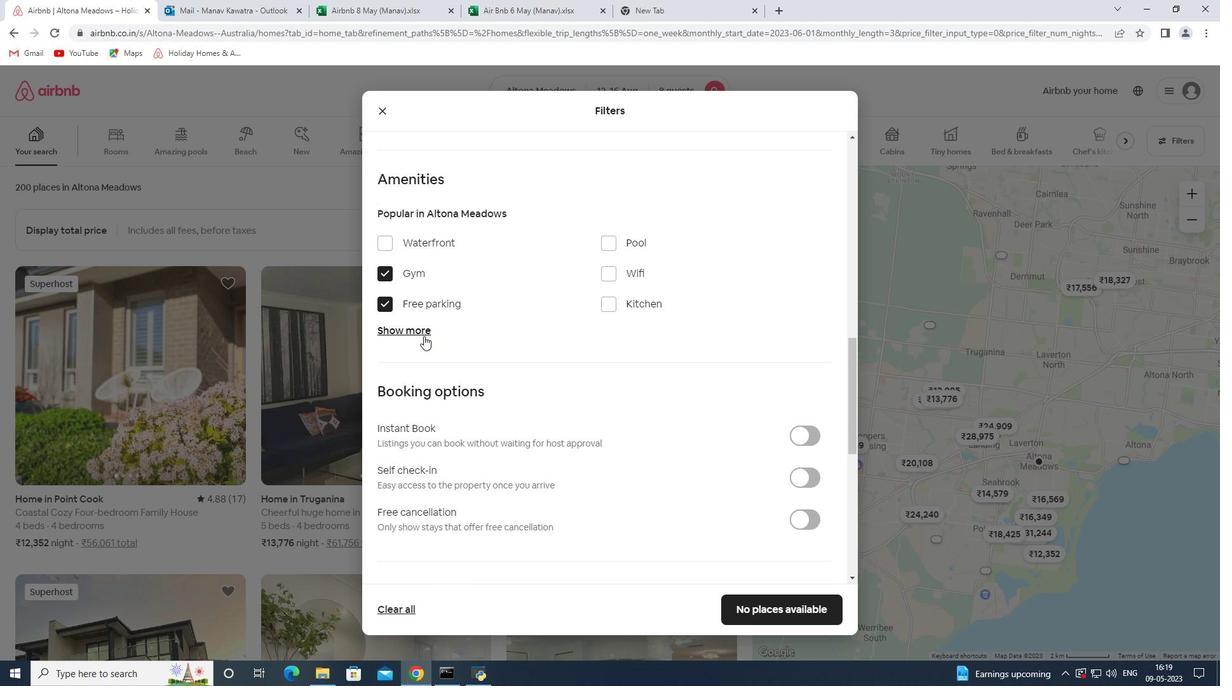 
Action: Mouse pressed left at (420, 335)
Screenshot: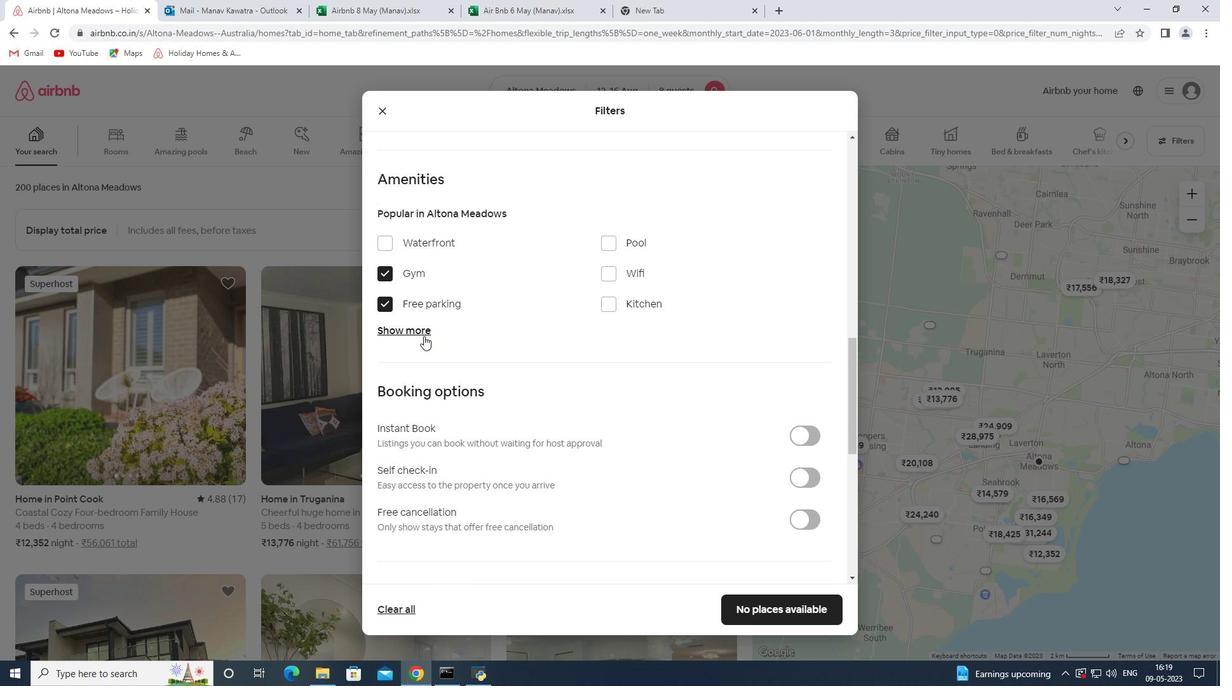 
Action: Mouse moved to (630, 436)
Screenshot: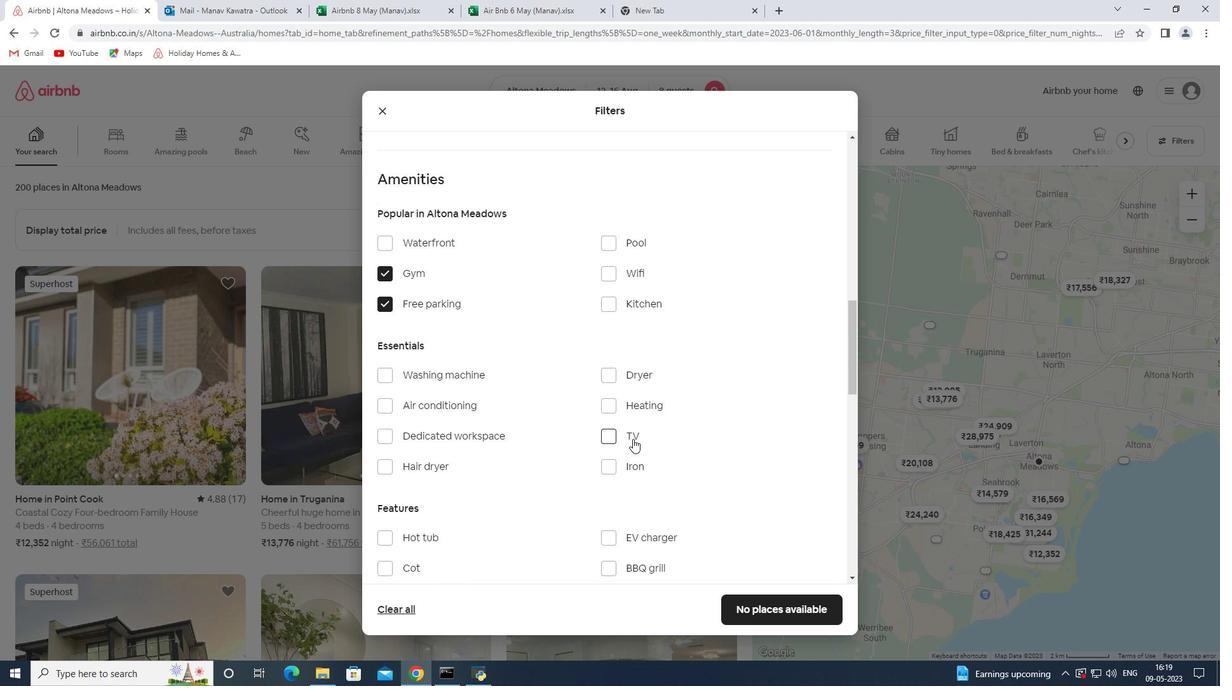 
Action: Mouse pressed left at (630, 436)
Screenshot: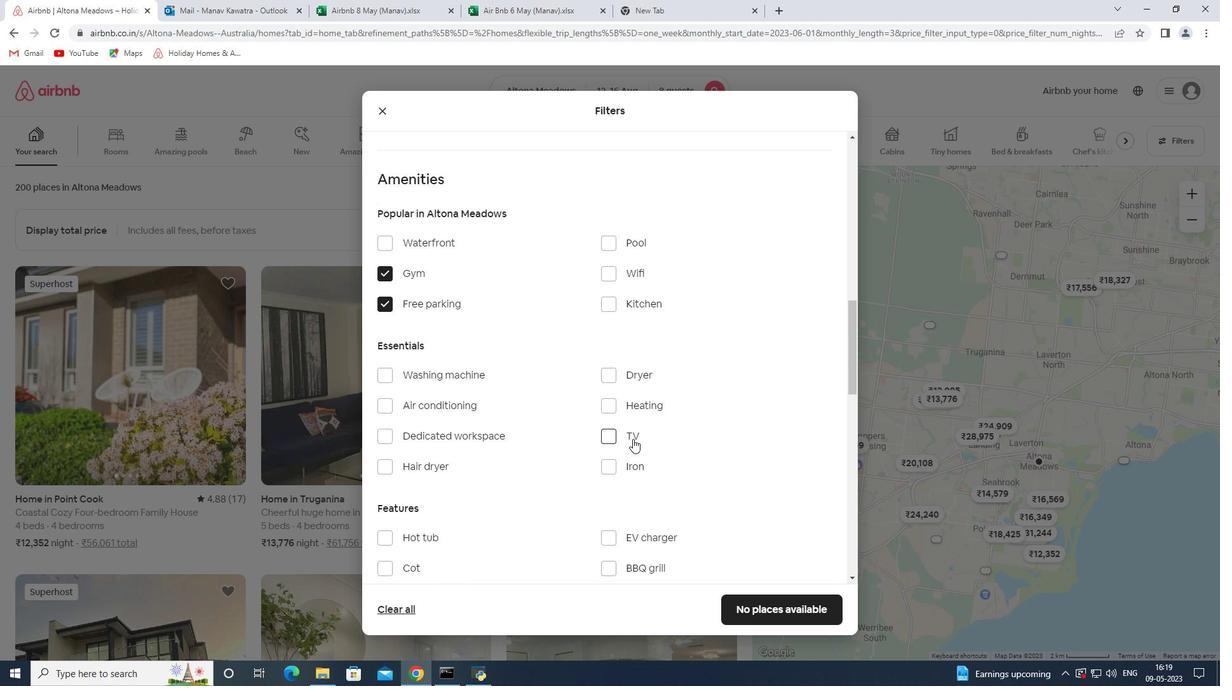 
Action: Mouse moved to (497, 480)
Screenshot: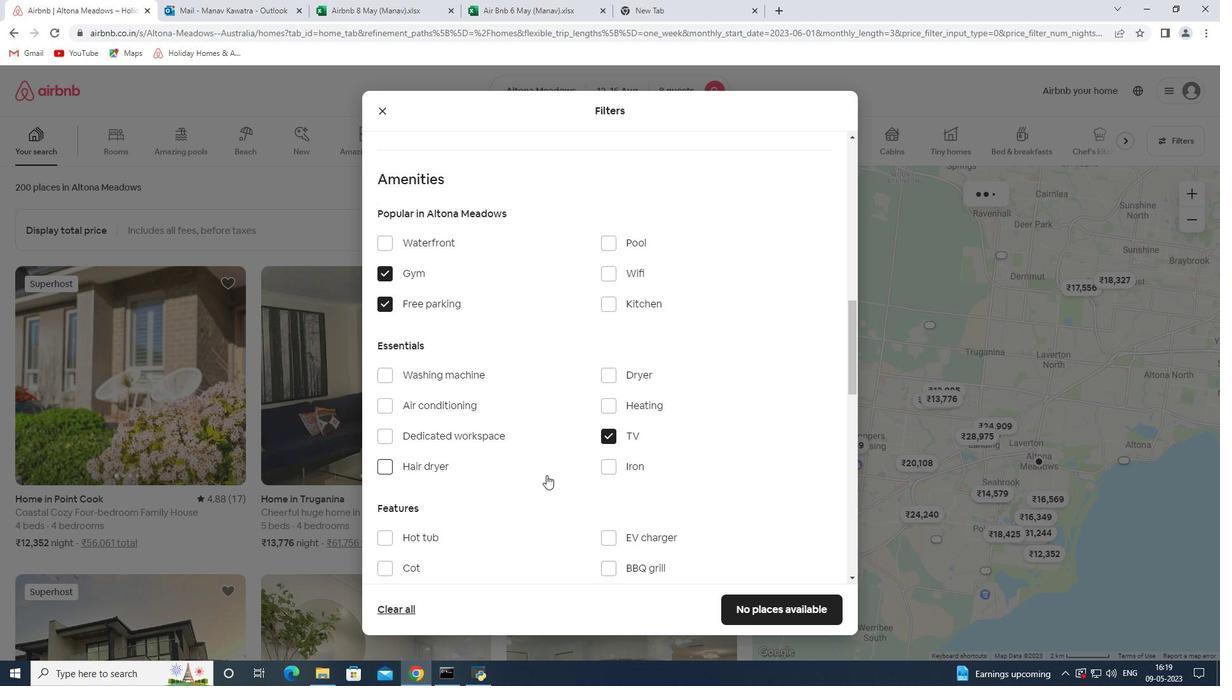 
Action: Mouse scrolled (497, 480) with delta (0, 0)
Screenshot: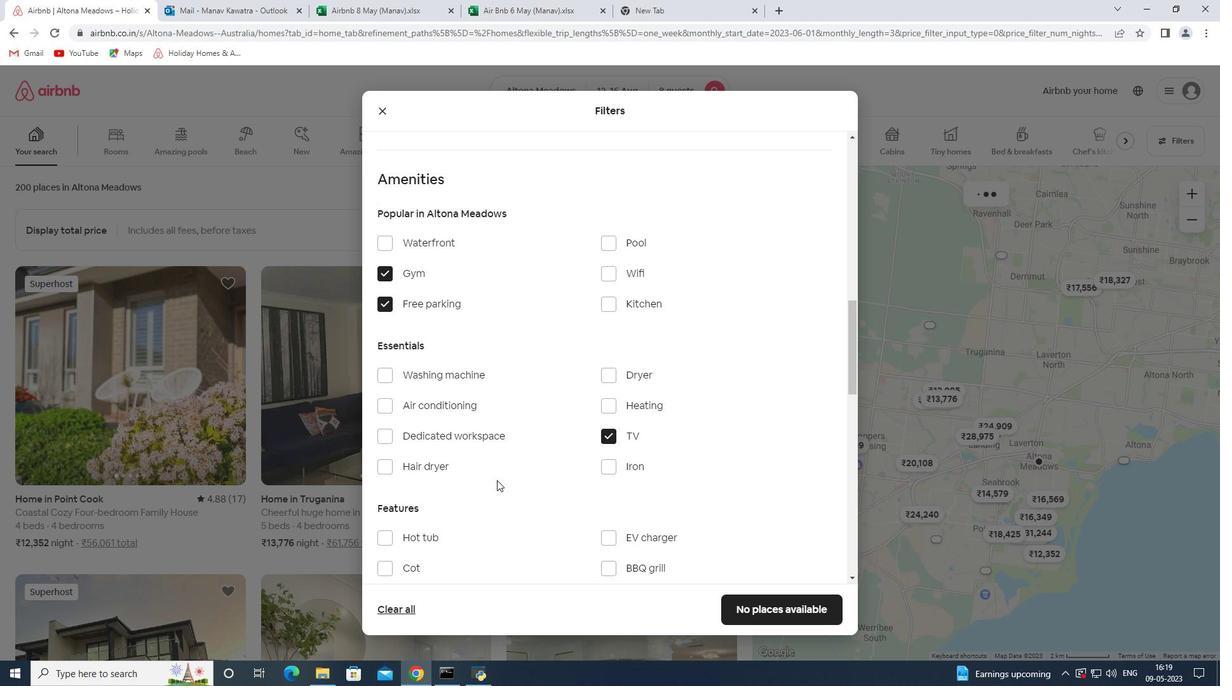 
Action: Mouse scrolled (497, 480) with delta (0, 0)
Screenshot: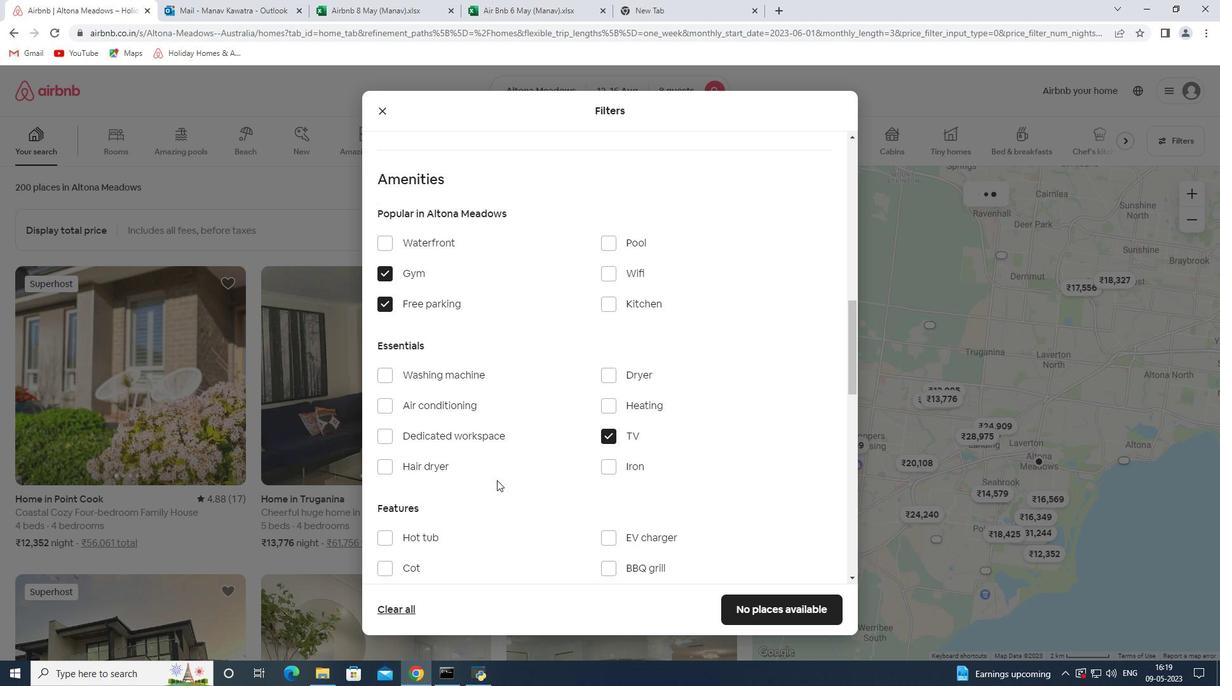 
Action: Mouse scrolled (497, 480) with delta (0, 0)
Screenshot: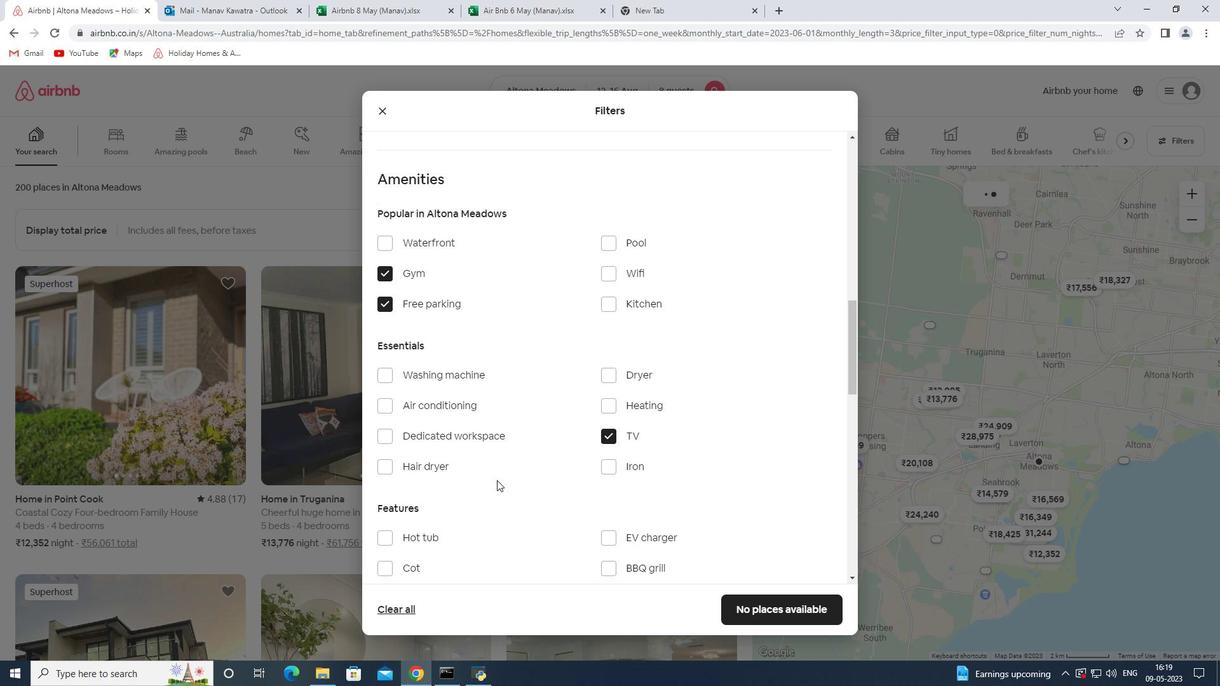 
Action: Mouse moved to (426, 408)
Screenshot: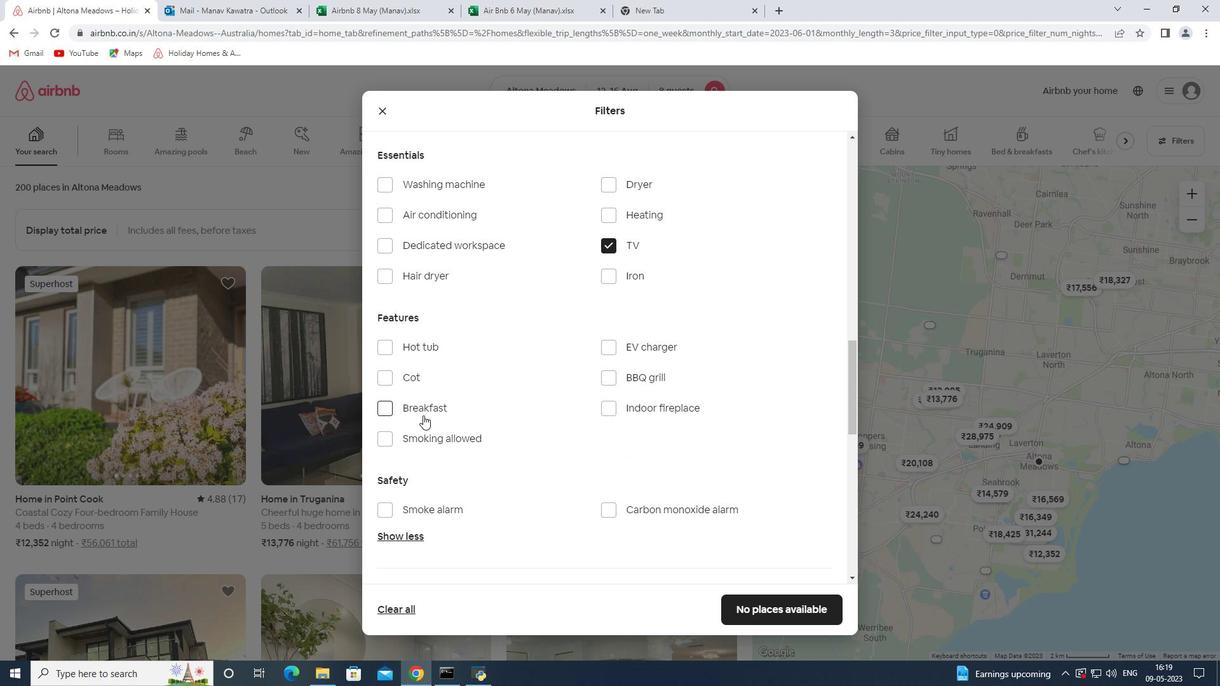 
Action: Mouse pressed left at (426, 408)
Screenshot: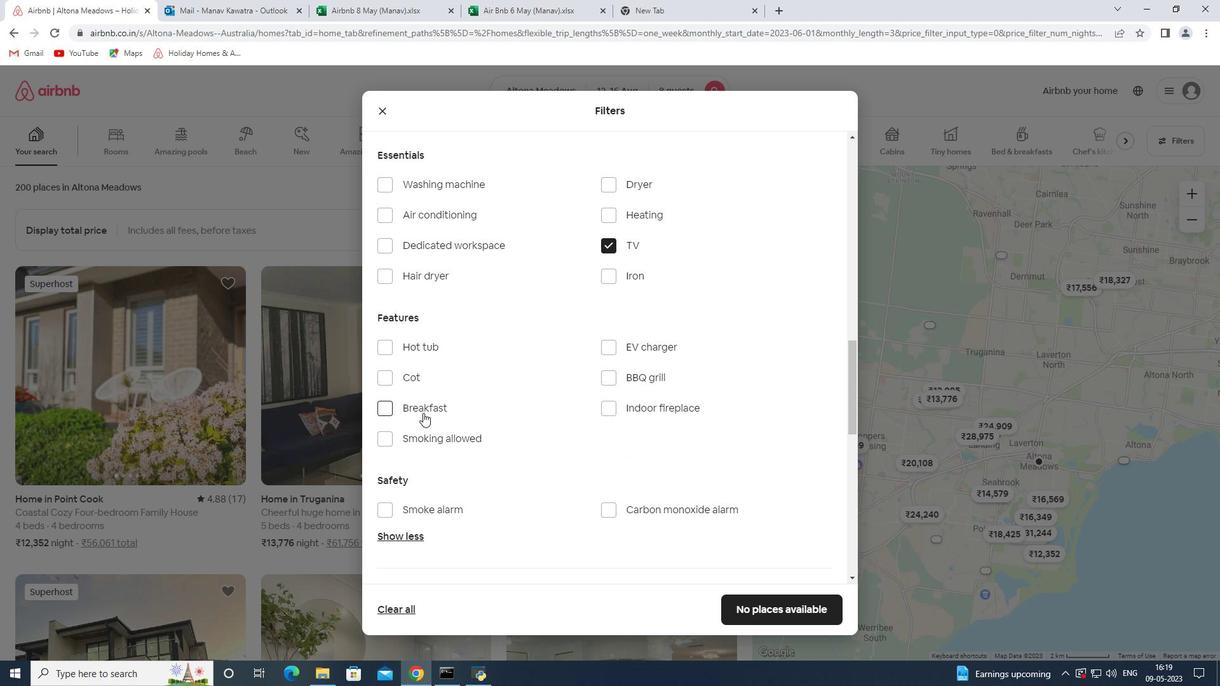
Action: Mouse moved to (535, 437)
Screenshot: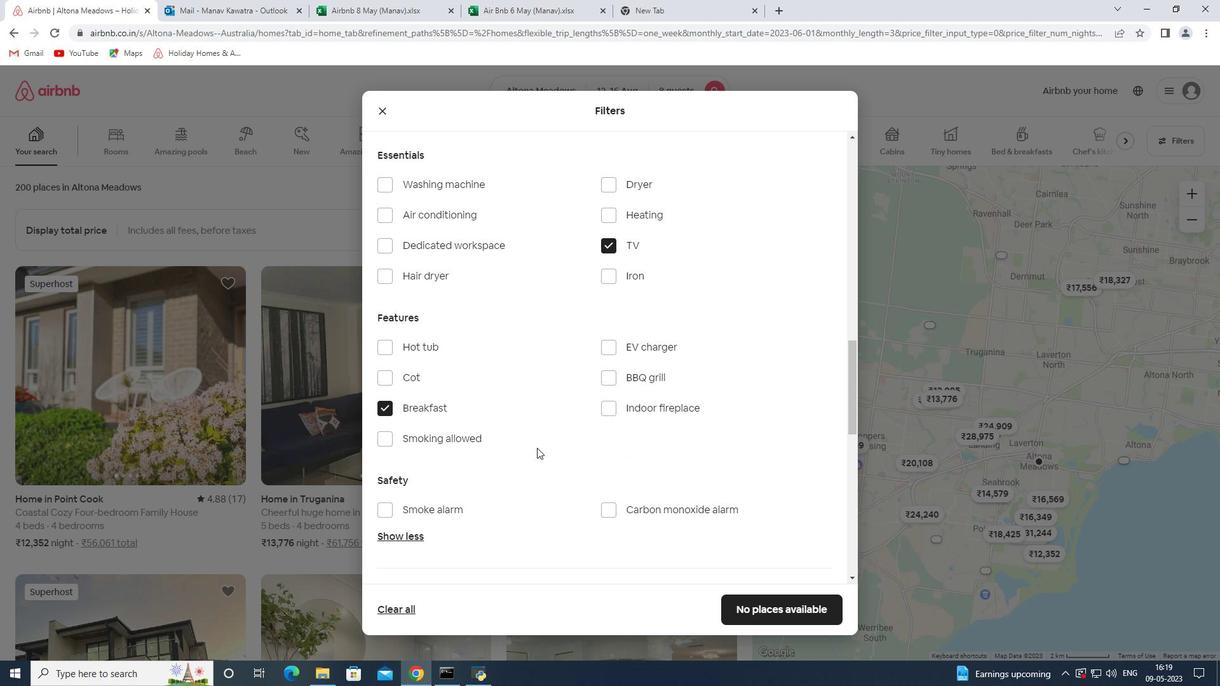 
Action: Mouse scrolled (535, 436) with delta (0, 0)
Screenshot: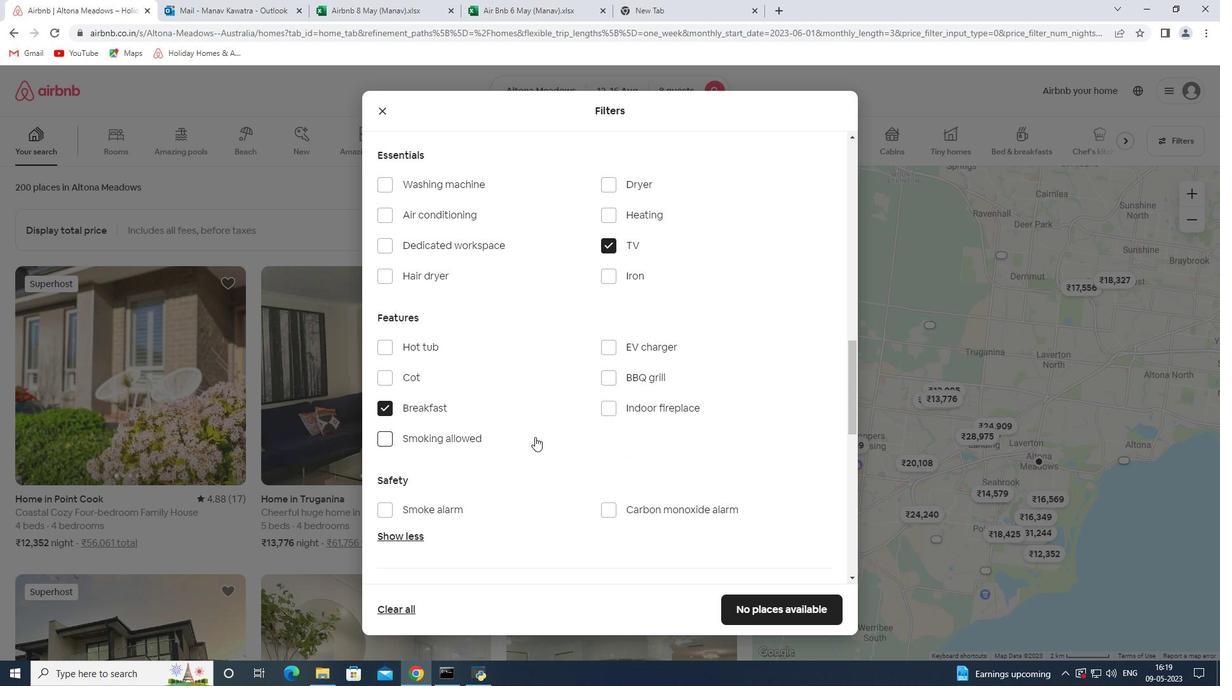 
Action: Mouse moved to (534, 437)
Screenshot: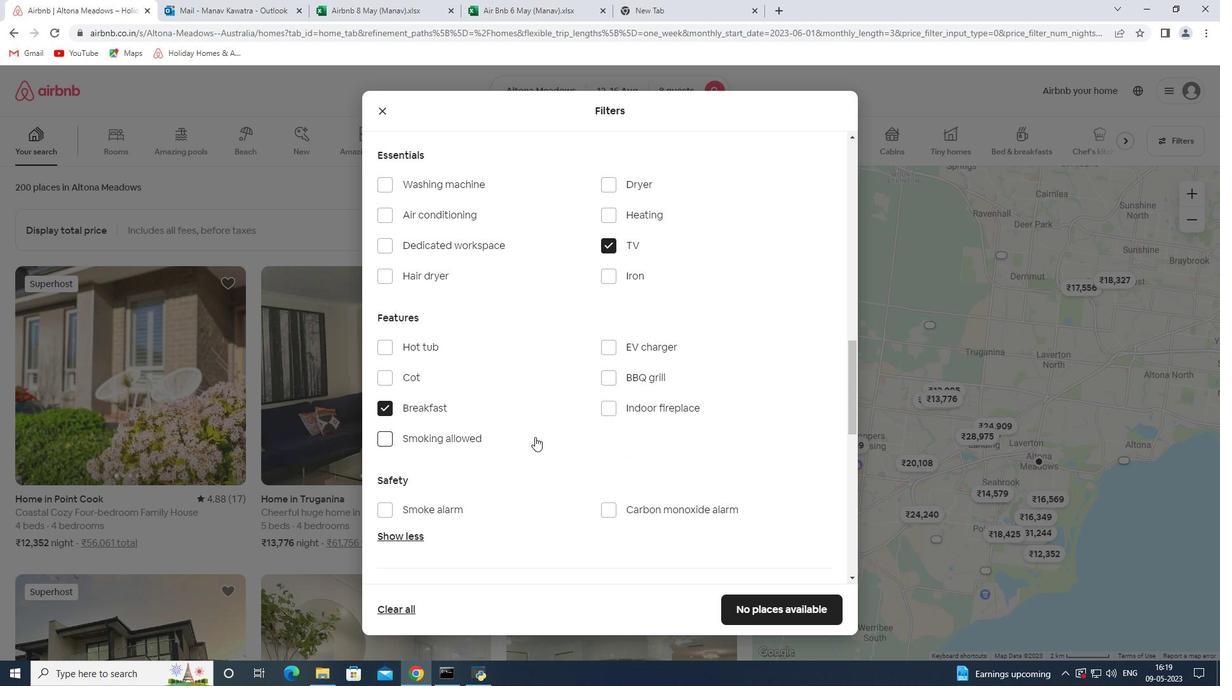 
Action: Mouse scrolled (534, 436) with delta (0, 0)
Screenshot: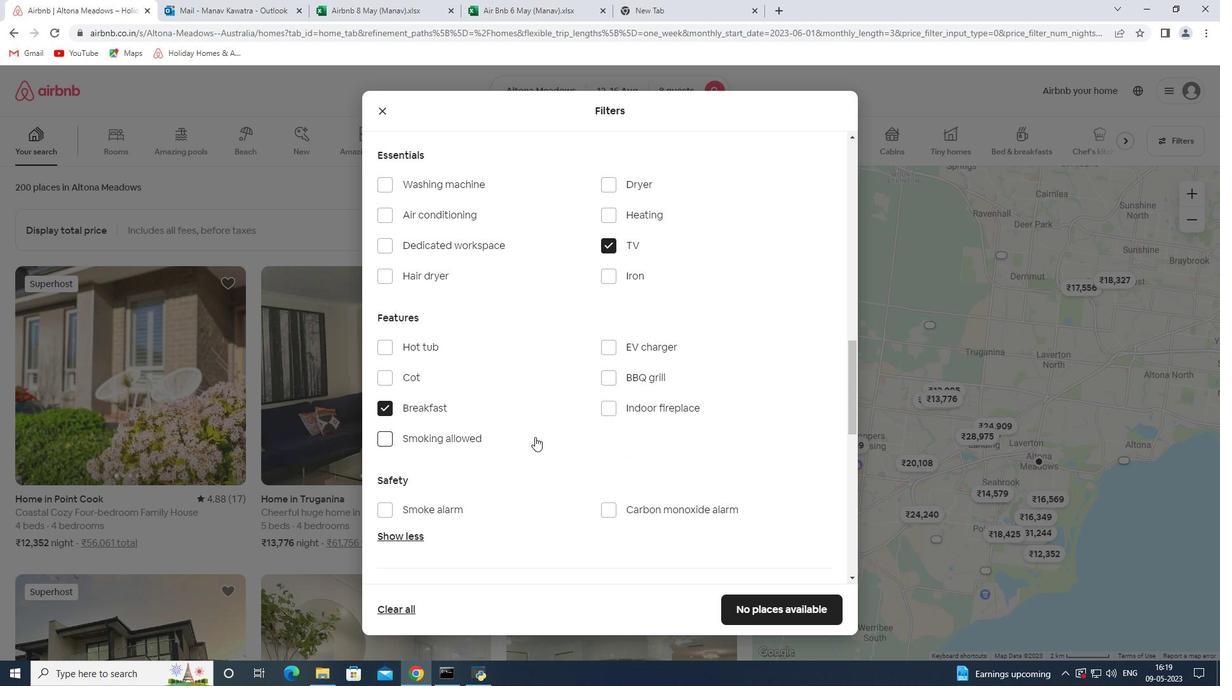 
Action: Mouse moved to (447, 392)
Screenshot: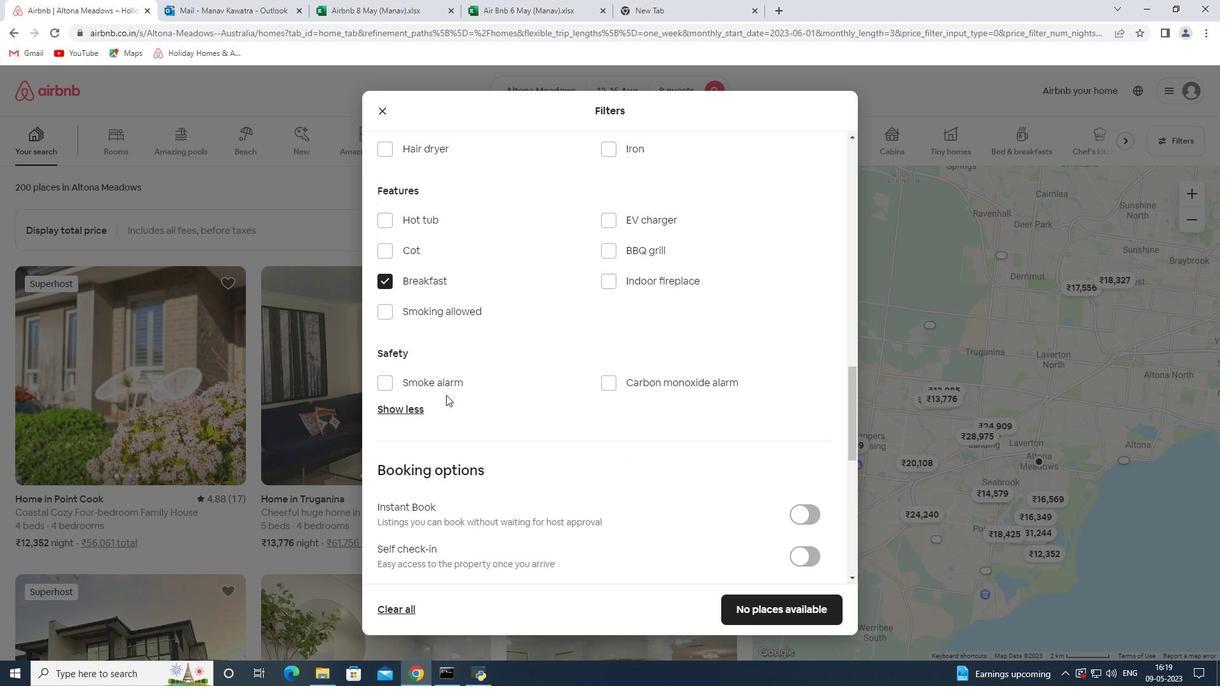 
Action: Mouse scrolled (447, 393) with delta (0, 0)
Screenshot: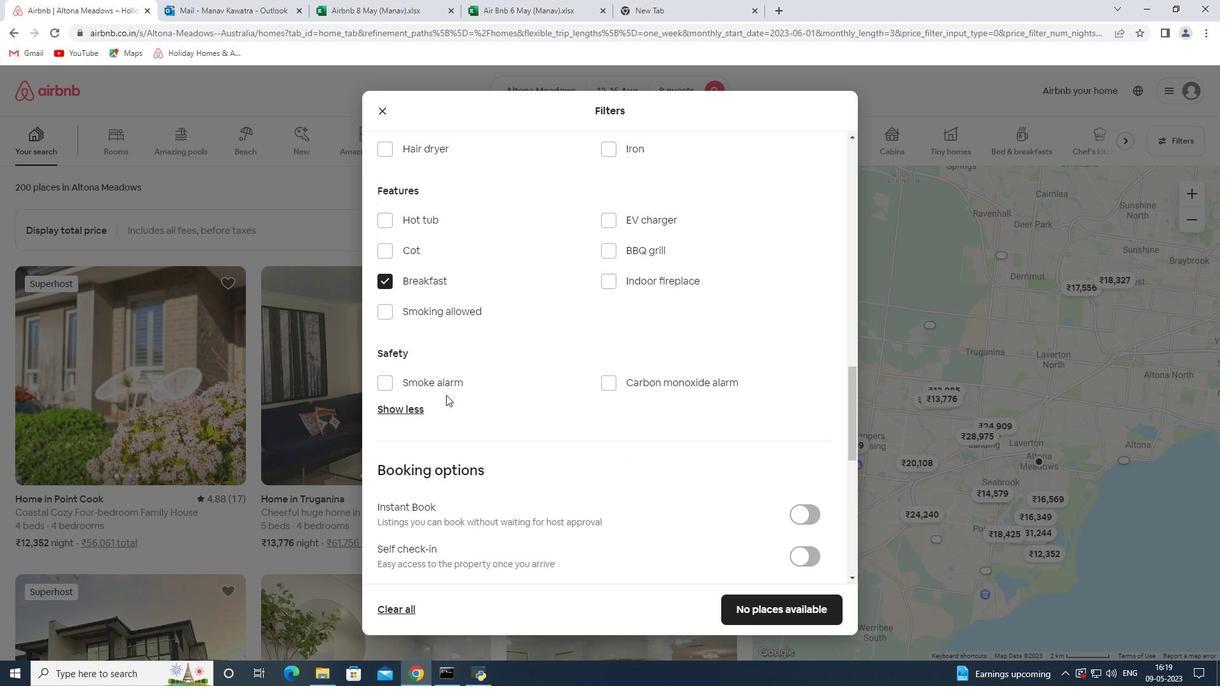 
Action: Mouse scrolled (447, 393) with delta (0, 0)
Screenshot: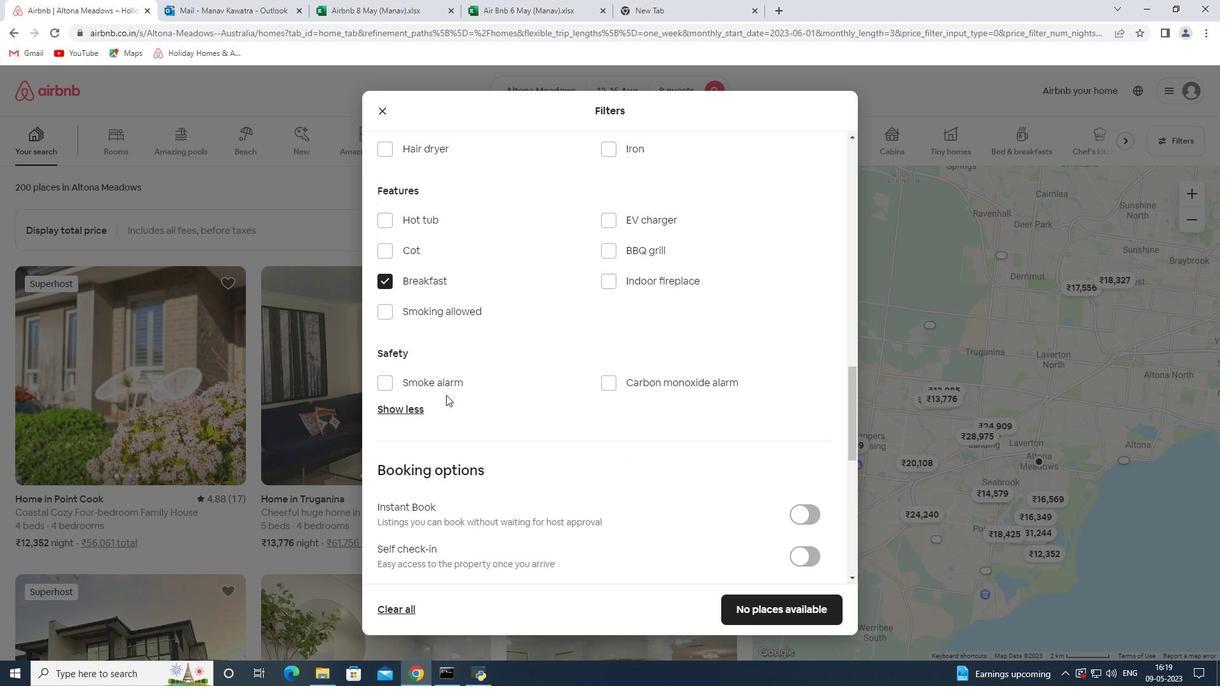 
Action: Mouse moved to (569, 282)
Screenshot: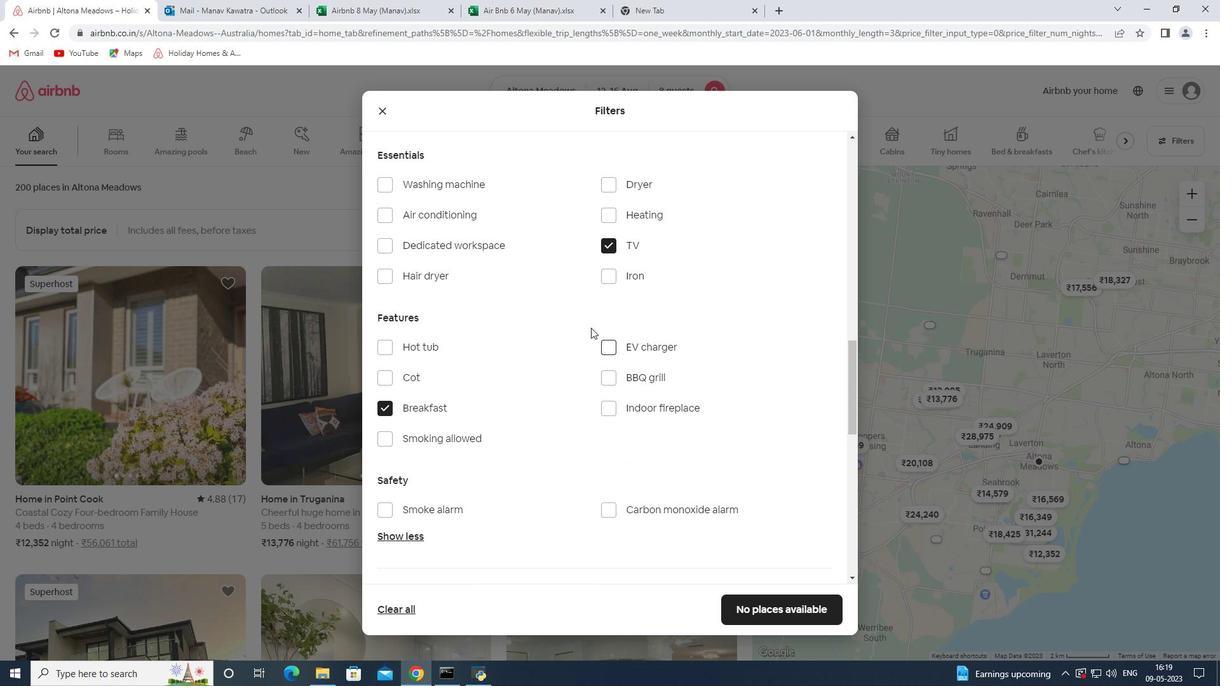 
Action: Mouse scrolled (569, 282) with delta (0, 0)
Screenshot: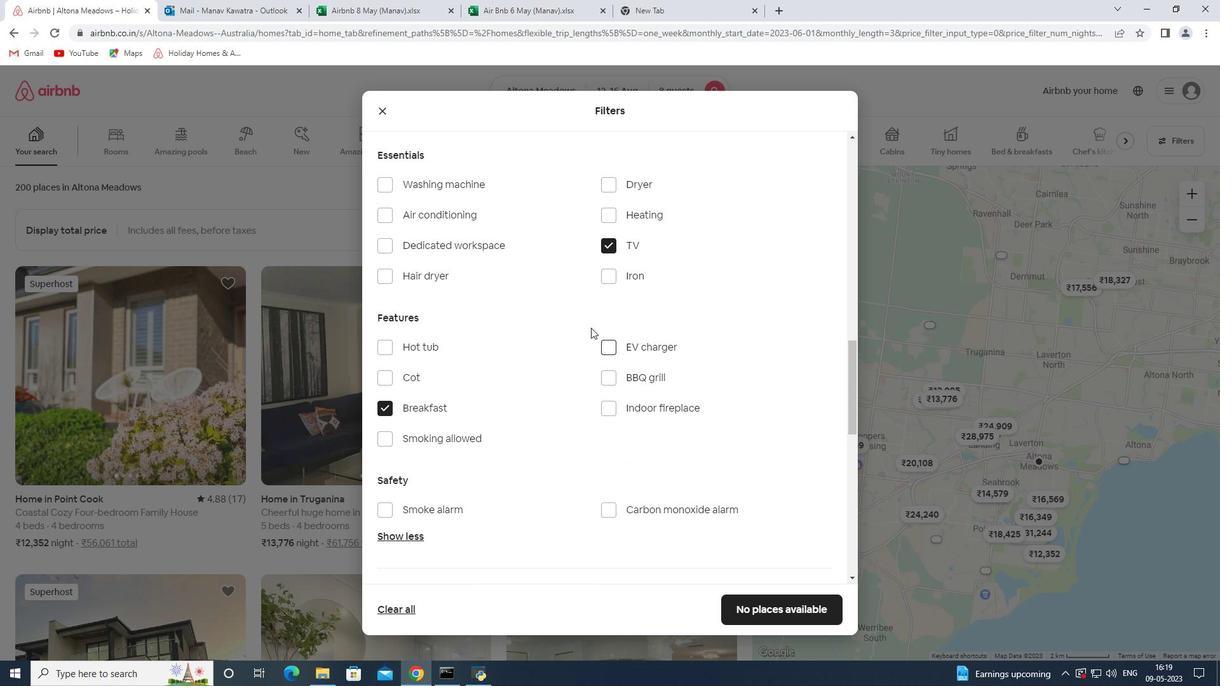 
Action: Mouse scrolled (569, 282) with delta (0, 0)
Screenshot: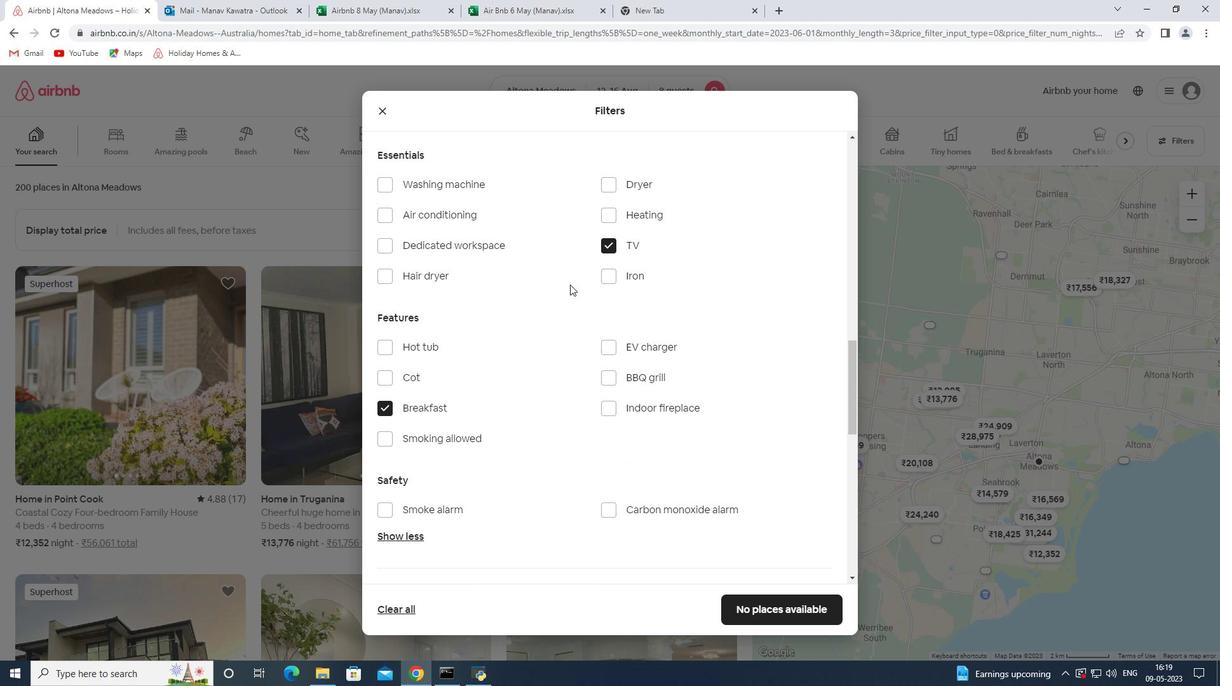 
Action: Mouse moved to (532, 487)
Screenshot: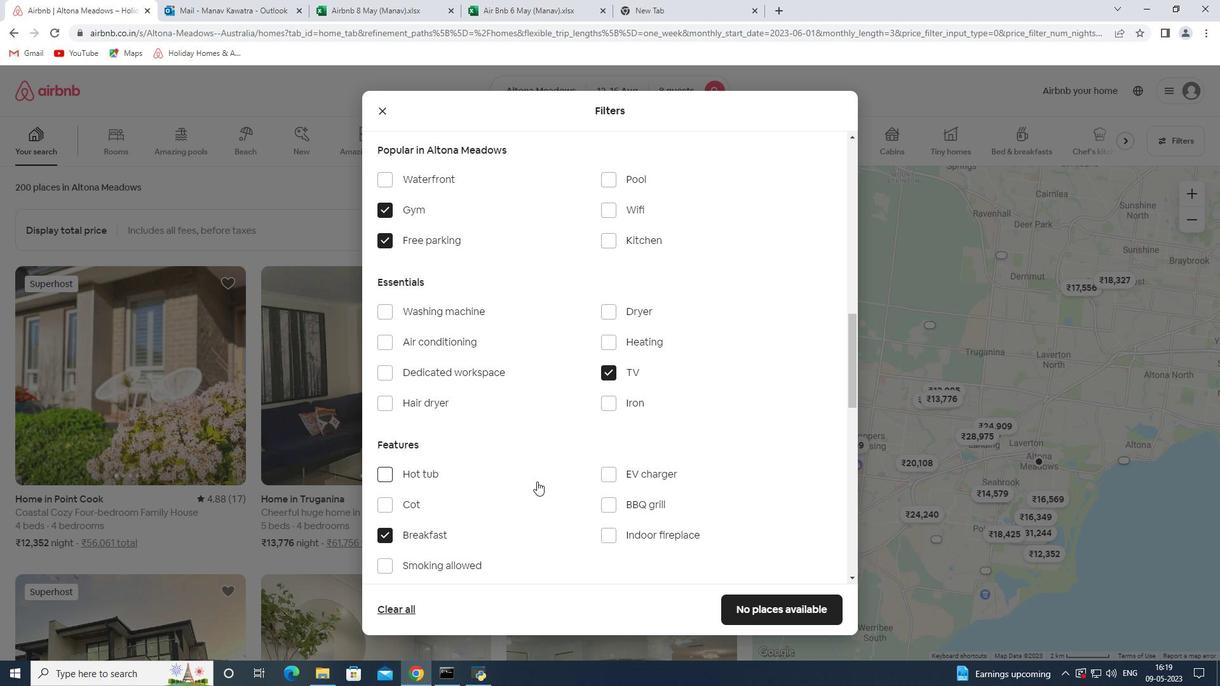 
Action: Mouse scrolled (532, 486) with delta (0, 0)
Screenshot: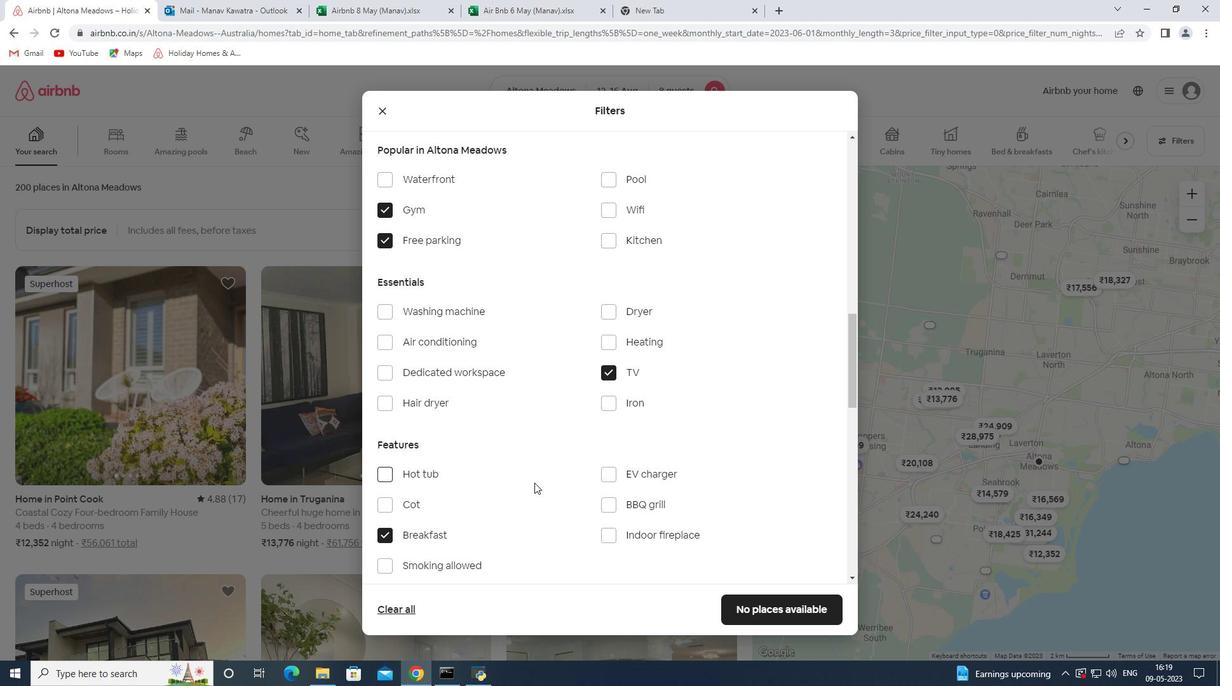 
Action: Mouse moved to (624, 456)
Screenshot: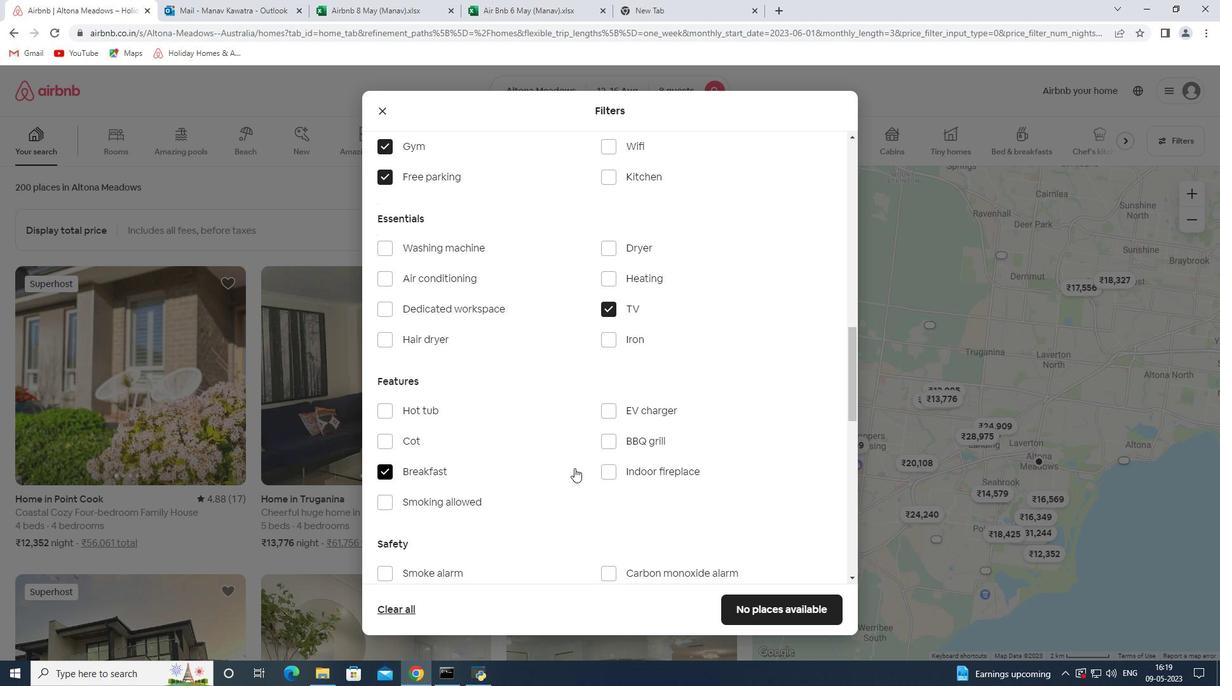 
Action: Mouse scrolled (606, 460) with delta (0, 0)
Screenshot: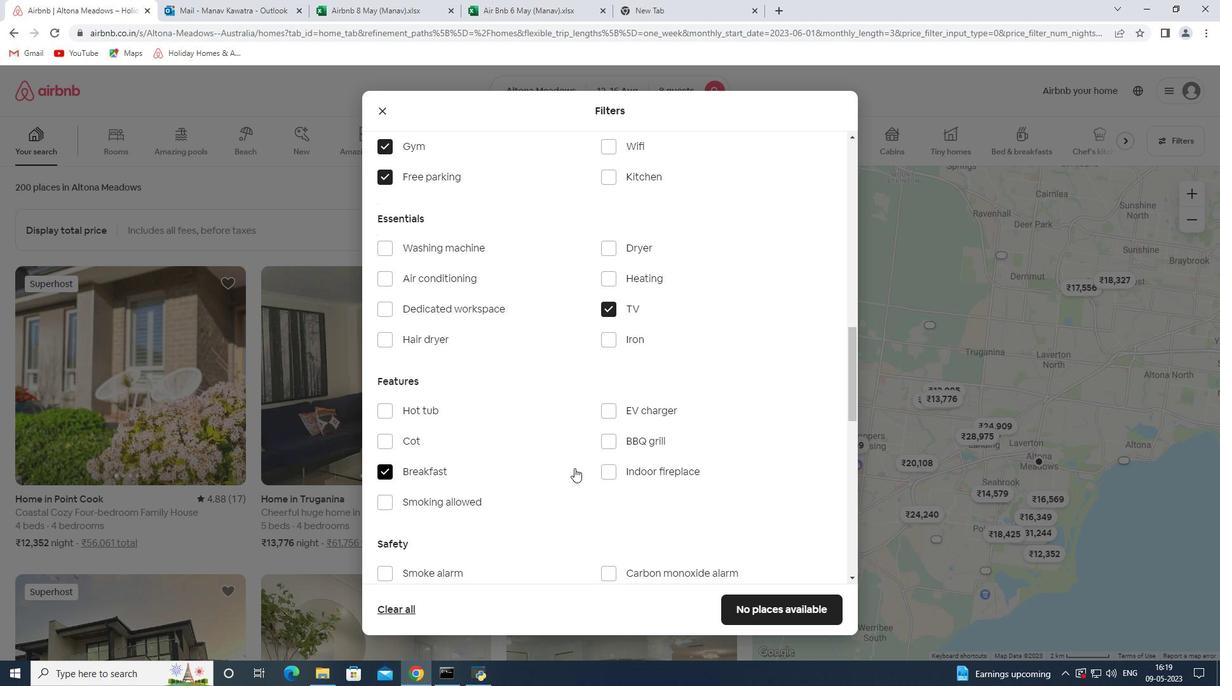 
Action: Mouse moved to (629, 455)
Screenshot: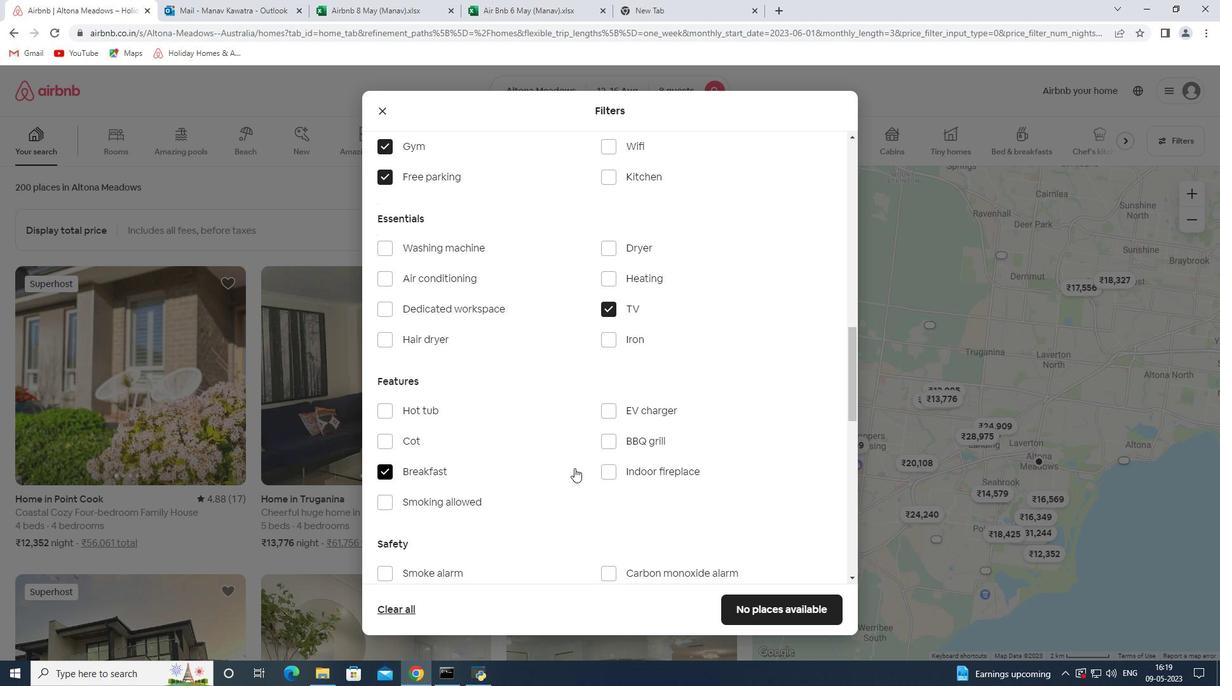 
Action: Mouse scrolled (624, 455) with delta (0, 0)
Screenshot: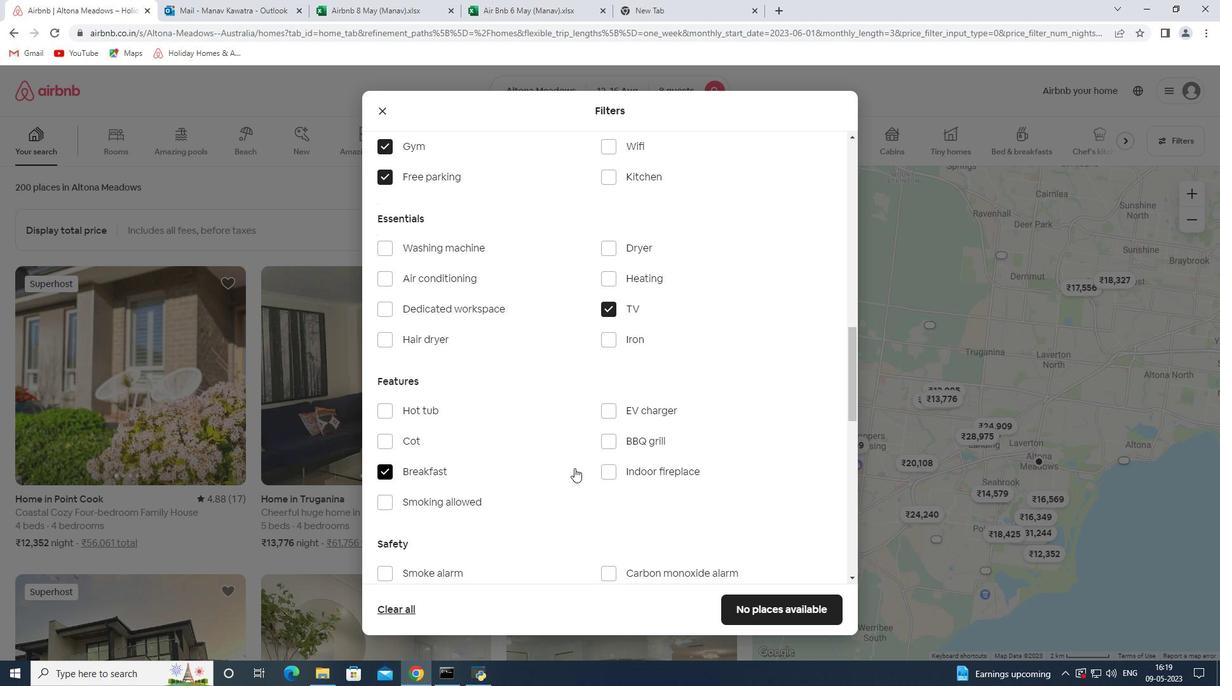 
Action: Mouse moved to (631, 469)
Screenshot: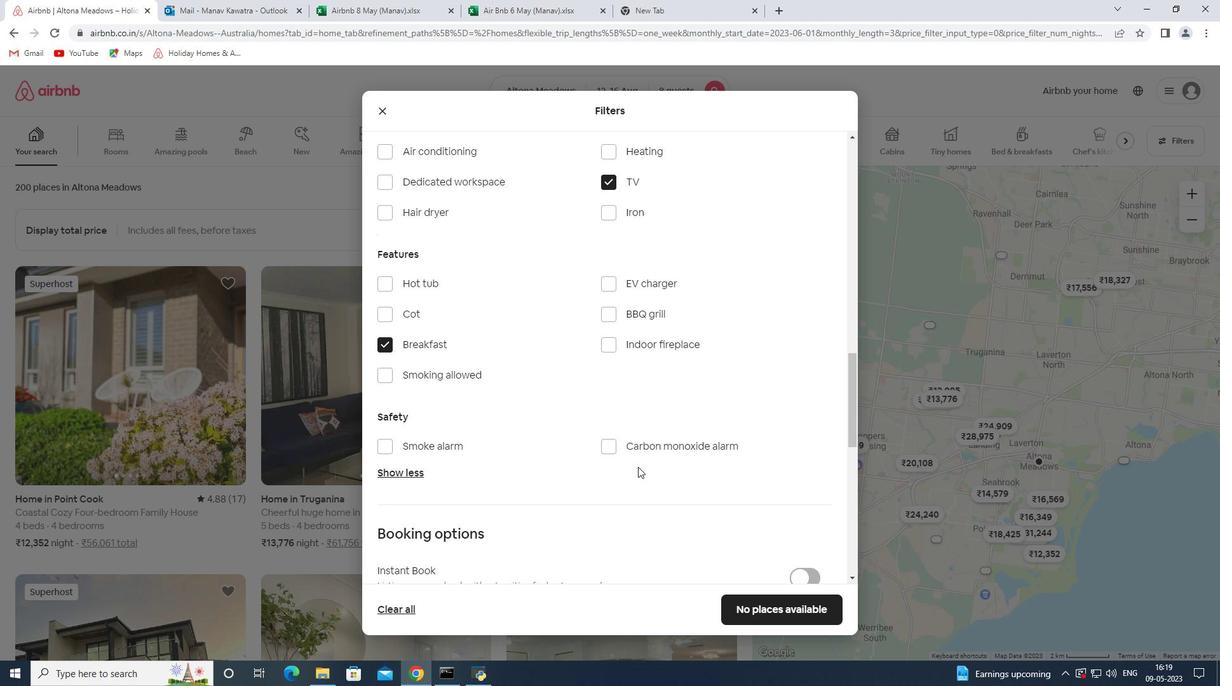 
Action: Mouse scrolled (631, 468) with delta (0, 0)
Screenshot: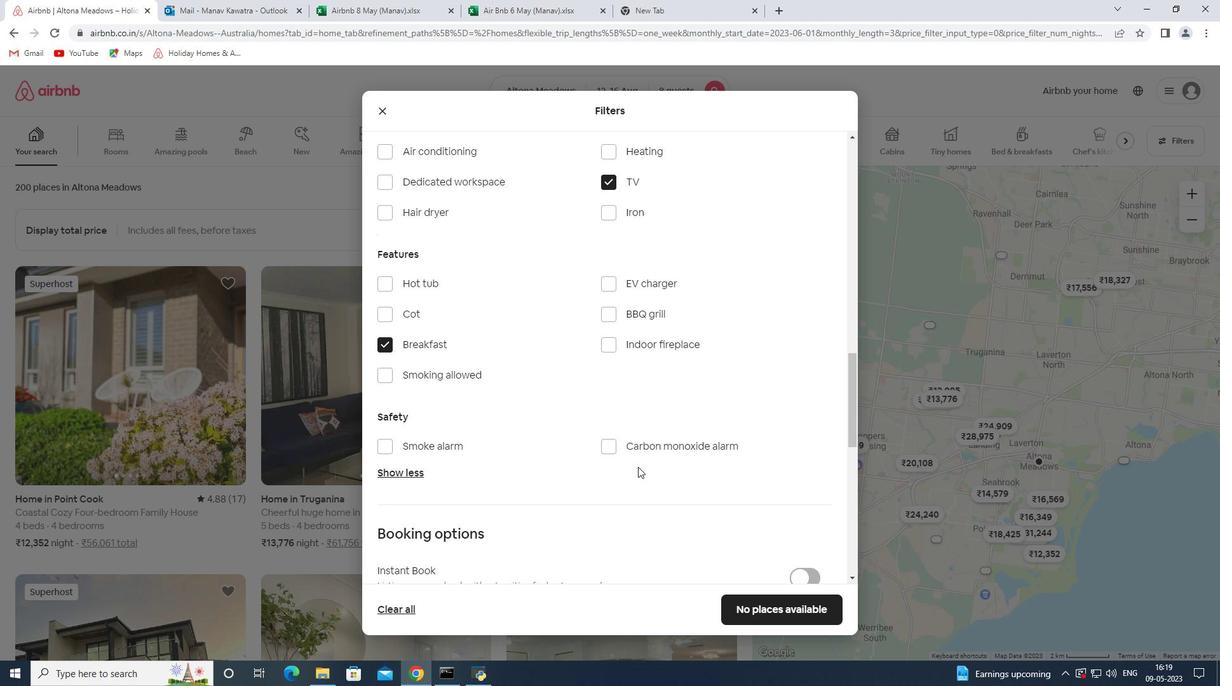 
Action: Mouse moved to (630, 469)
Screenshot: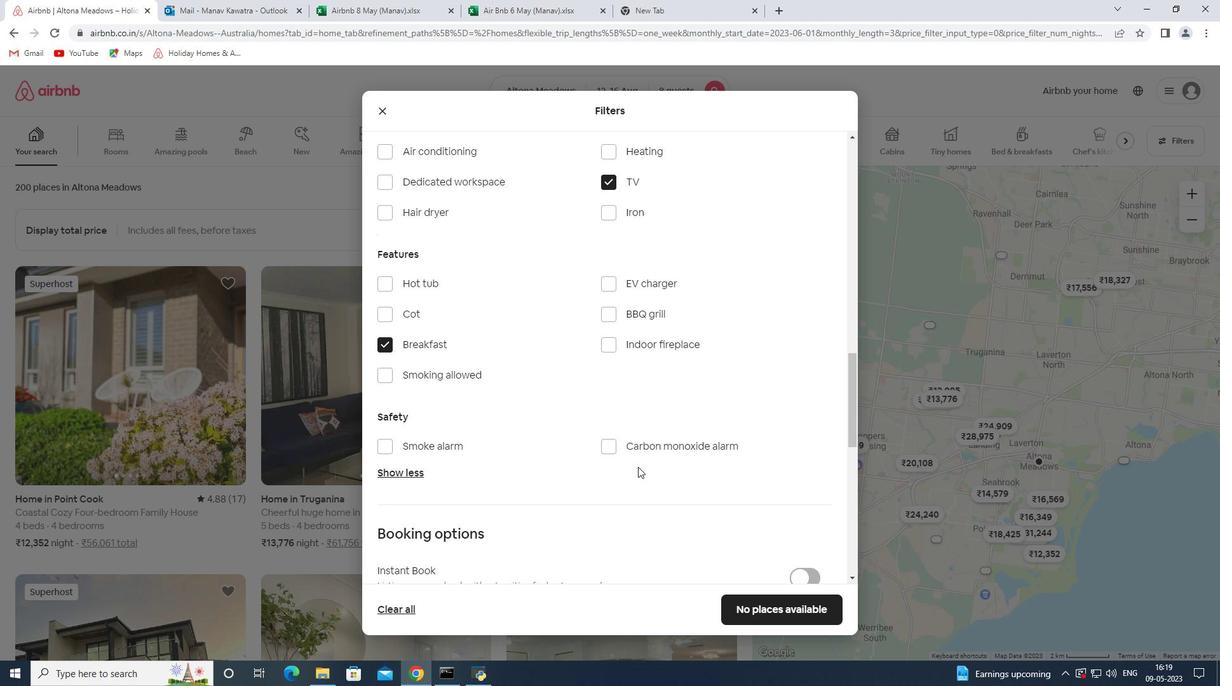 
Action: Mouse scrolled (630, 468) with delta (0, 0)
Screenshot: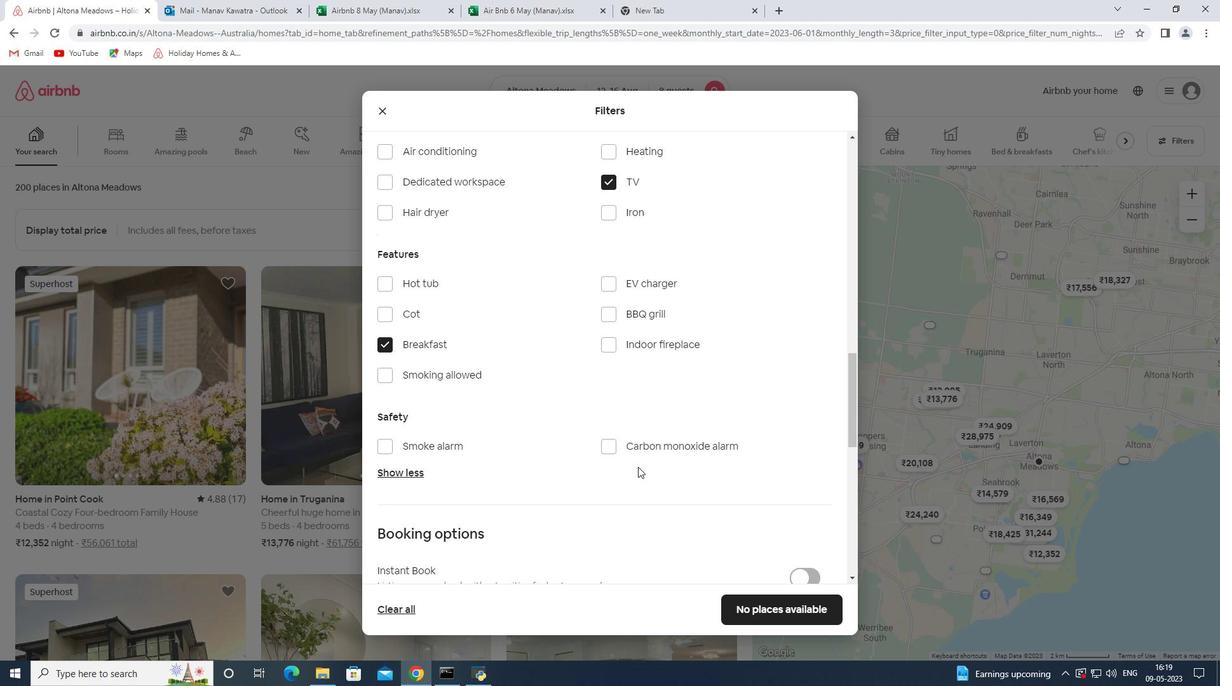 
Action: Mouse moved to (630, 469)
Screenshot: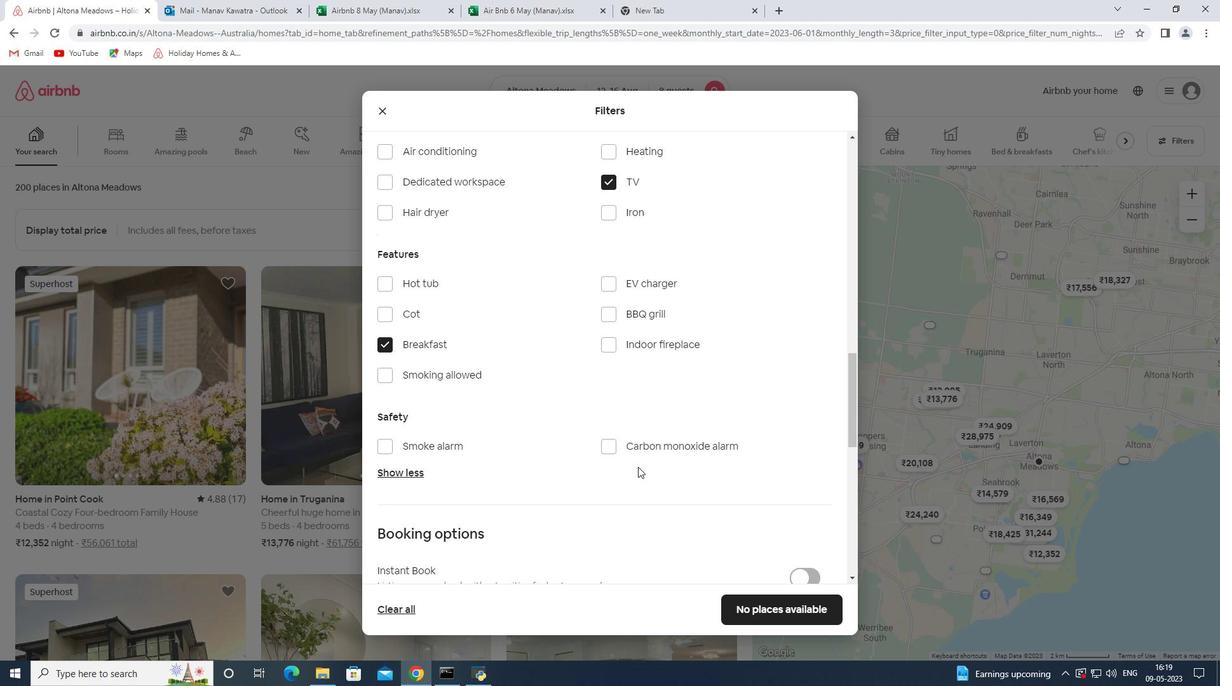 
Action: Mouse scrolled (630, 468) with delta (0, 0)
Screenshot: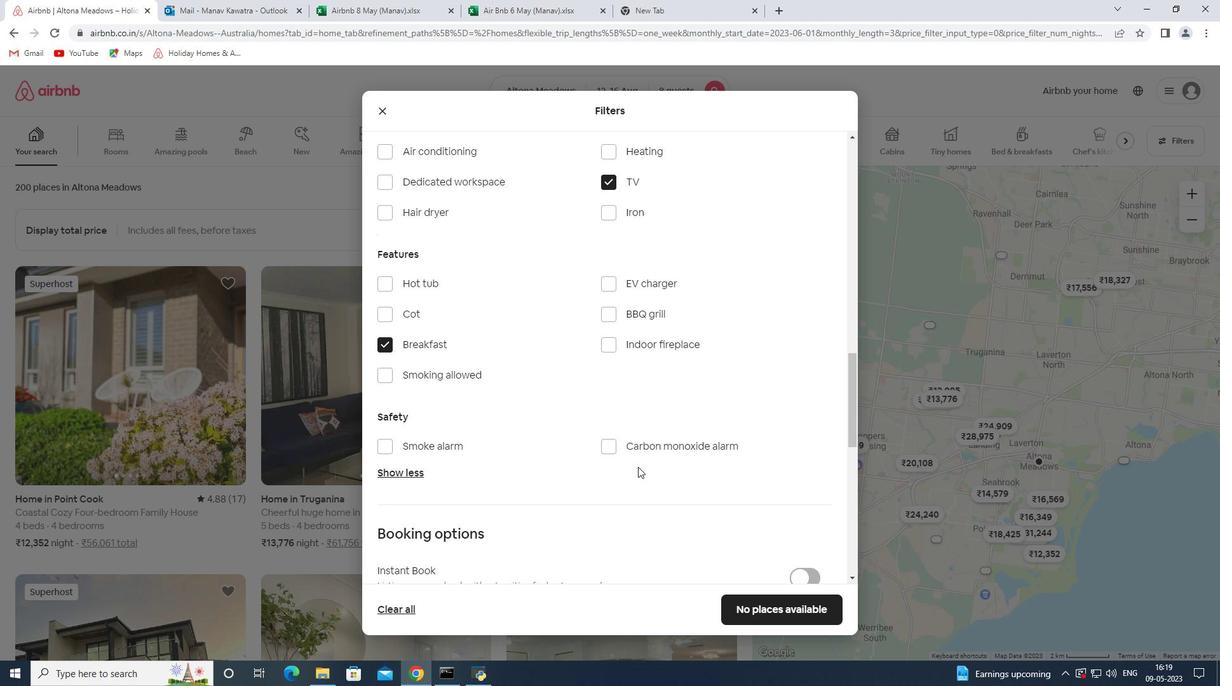 
Action: Mouse moved to (629, 469)
Screenshot: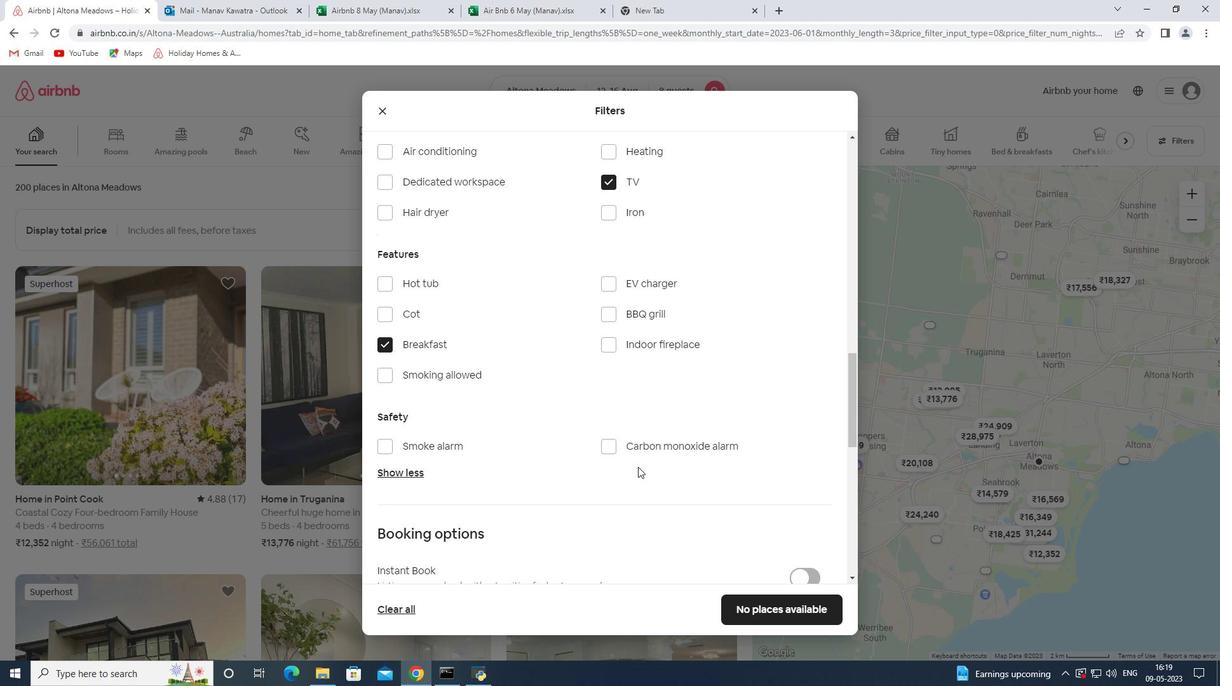 
Action: Mouse scrolled (629, 468) with delta (0, 0)
Screenshot: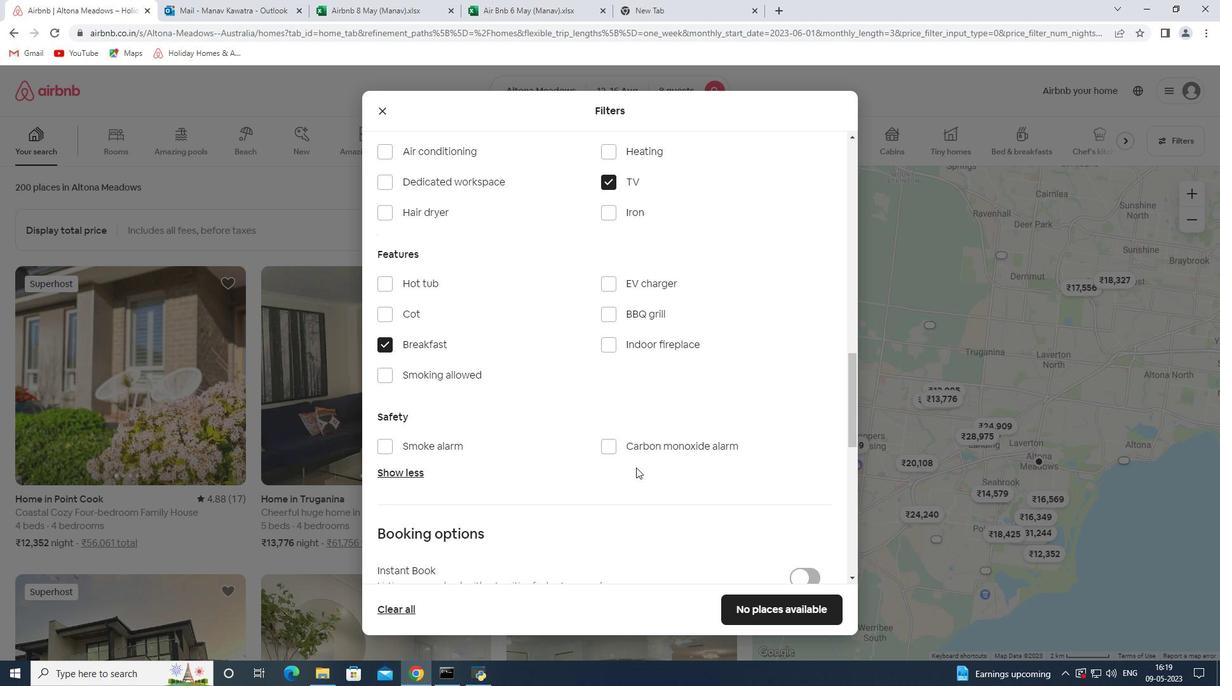 
Action: Mouse moved to (810, 374)
Screenshot: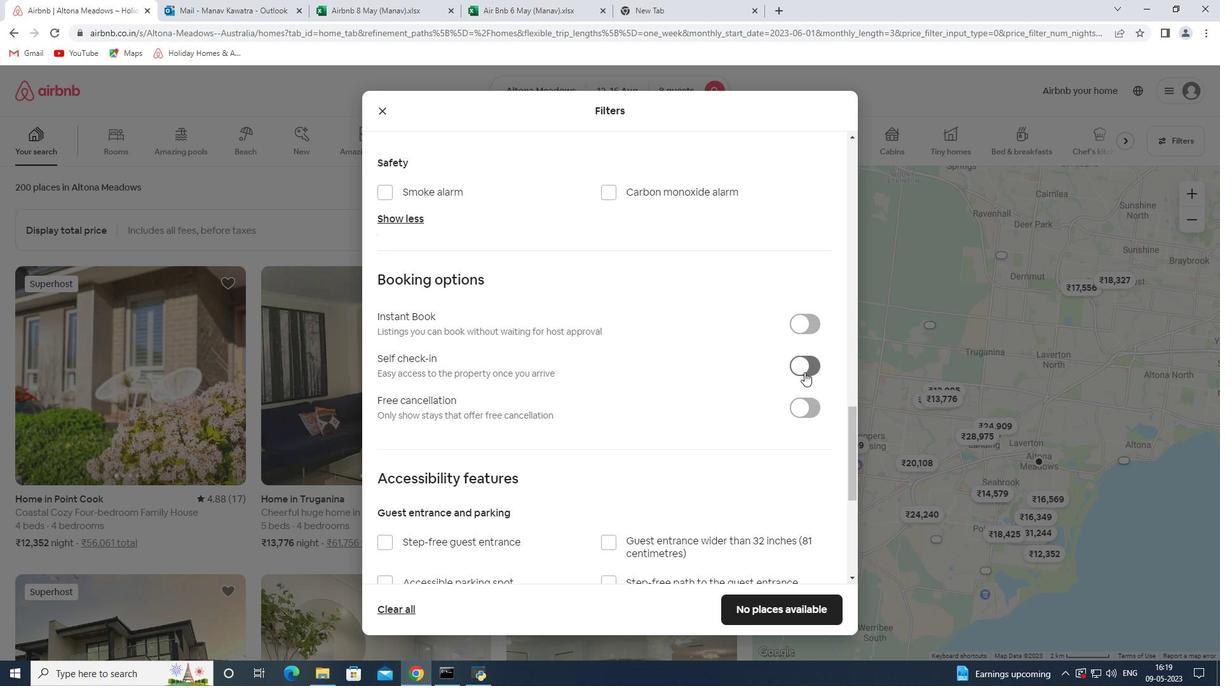 
Action: Mouse pressed left at (810, 374)
Screenshot: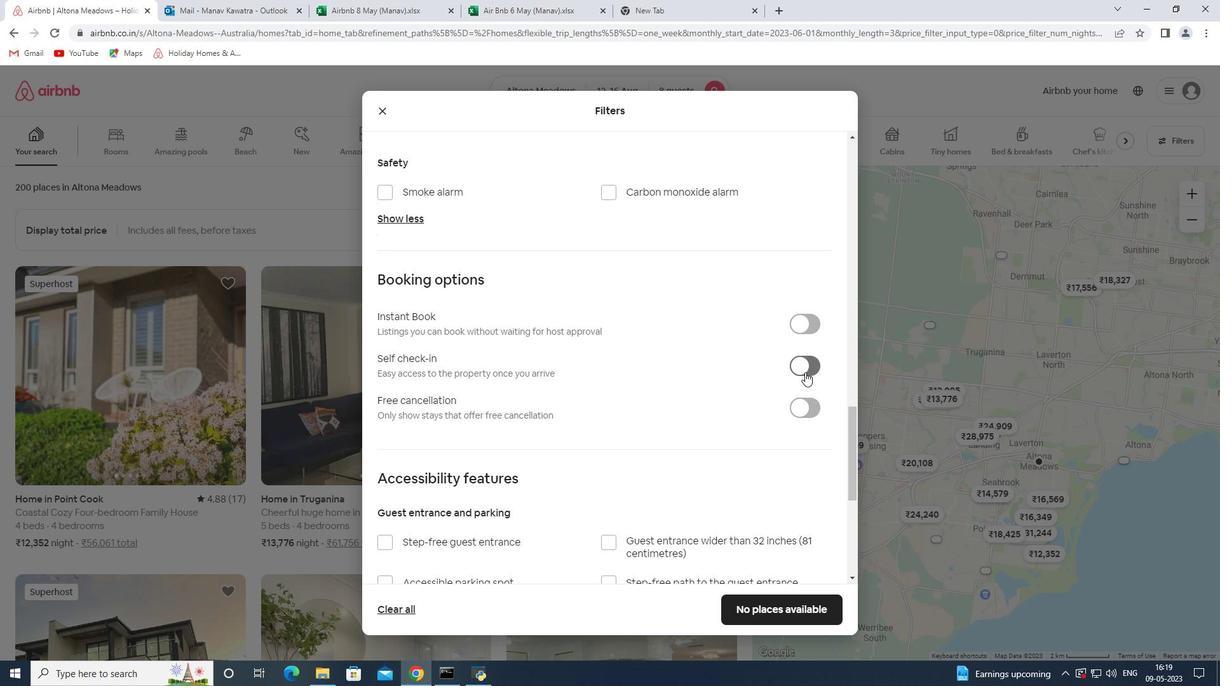 
Action: Mouse moved to (585, 395)
Screenshot: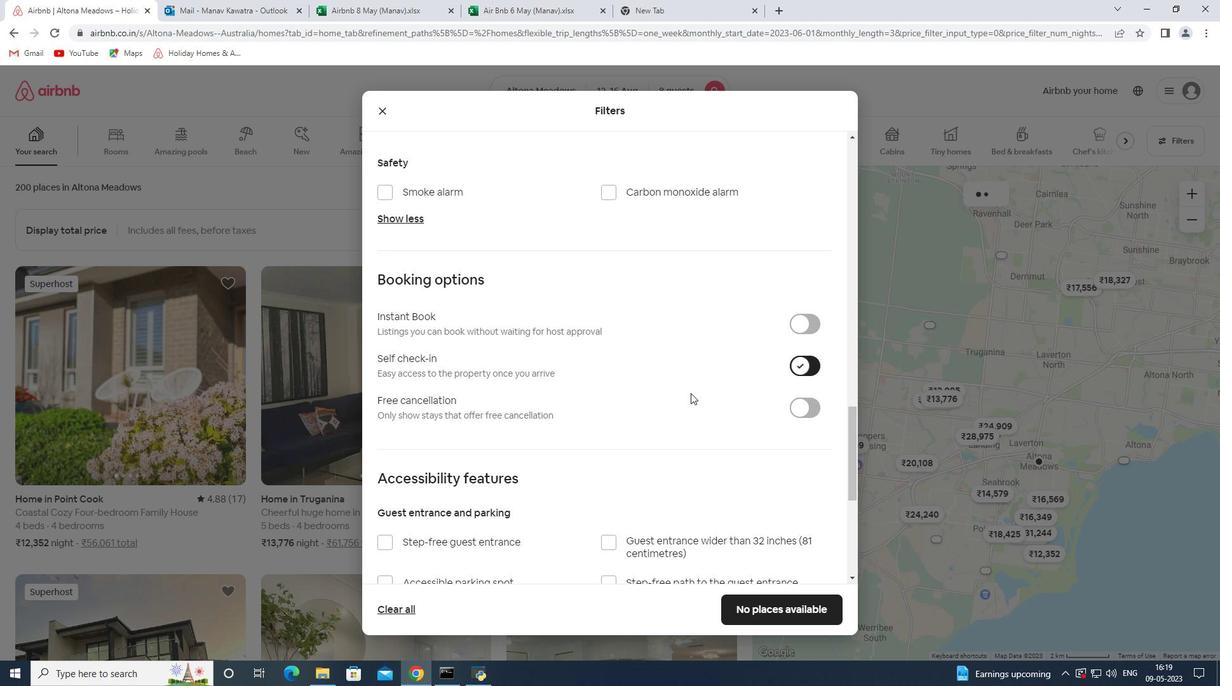 
Action: Mouse scrolled (585, 394) with delta (0, 0)
Screenshot: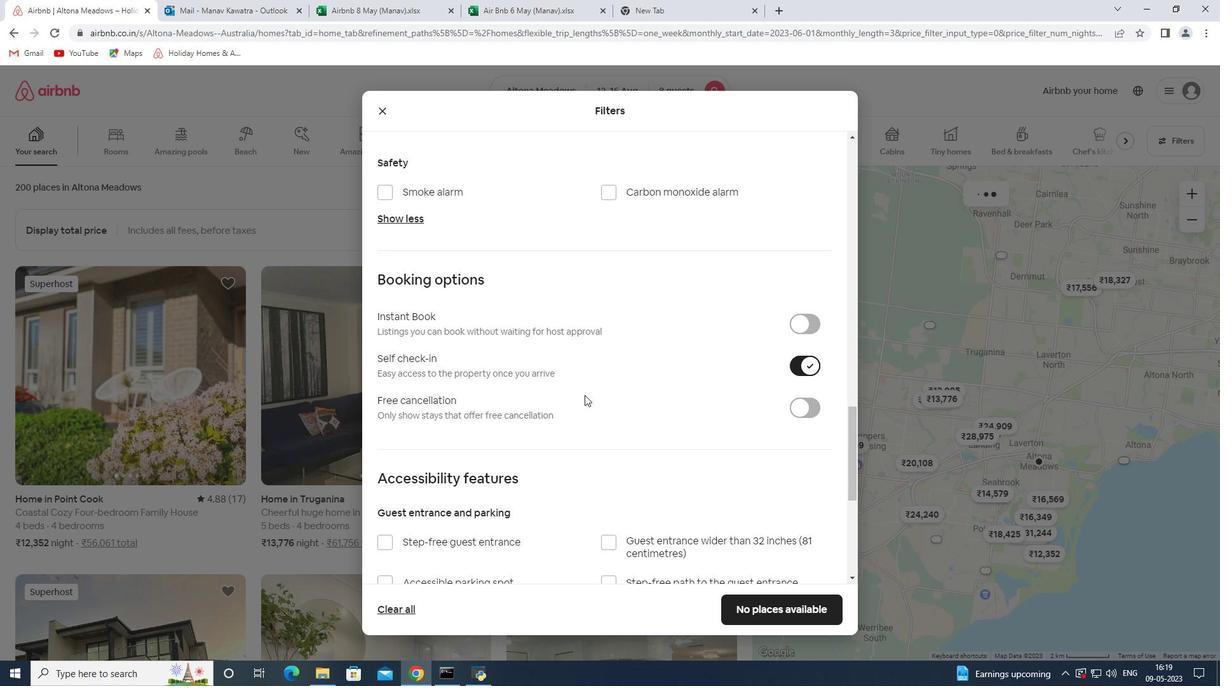 
Action: Mouse scrolled (585, 394) with delta (0, 0)
Screenshot: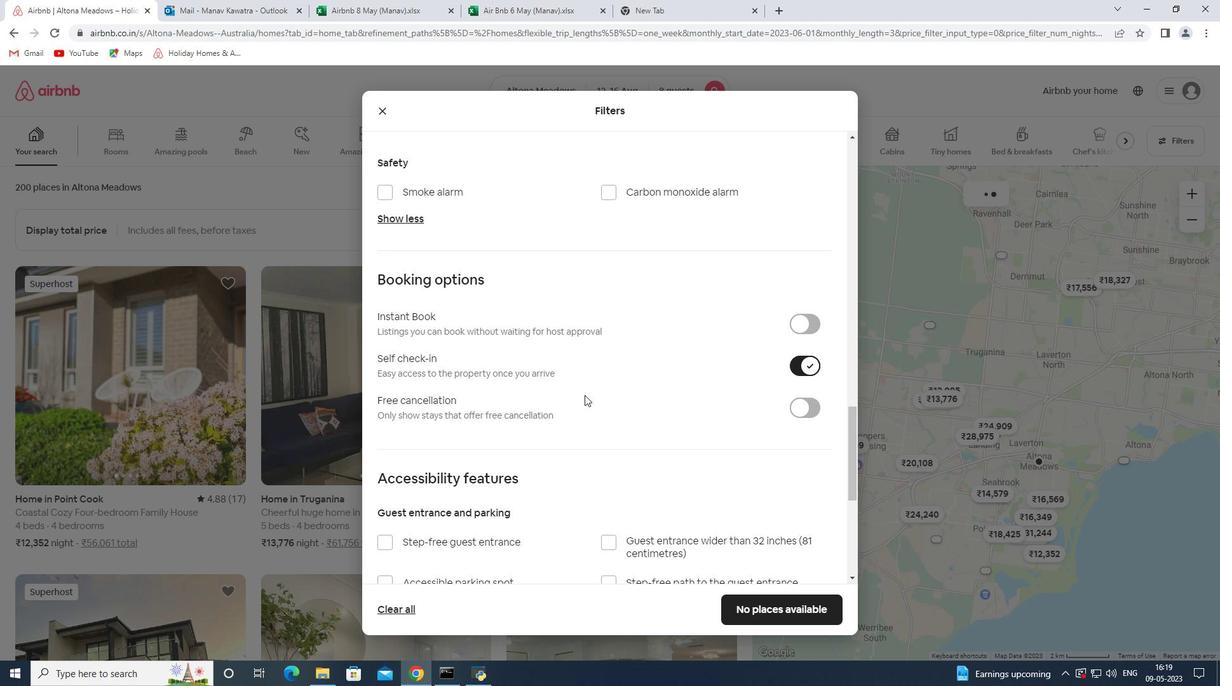 
Action: Mouse scrolled (585, 394) with delta (0, 0)
Screenshot: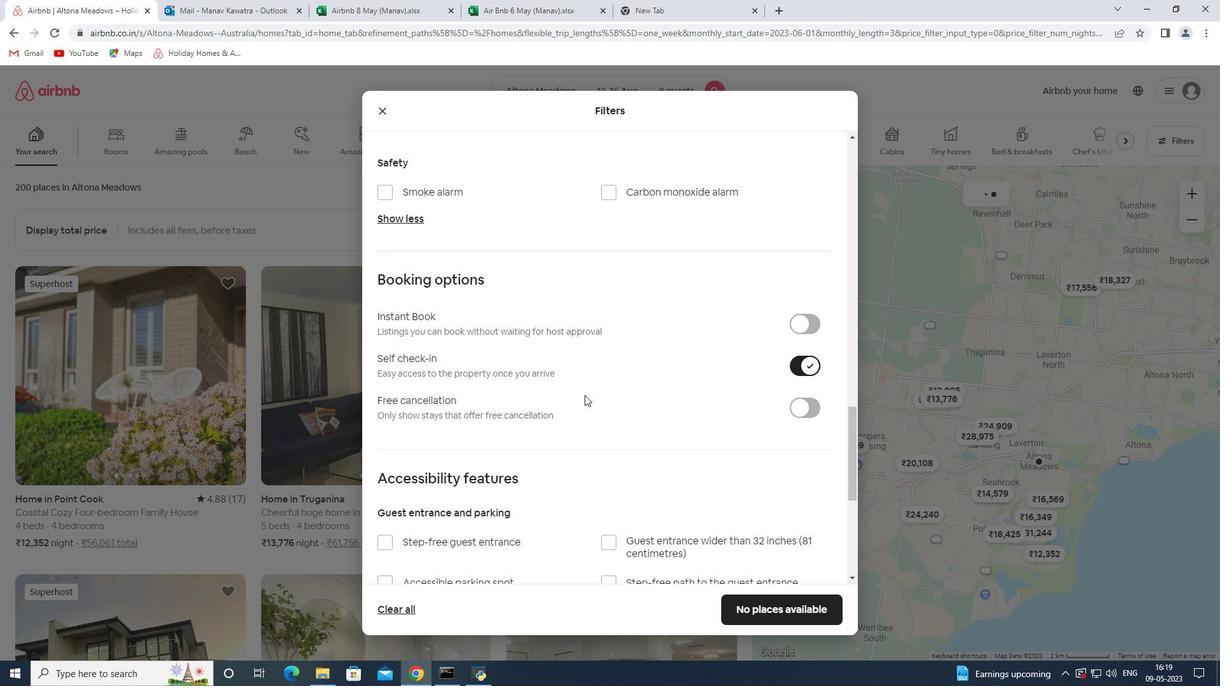 
Action: Mouse scrolled (585, 394) with delta (0, 0)
Screenshot: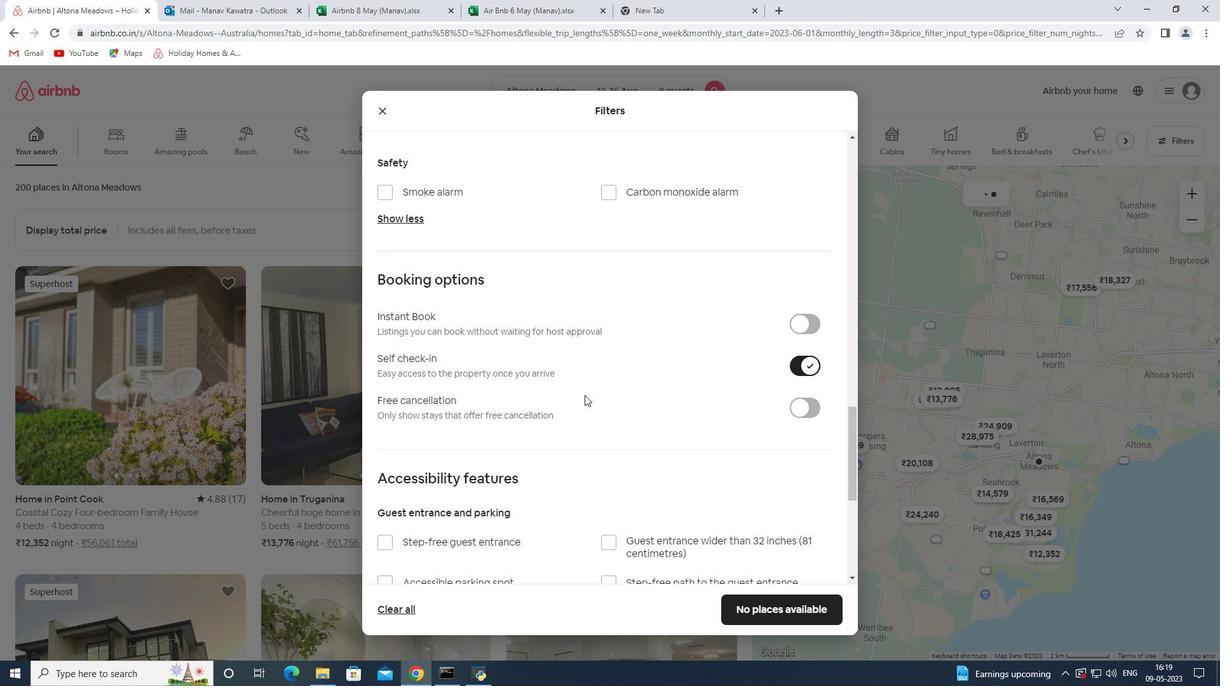 
Action: Mouse scrolled (585, 394) with delta (0, 0)
Screenshot: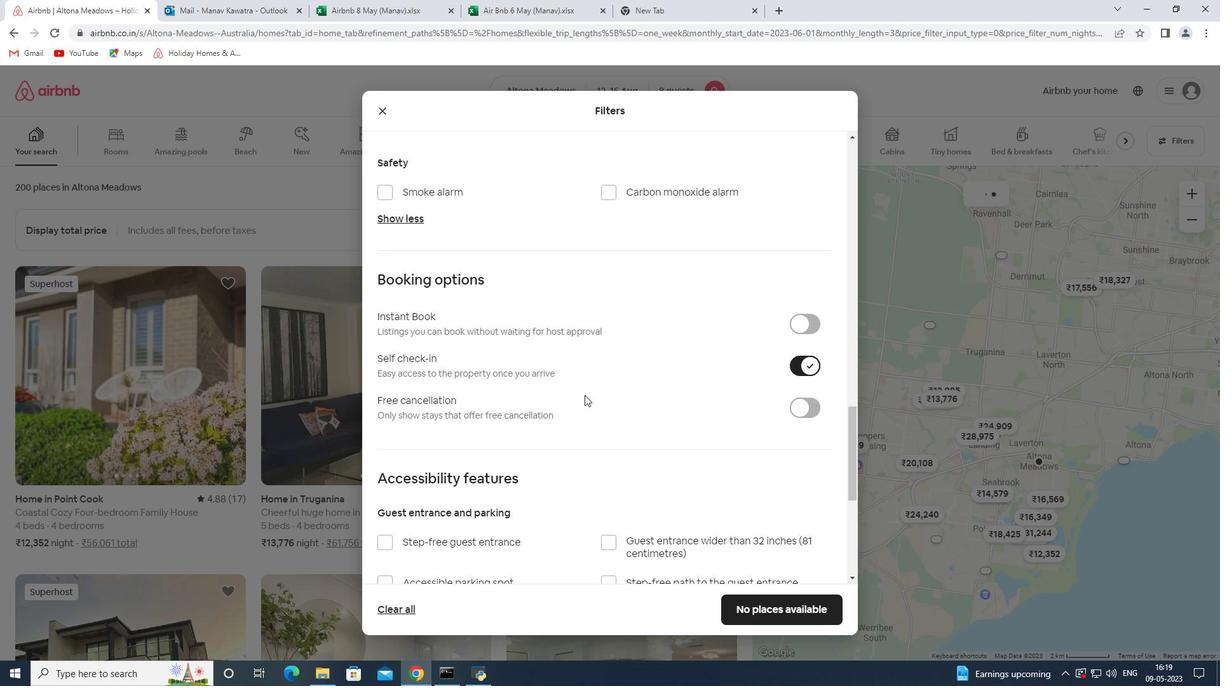 
Action: Mouse scrolled (585, 394) with delta (0, 0)
Screenshot: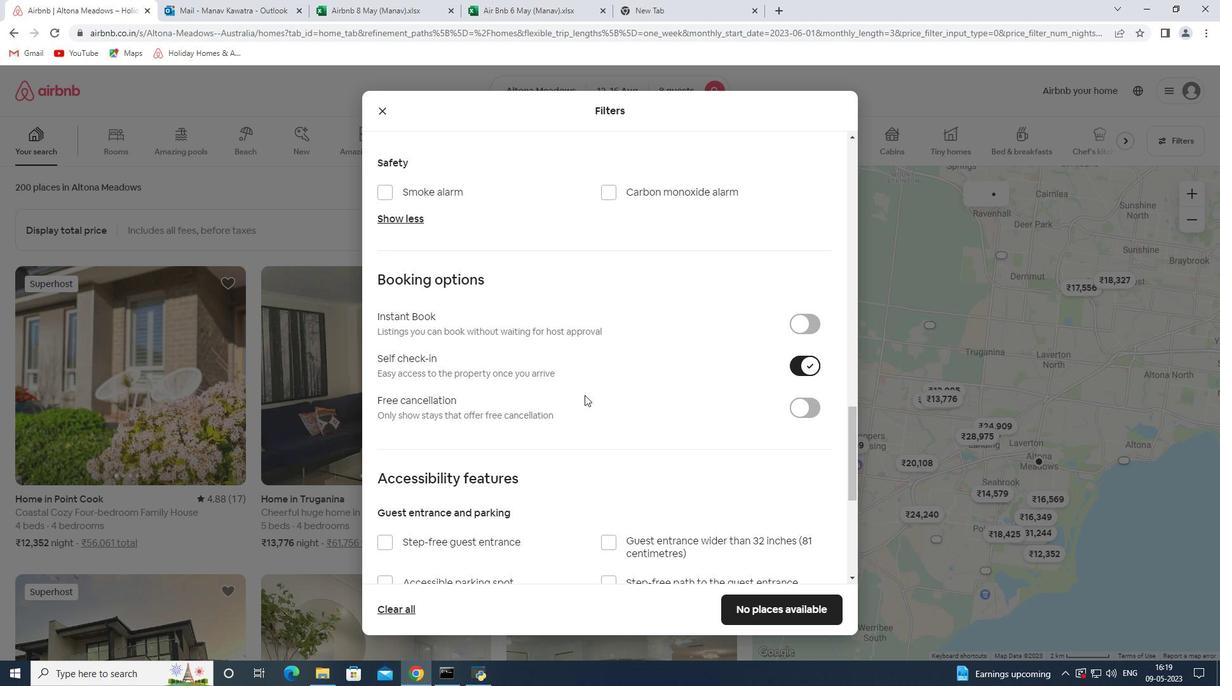 
Action: Mouse moved to (413, 495)
Screenshot: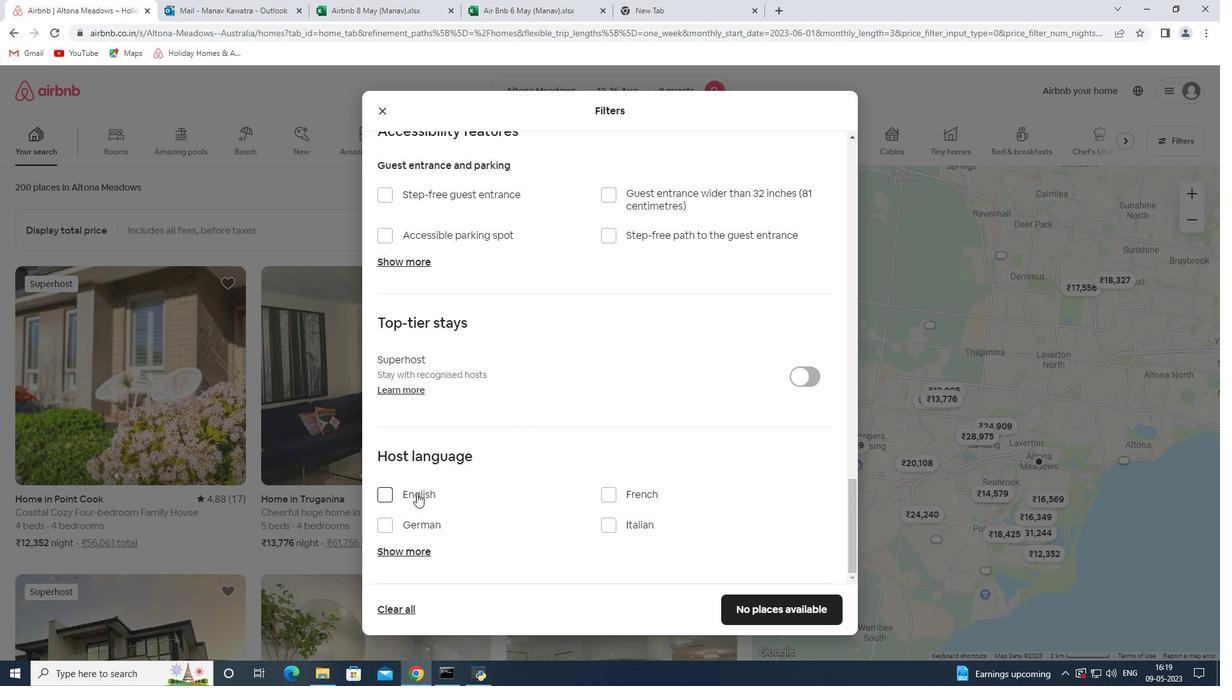 
Action: Mouse pressed left at (413, 495)
Screenshot: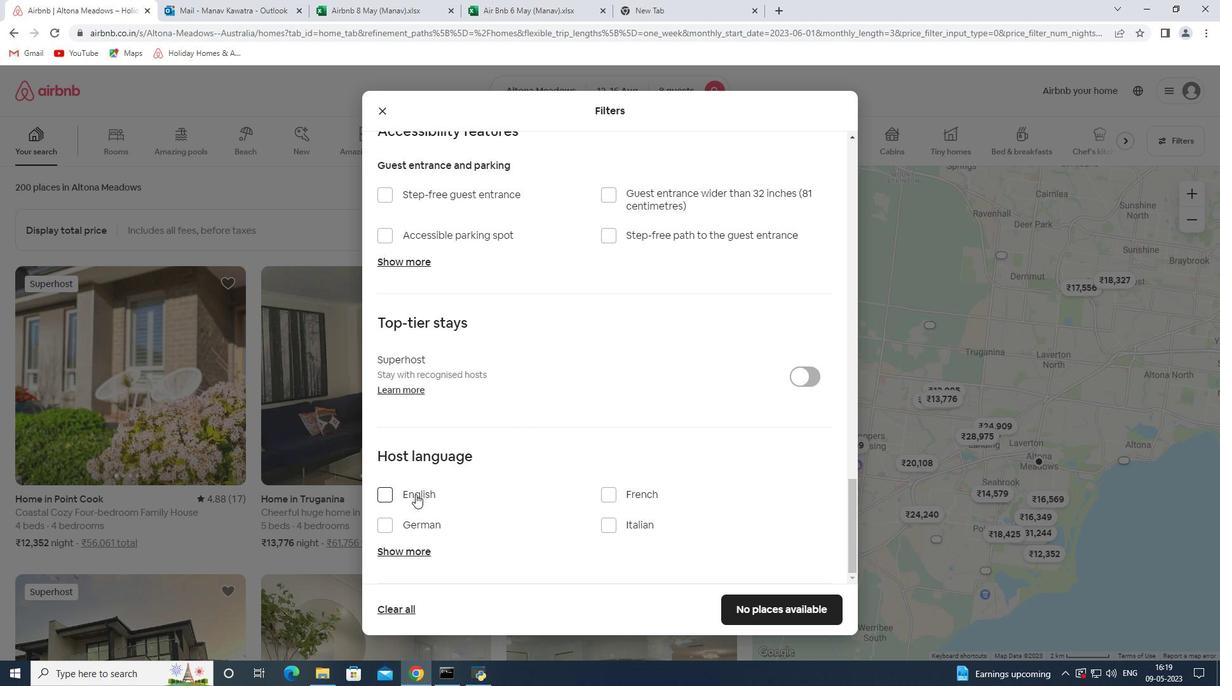 
Action: Mouse moved to (767, 611)
Screenshot: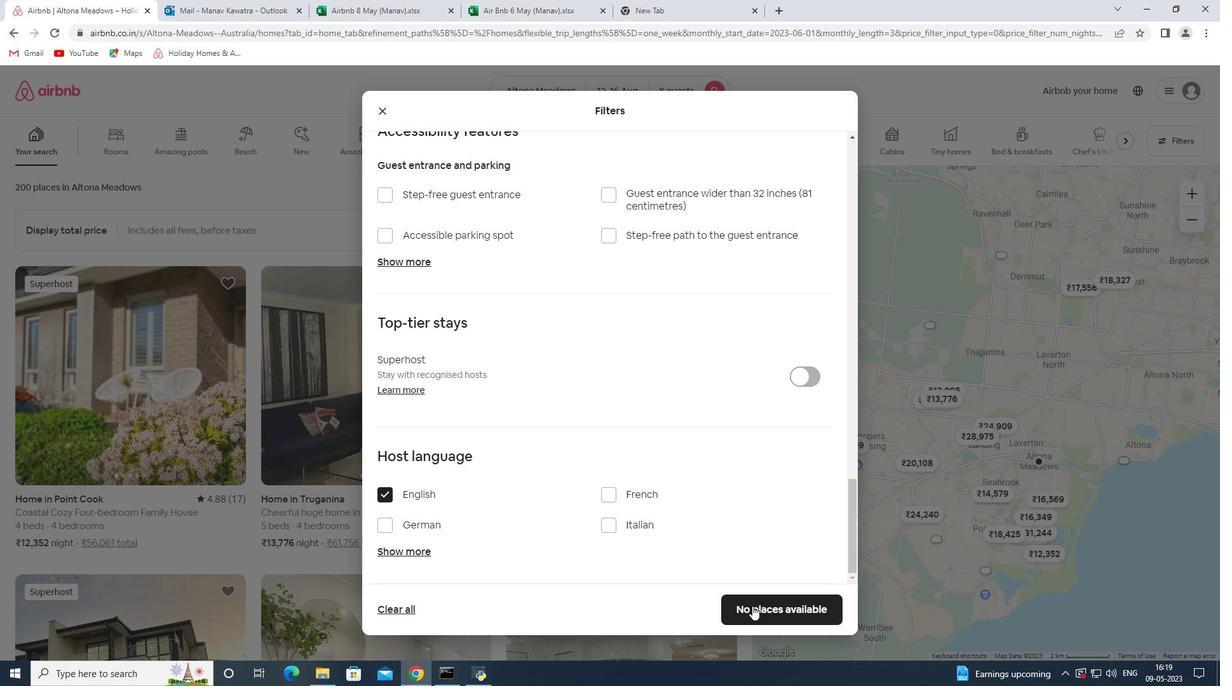 
Action: Mouse pressed left at (767, 611)
Screenshot: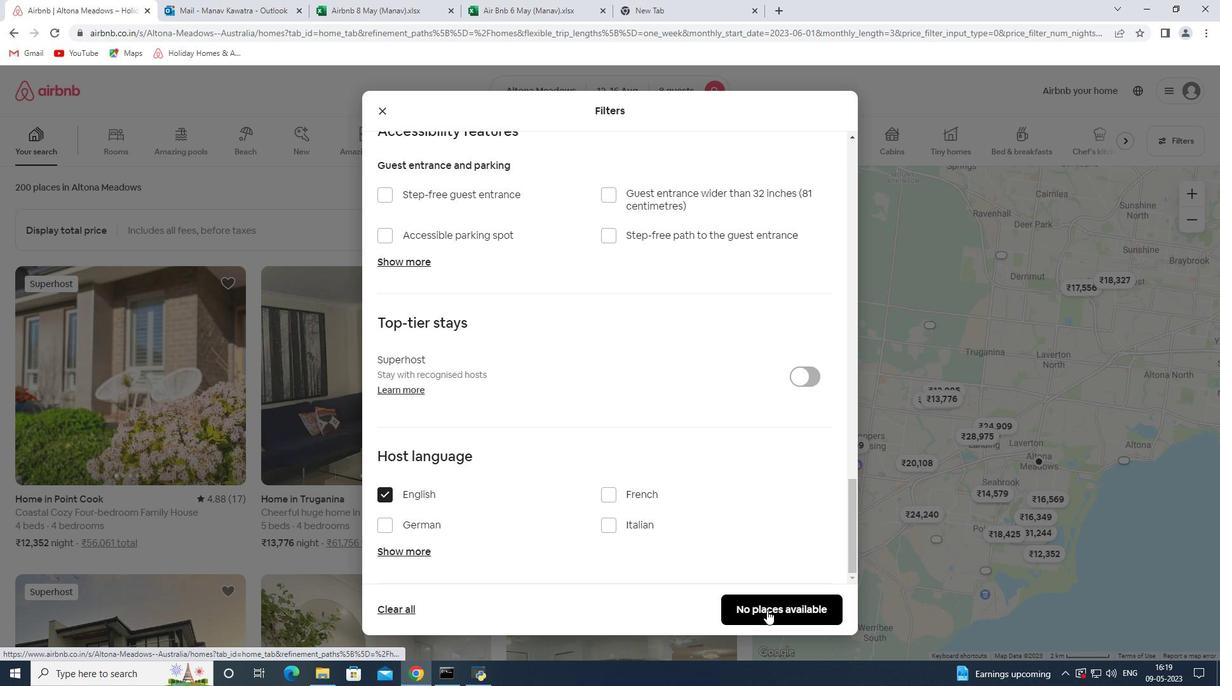 
Action: Mouse moved to (763, 610)
Screenshot: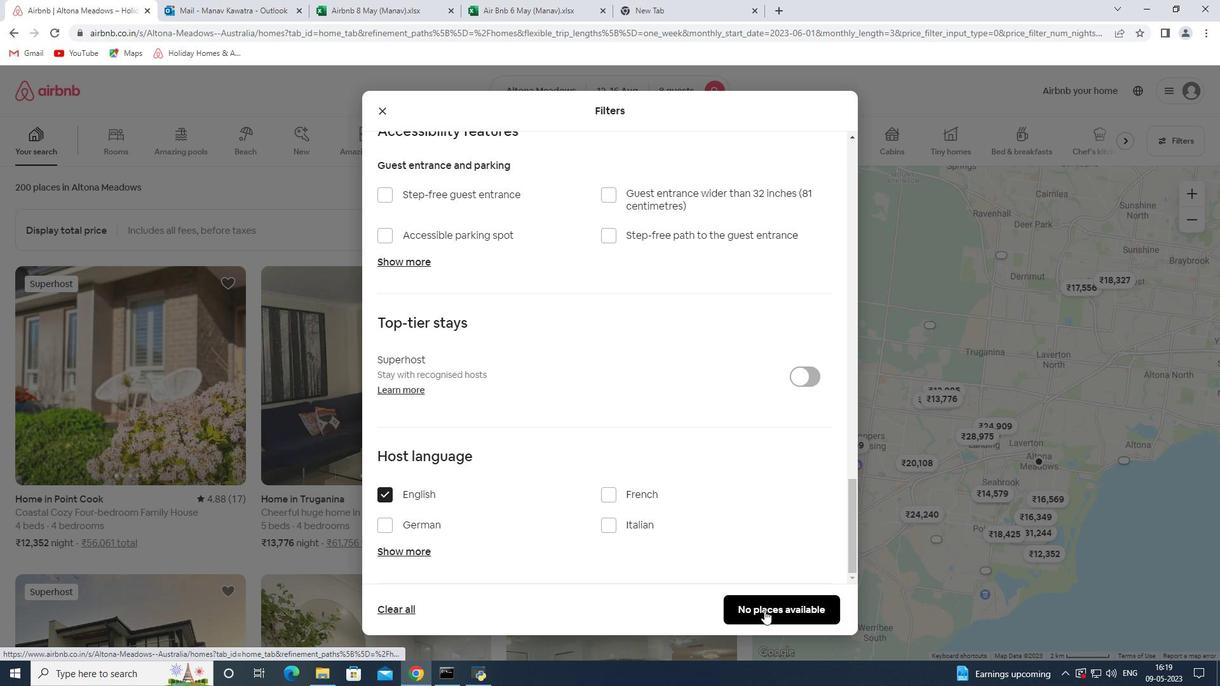 
